 Task: Find connections with filter location Dombóvár with filter topic #personaldevelopment with filter profile language Potuguese with filter current company Royal Enfield with filter school Oriental Institute of Science & Technology with filter industry Trusts and Estates with filter service category Event Planning with filter keywords title Operations Director
Action: Mouse pressed left at (582, 83)
Screenshot: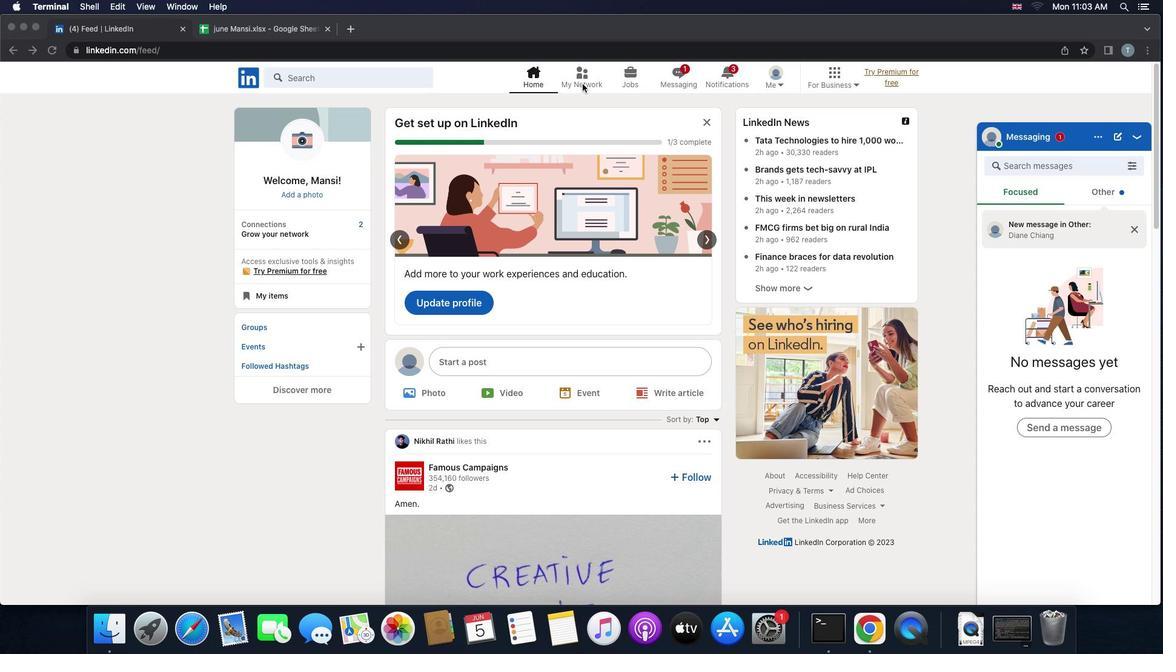 
Action: Mouse pressed left at (582, 83)
Screenshot: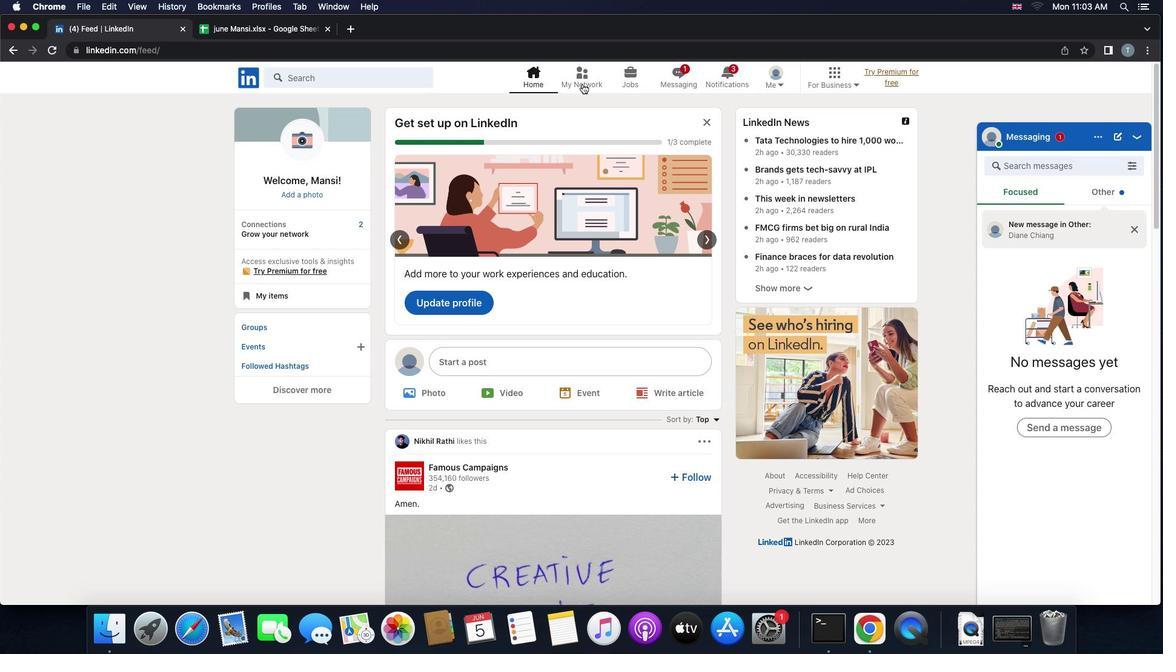 
Action: Mouse moved to (379, 140)
Screenshot: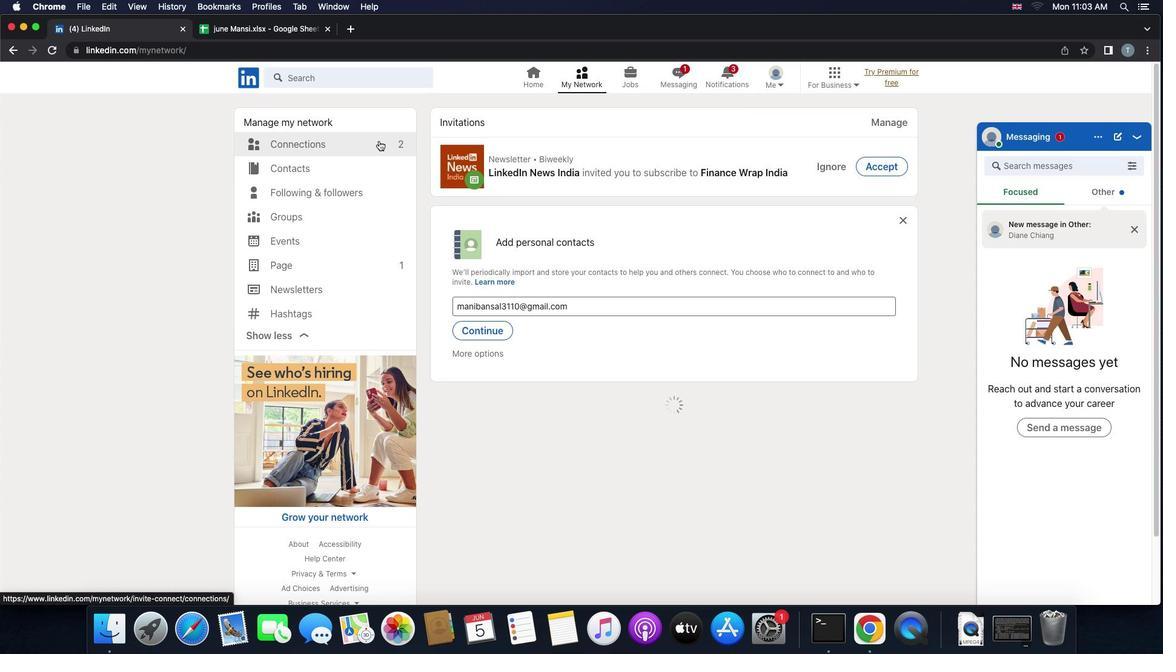 
Action: Mouse pressed left at (379, 140)
Screenshot: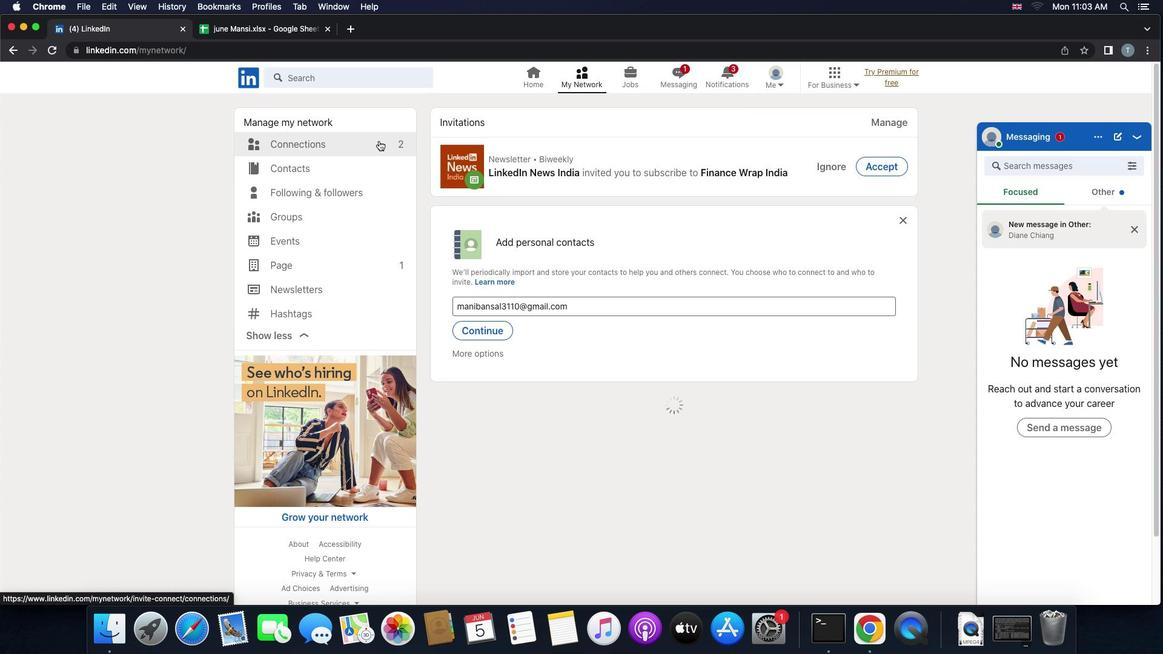 
Action: Mouse moved to (678, 140)
Screenshot: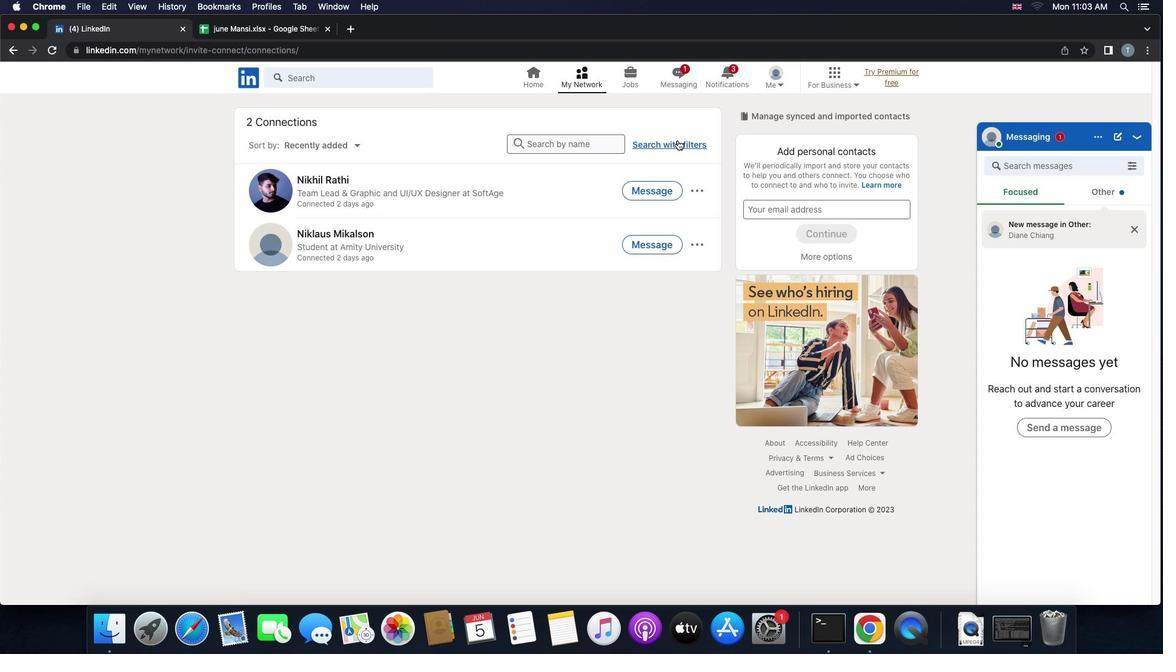 
Action: Mouse pressed left at (678, 140)
Screenshot: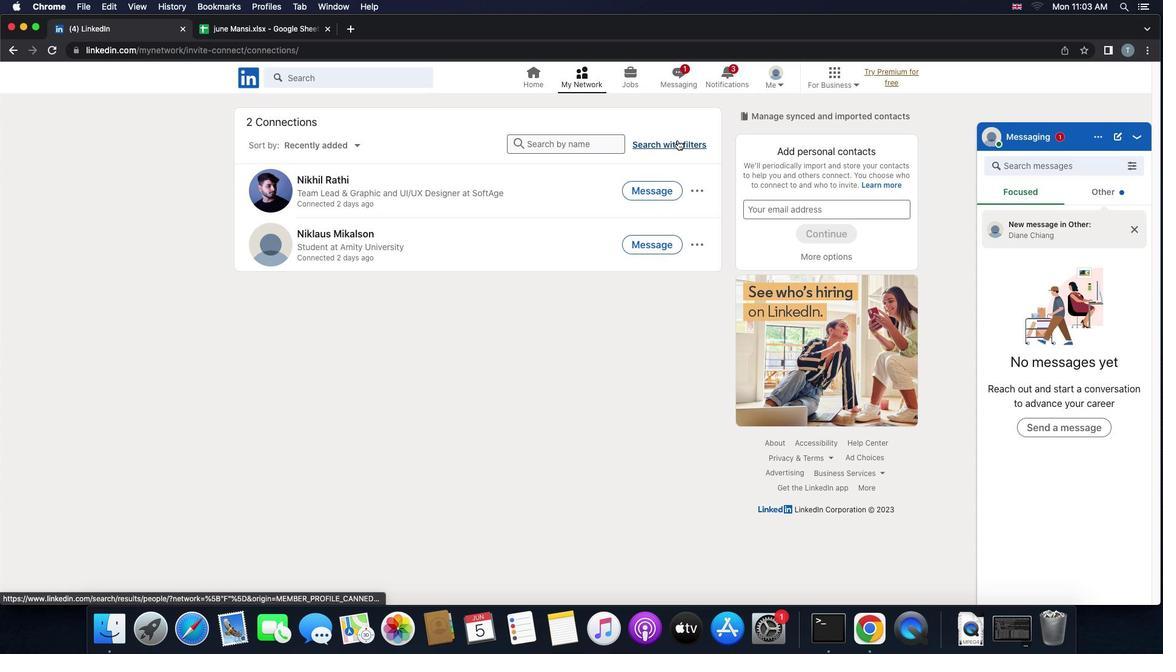 
Action: Mouse moved to (641, 116)
Screenshot: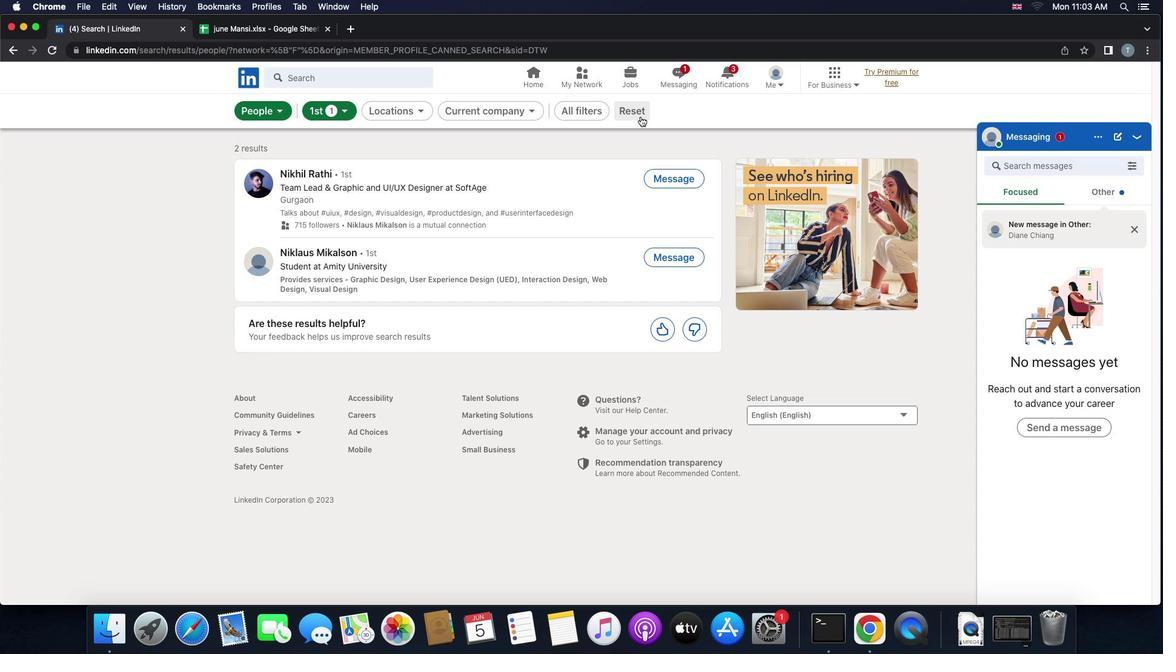 
Action: Mouse pressed left at (641, 116)
Screenshot: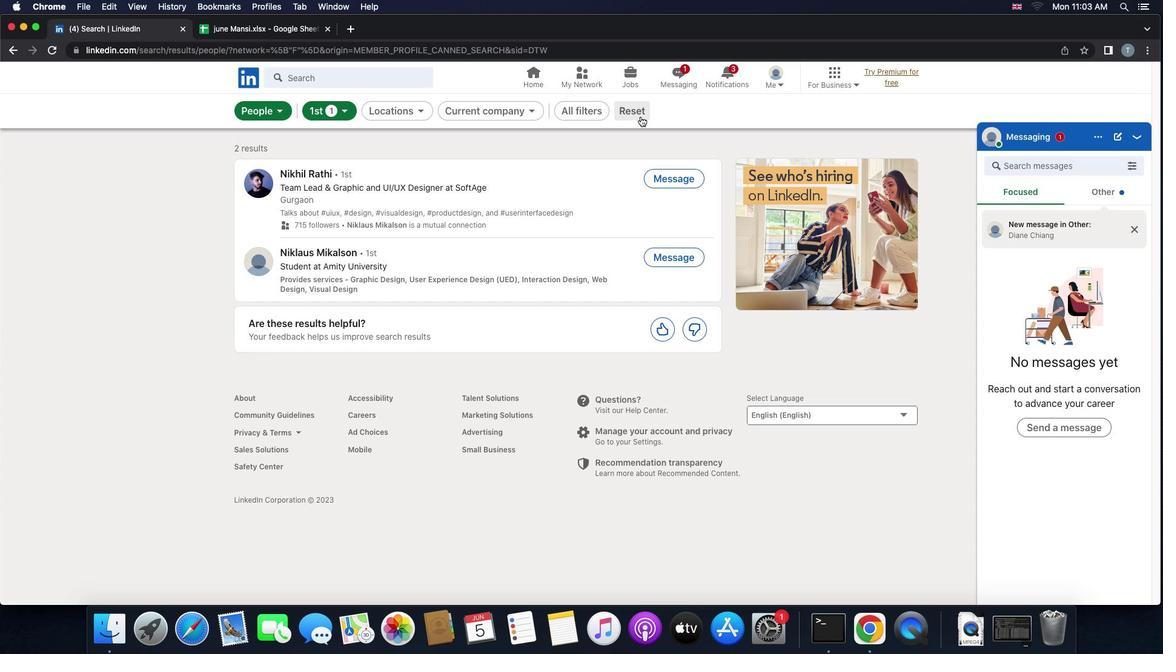 
Action: Mouse moved to (603, 120)
Screenshot: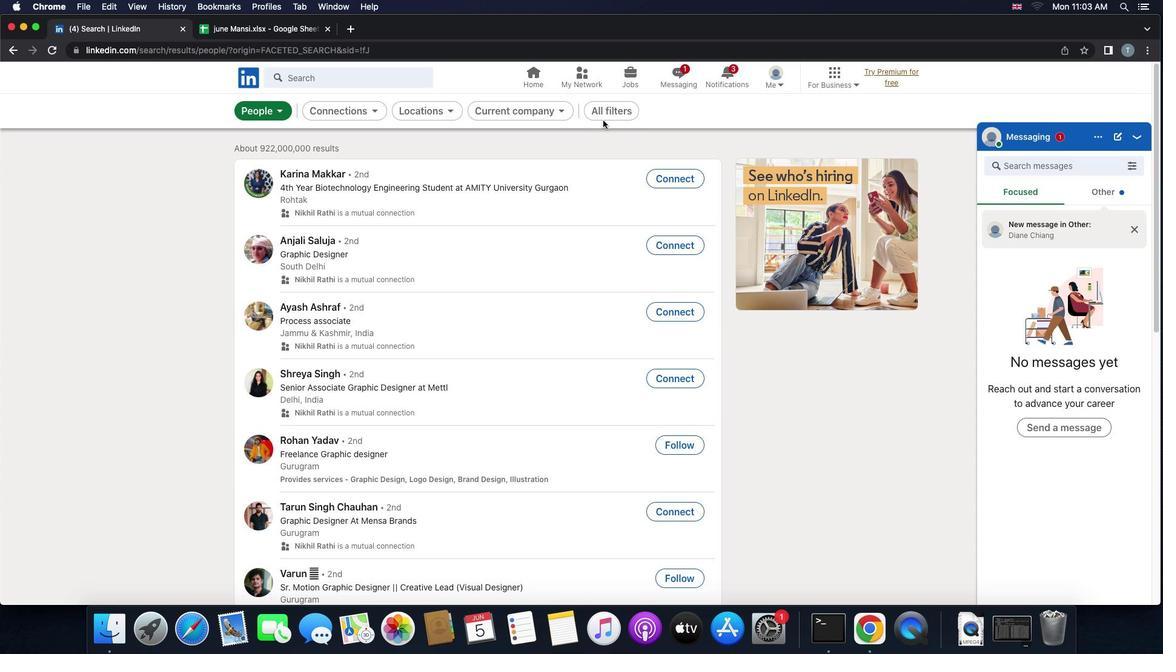 
Action: Mouse pressed left at (603, 120)
Screenshot: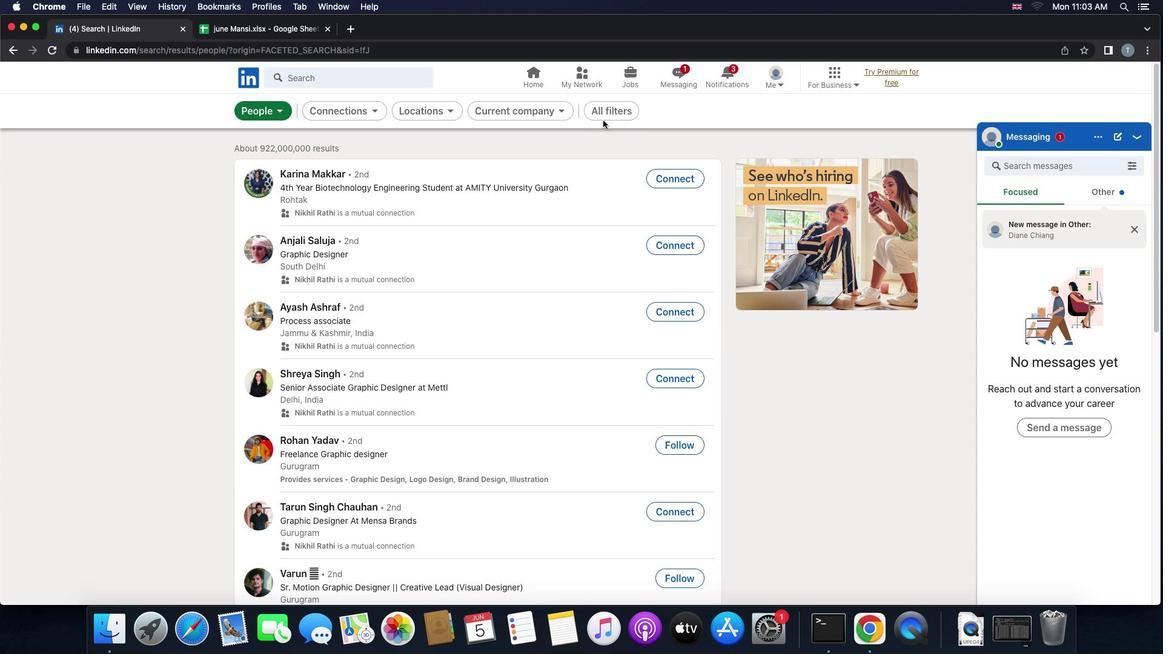 
Action: Mouse moved to (607, 116)
Screenshot: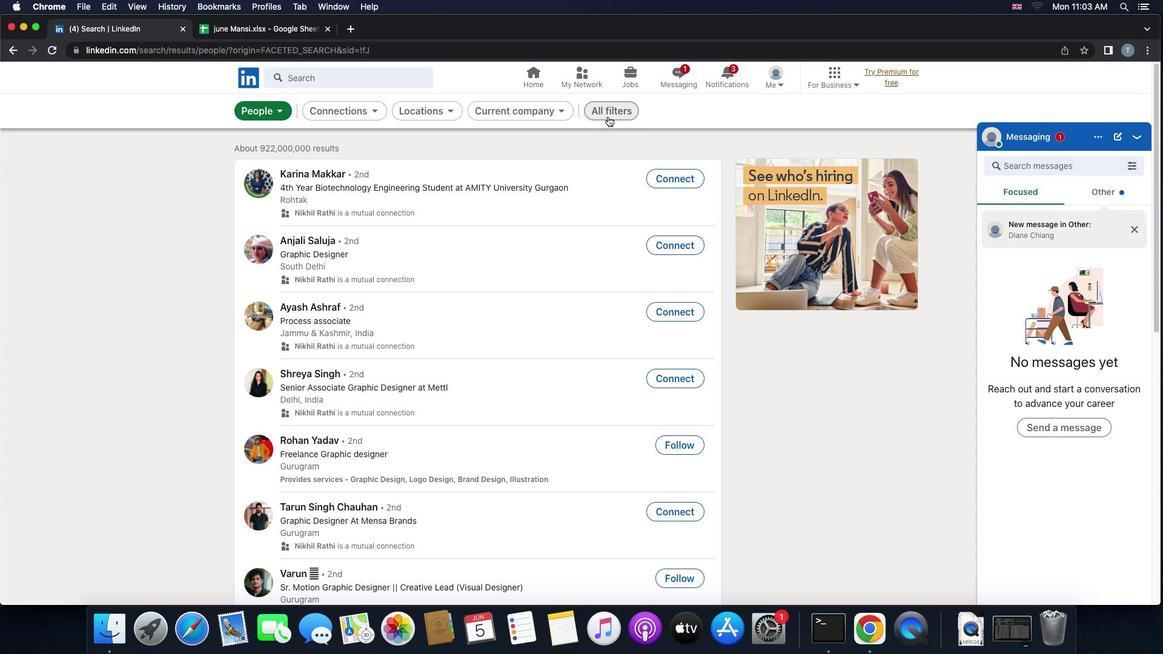
Action: Mouse pressed left at (607, 116)
Screenshot: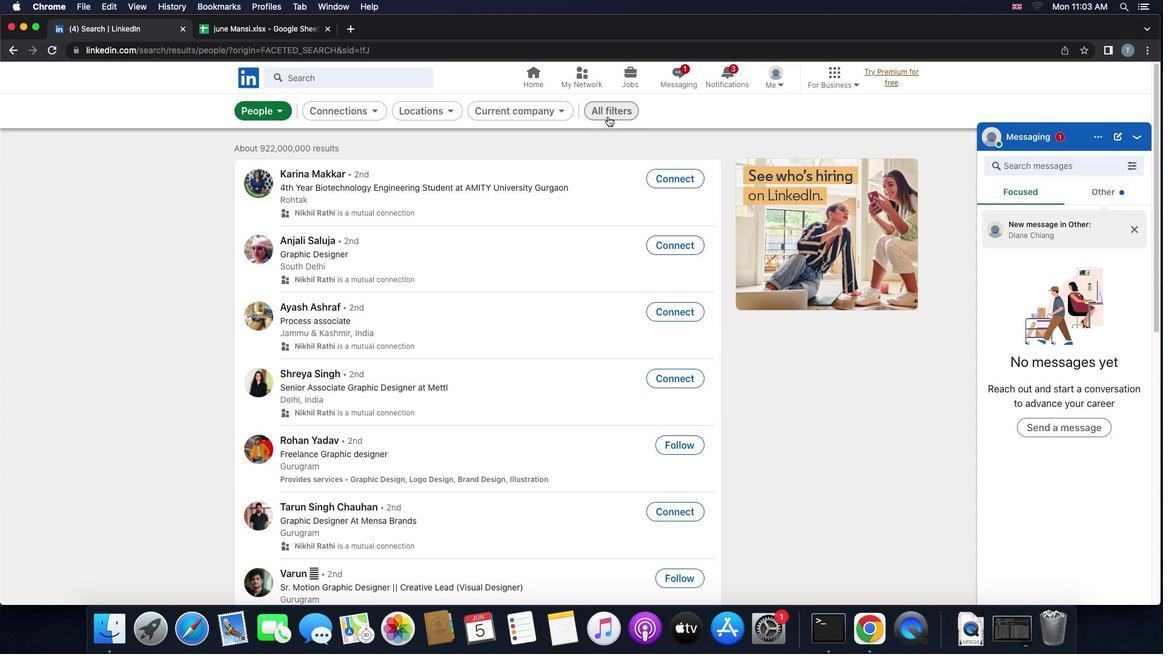 
Action: Mouse moved to (987, 326)
Screenshot: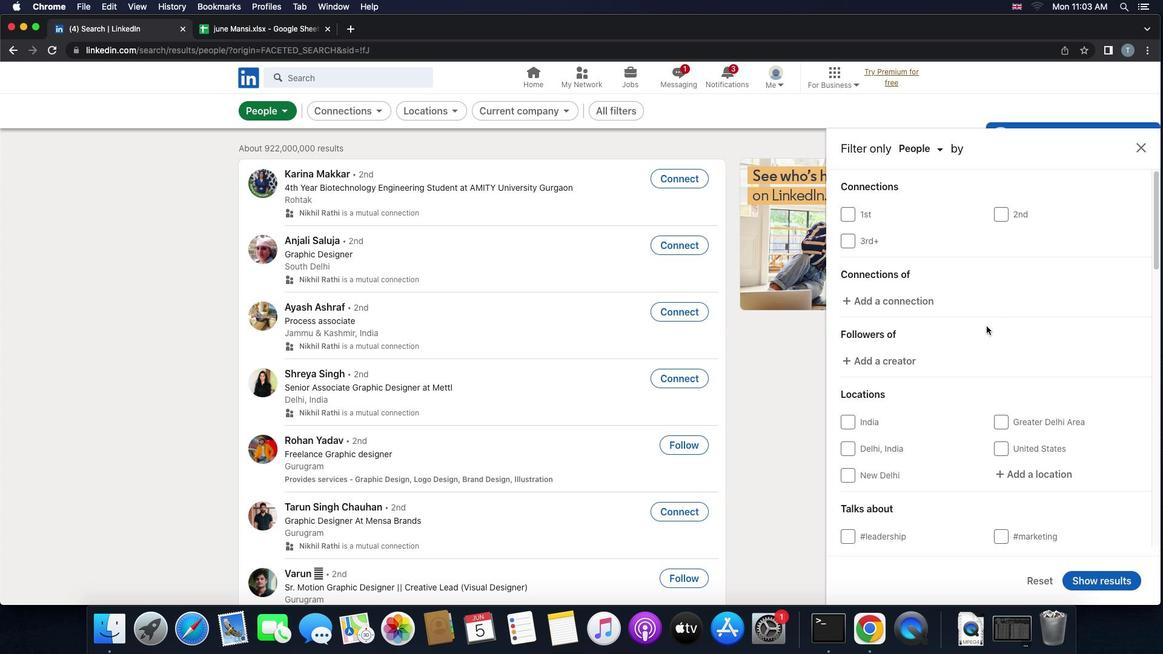 
Action: Mouse scrolled (987, 326) with delta (0, 0)
Screenshot: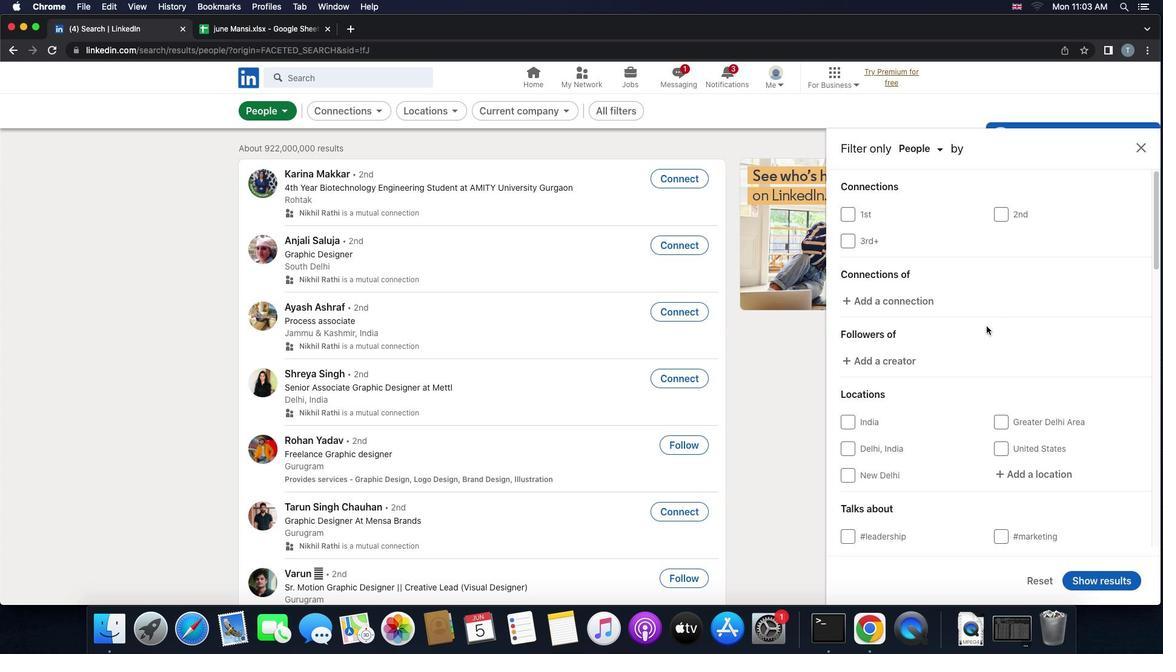 
Action: Mouse scrolled (987, 326) with delta (0, 0)
Screenshot: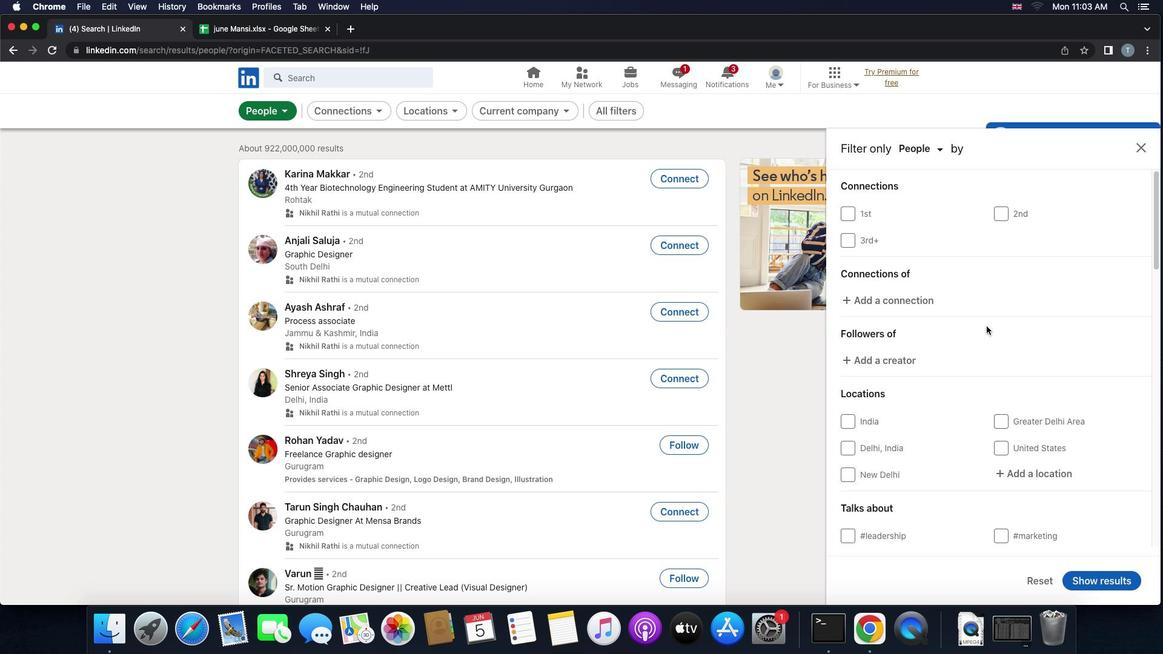 
Action: Mouse scrolled (987, 326) with delta (0, -1)
Screenshot: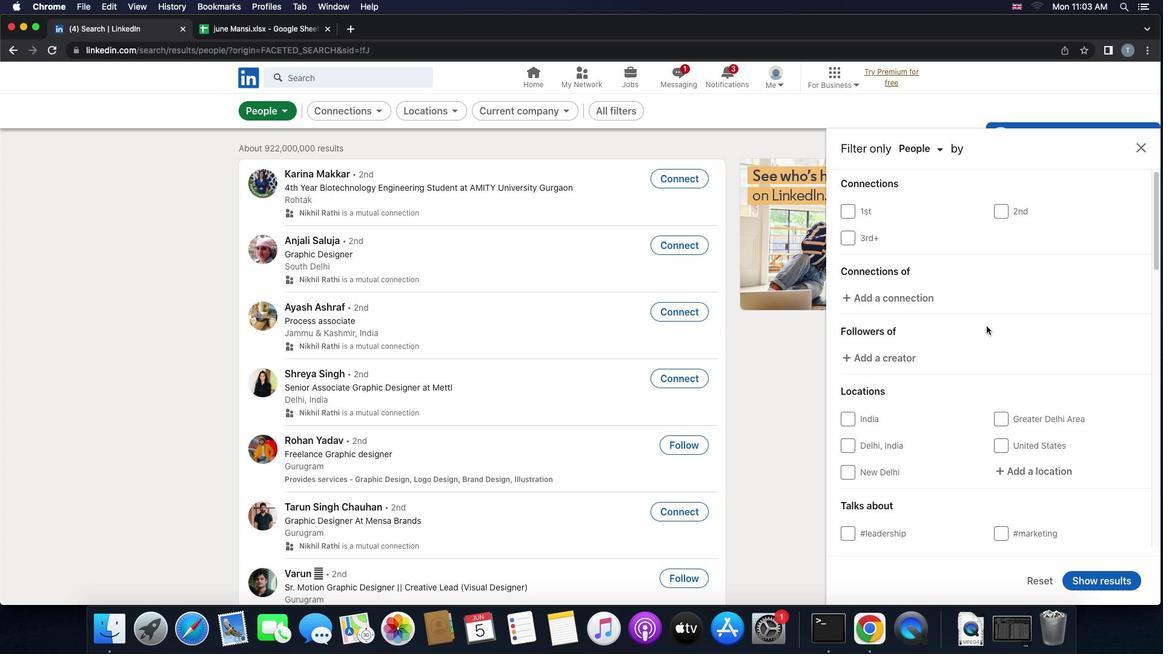 
Action: Mouse scrolled (987, 326) with delta (0, -2)
Screenshot: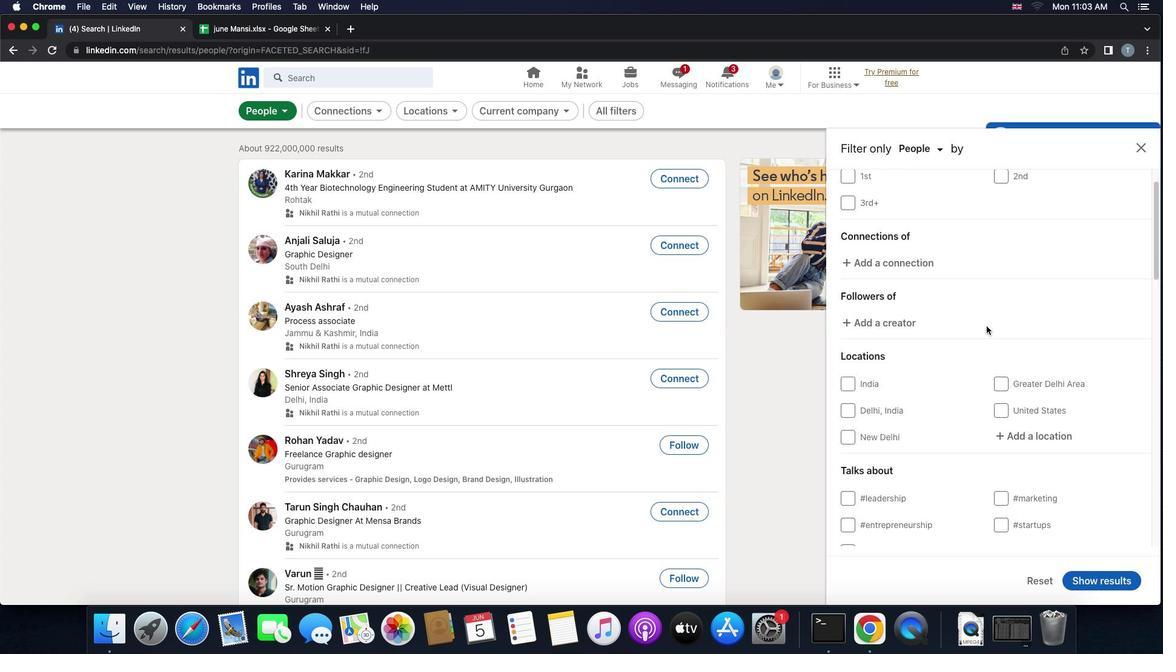 
Action: Mouse moved to (1047, 284)
Screenshot: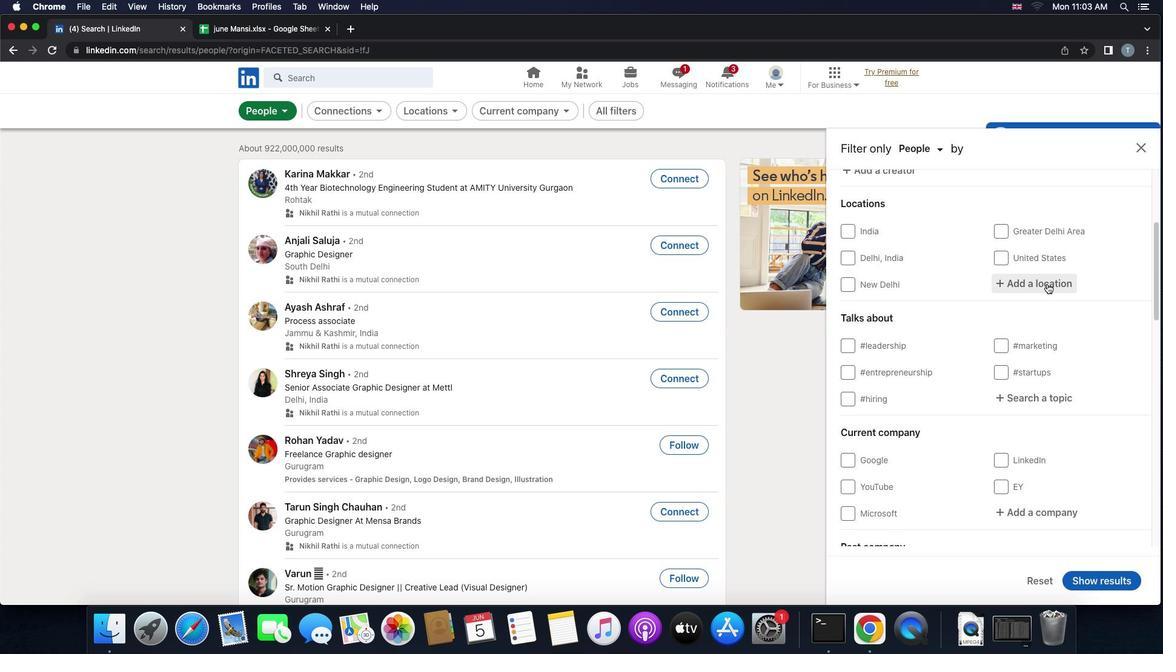 
Action: Mouse pressed left at (1047, 284)
Screenshot: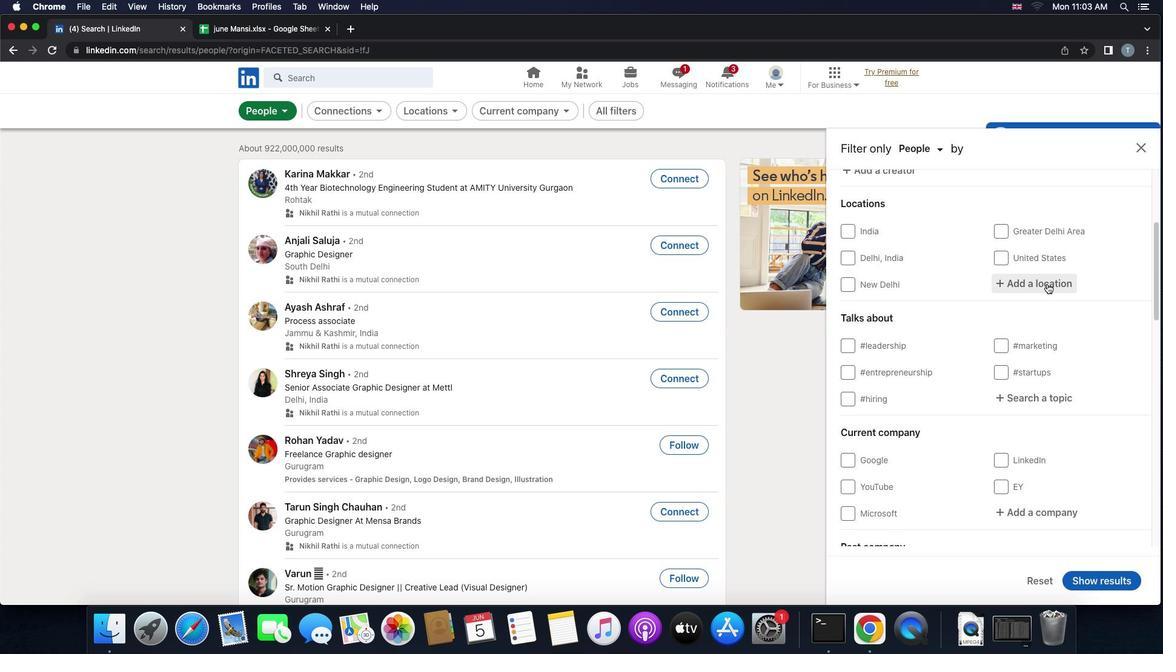
Action: Key pressed 'd''o''m''b''o''v''a''r'
Screenshot: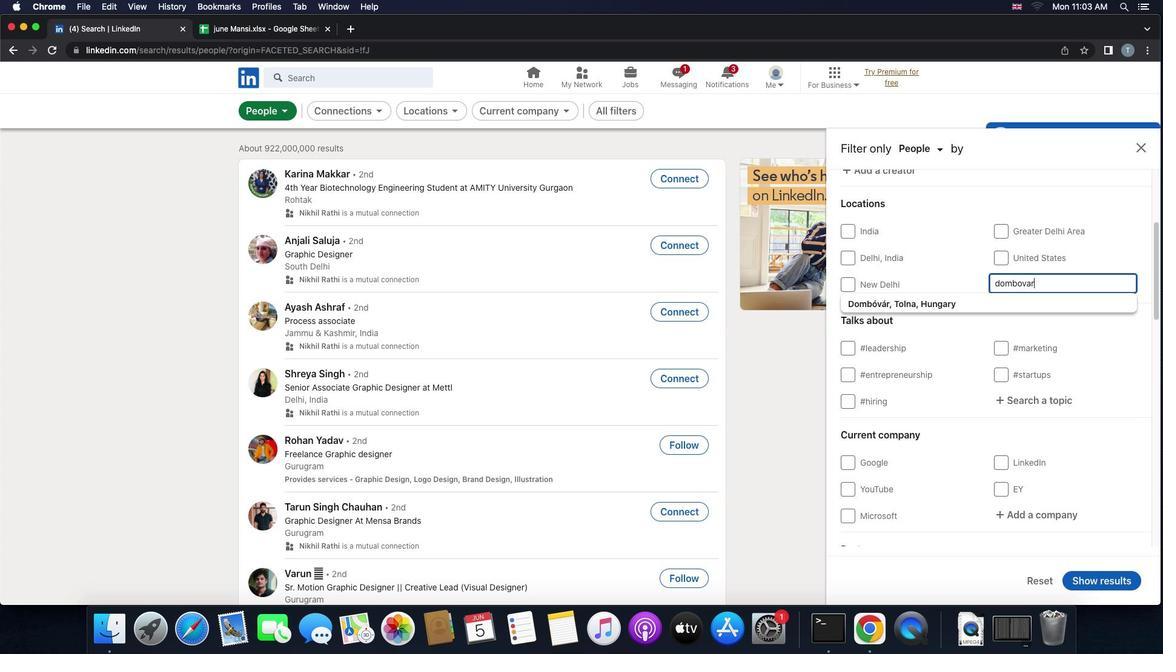 
Action: Mouse moved to (1007, 304)
Screenshot: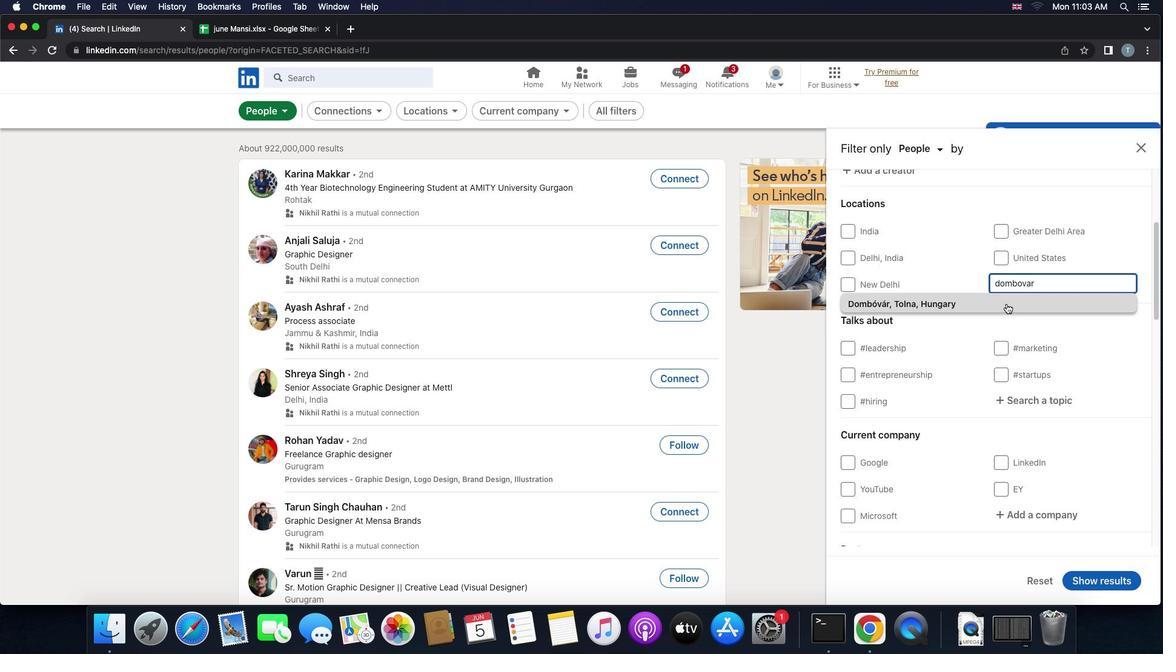 
Action: Mouse pressed left at (1007, 304)
Screenshot: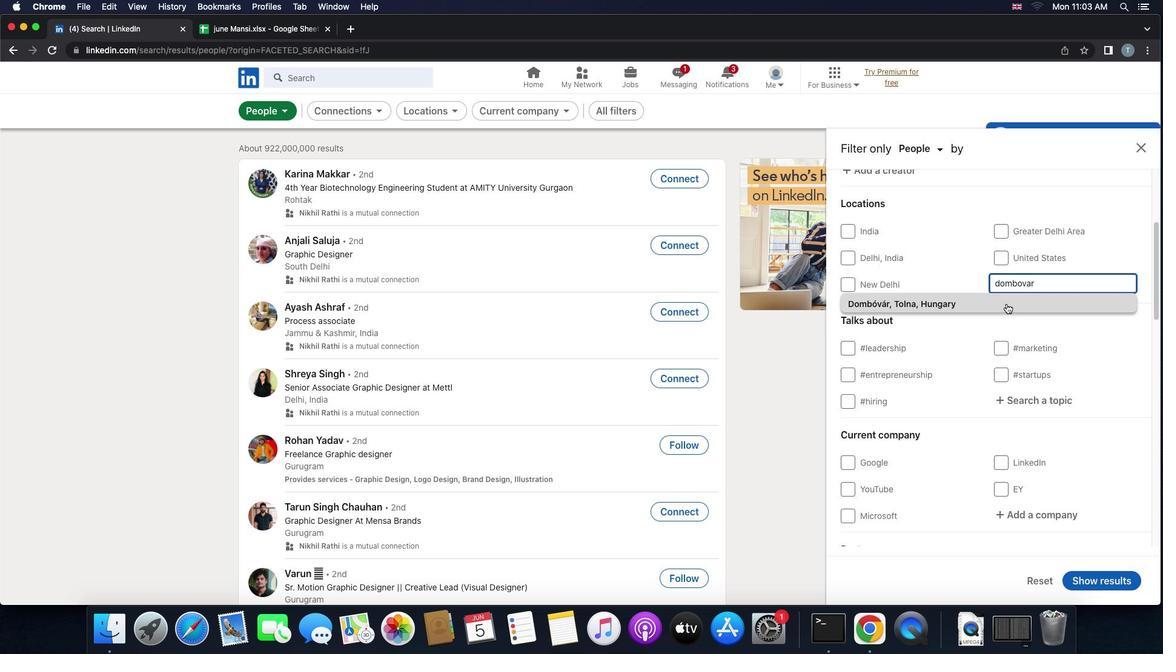 
Action: Mouse moved to (1007, 304)
Screenshot: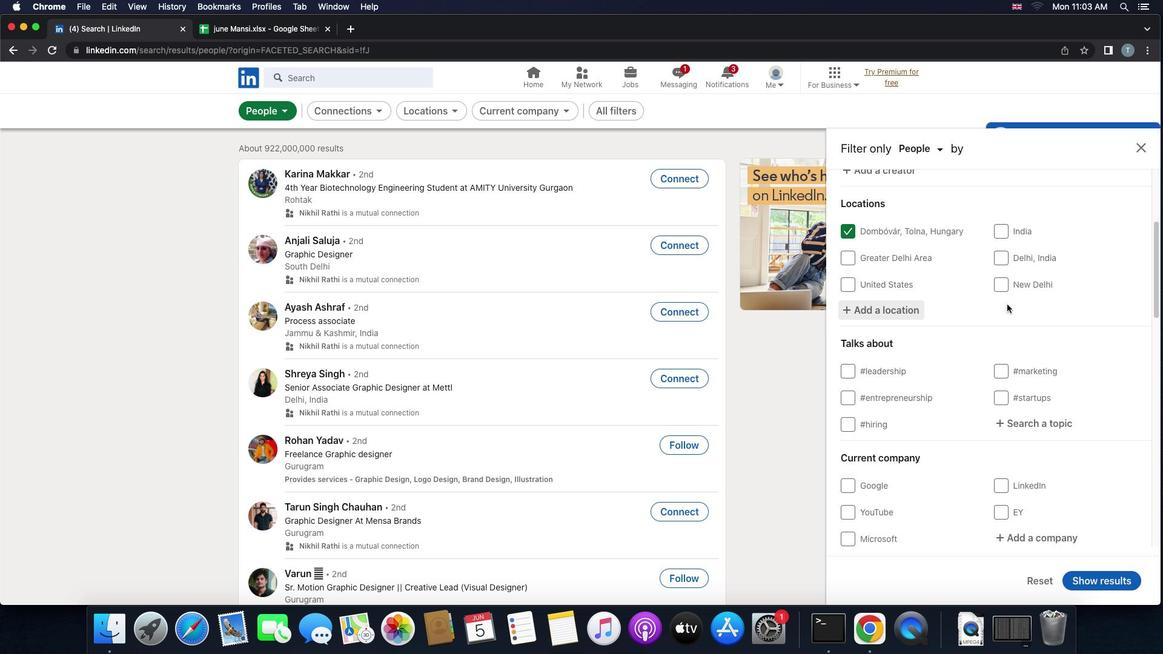 
Action: Mouse scrolled (1007, 304) with delta (0, 0)
Screenshot: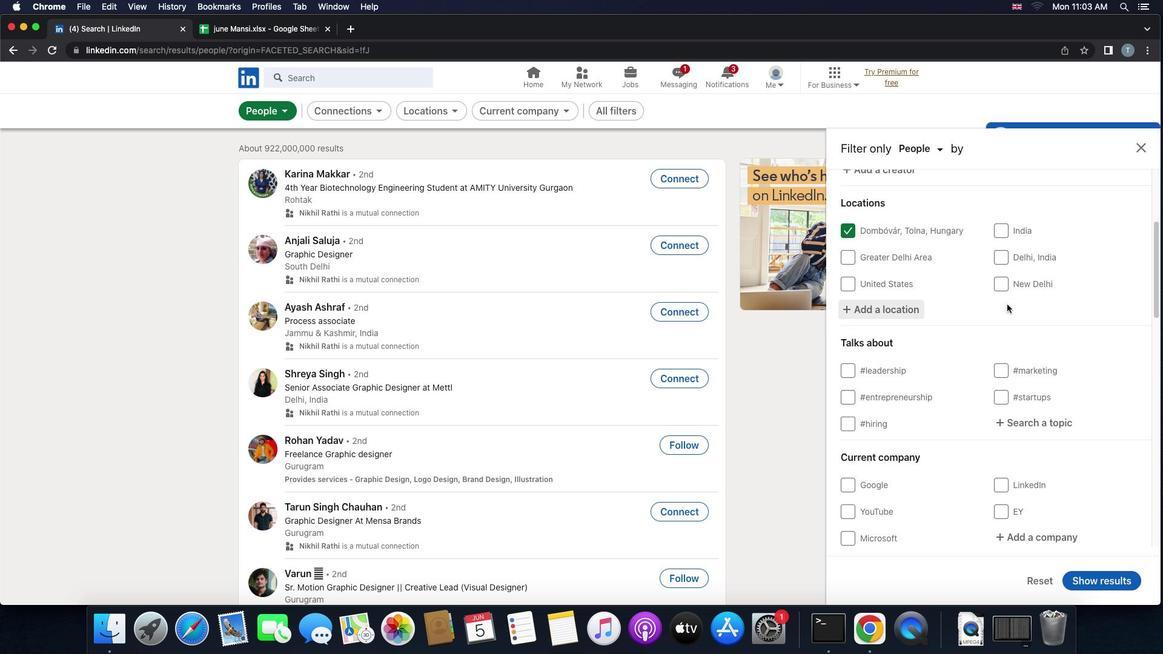 
Action: Mouse scrolled (1007, 304) with delta (0, 0)
Screenshot: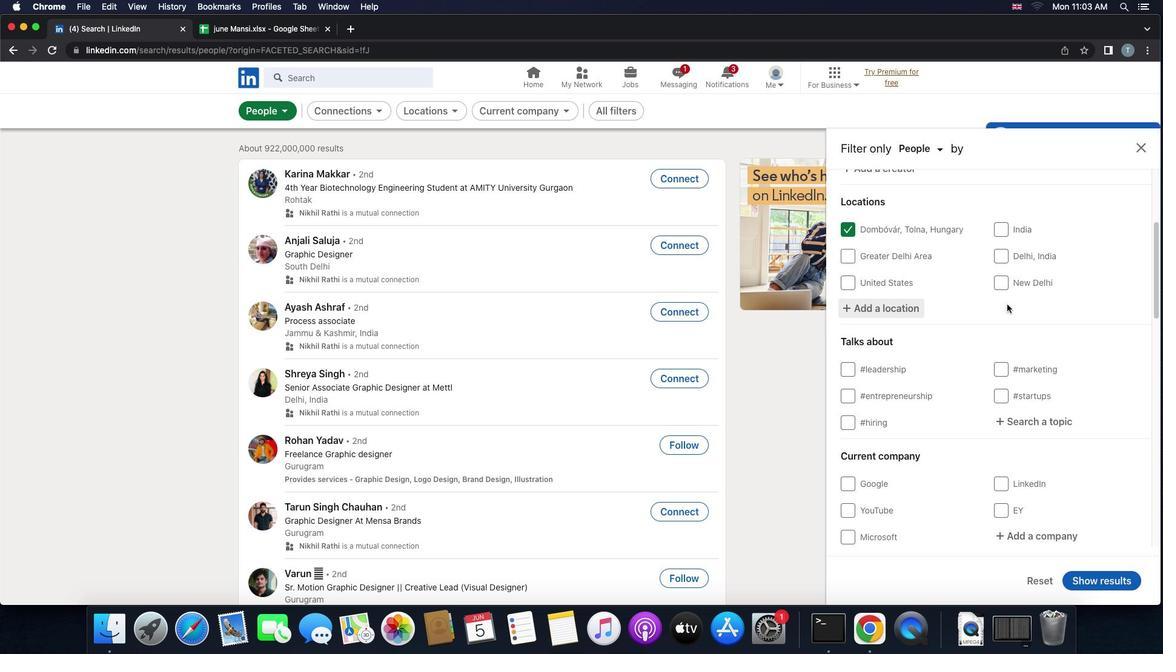 
Action: Mouse scrolled (1007, 304) with delta (0, 0)
Screenshot: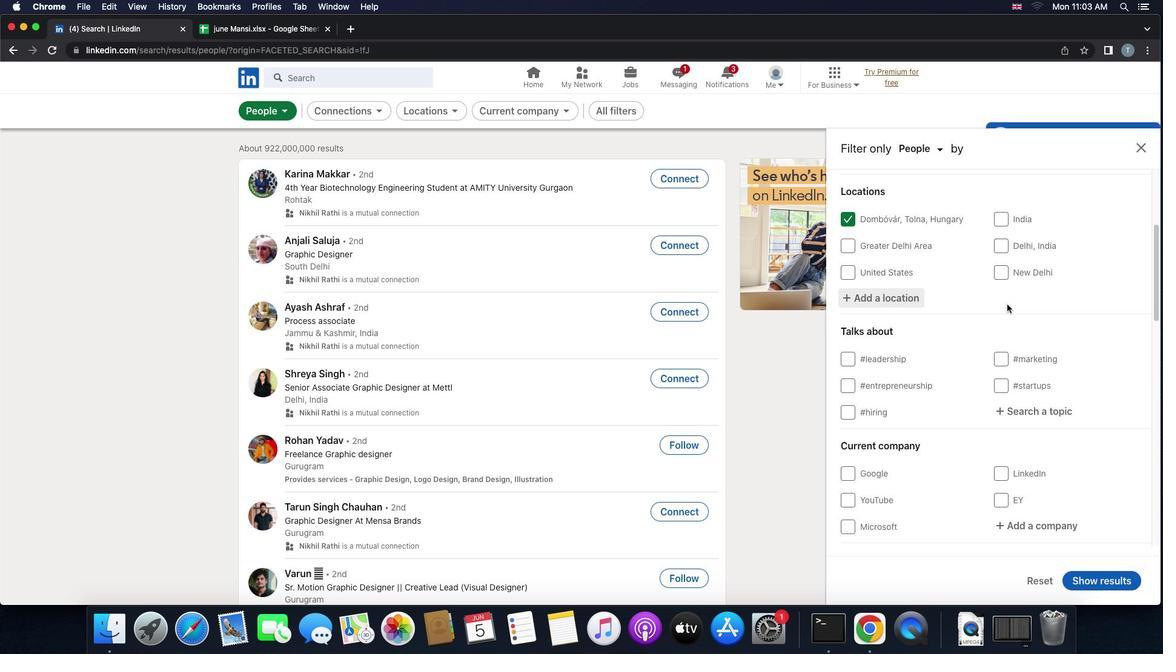 
Action: Mouse moved to (1013, 326)
Screenshot: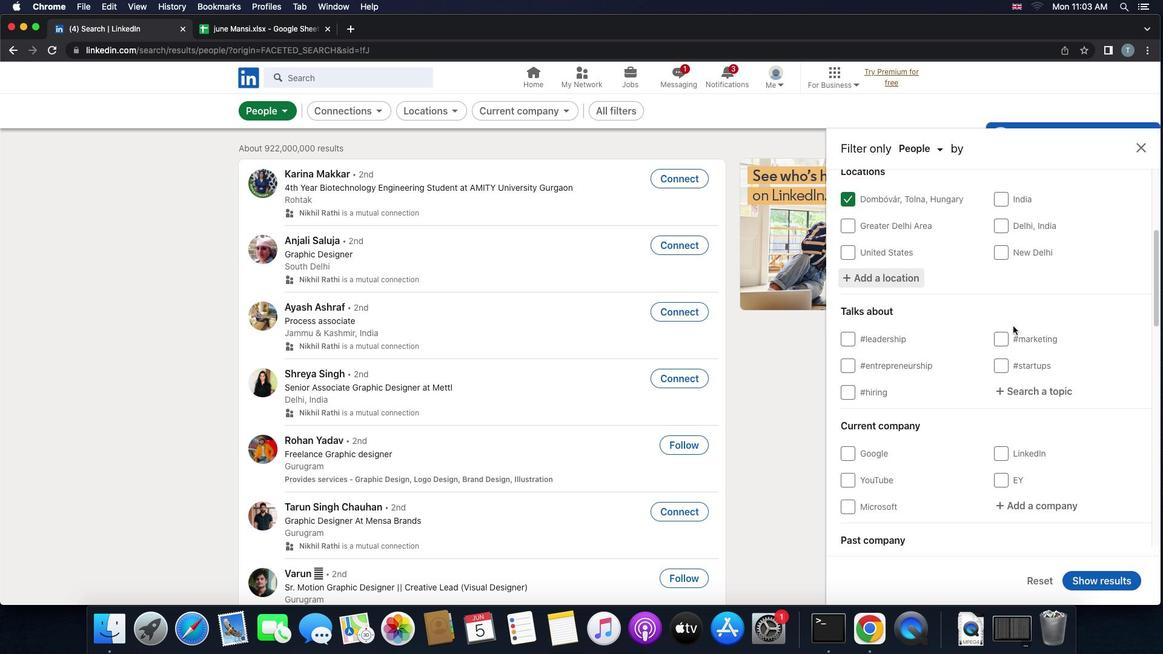 
Action: Mouse scrolled (1013, 326) with delta (0, 0)
Screenshot: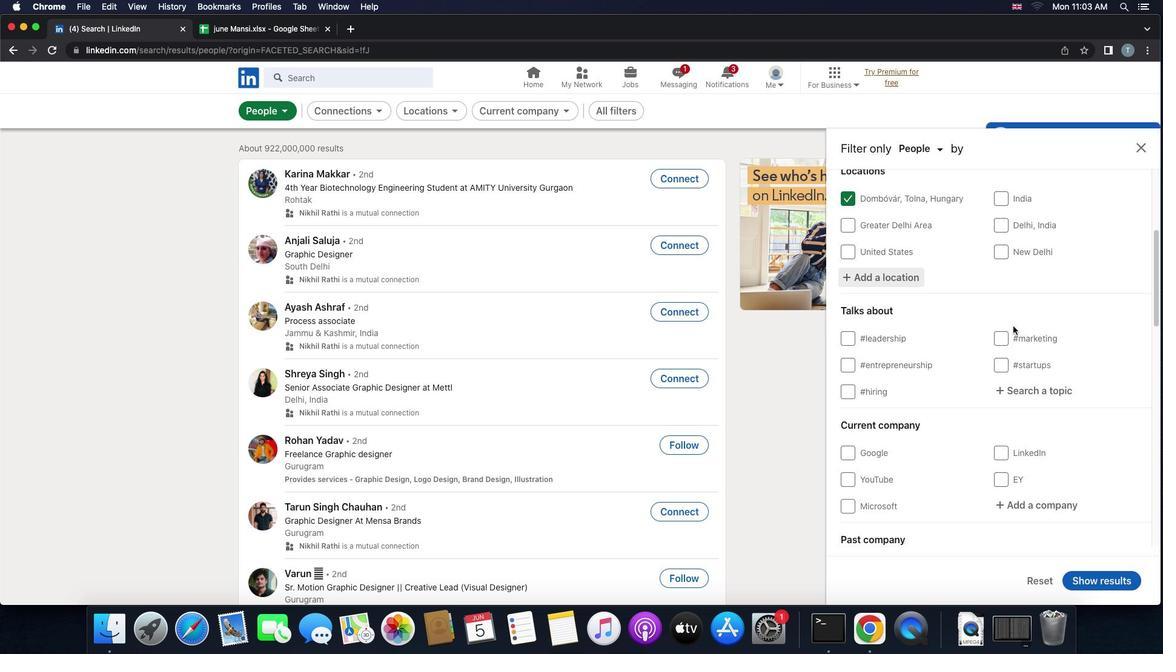 
Action: Mouse scrolled (1013, 326) with delta (0, 0)
Screenshot: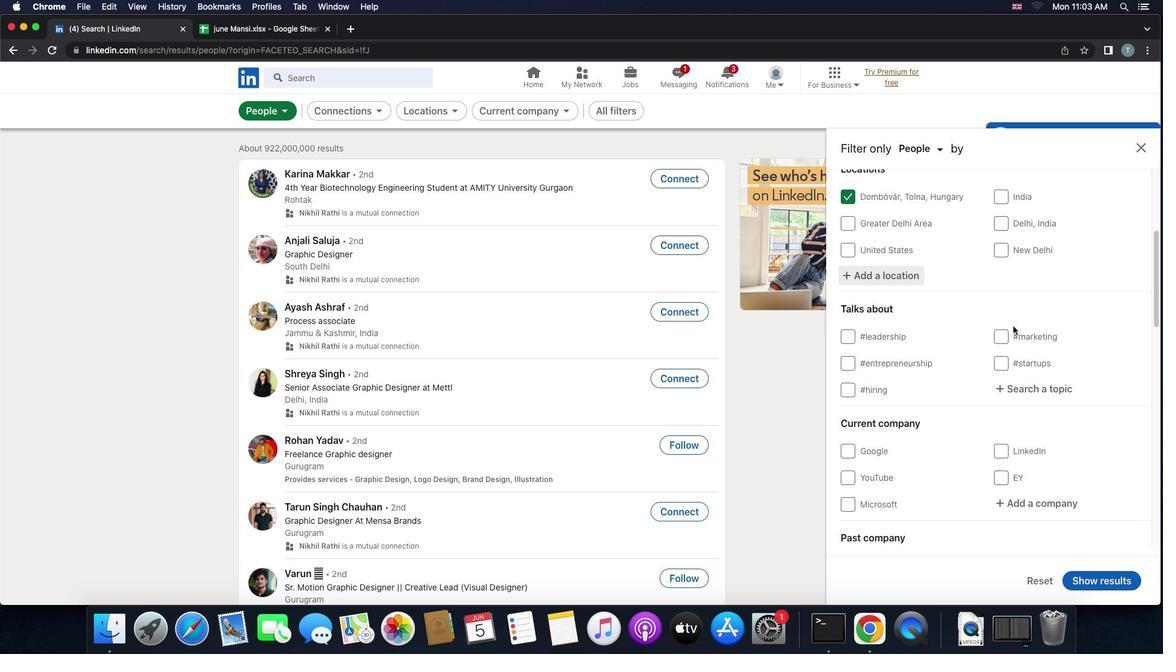 
Action: Mouse moved to (1024, 381)
Screenshot: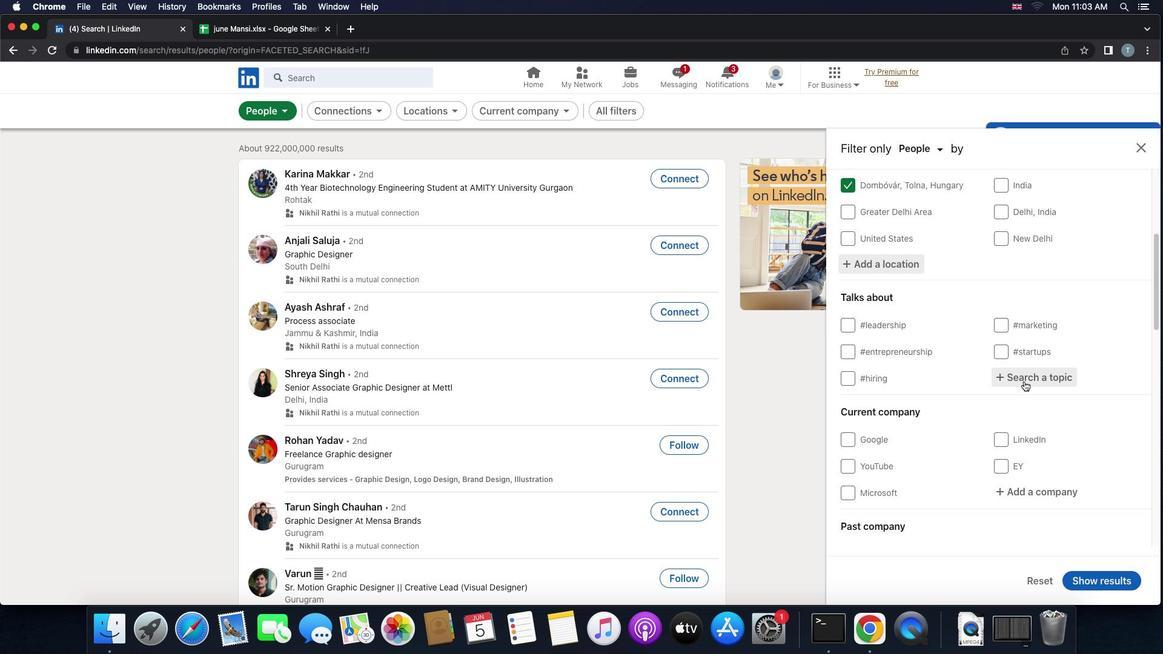 
Action: Mouse pressed left at (1024, 381)
Screenshot: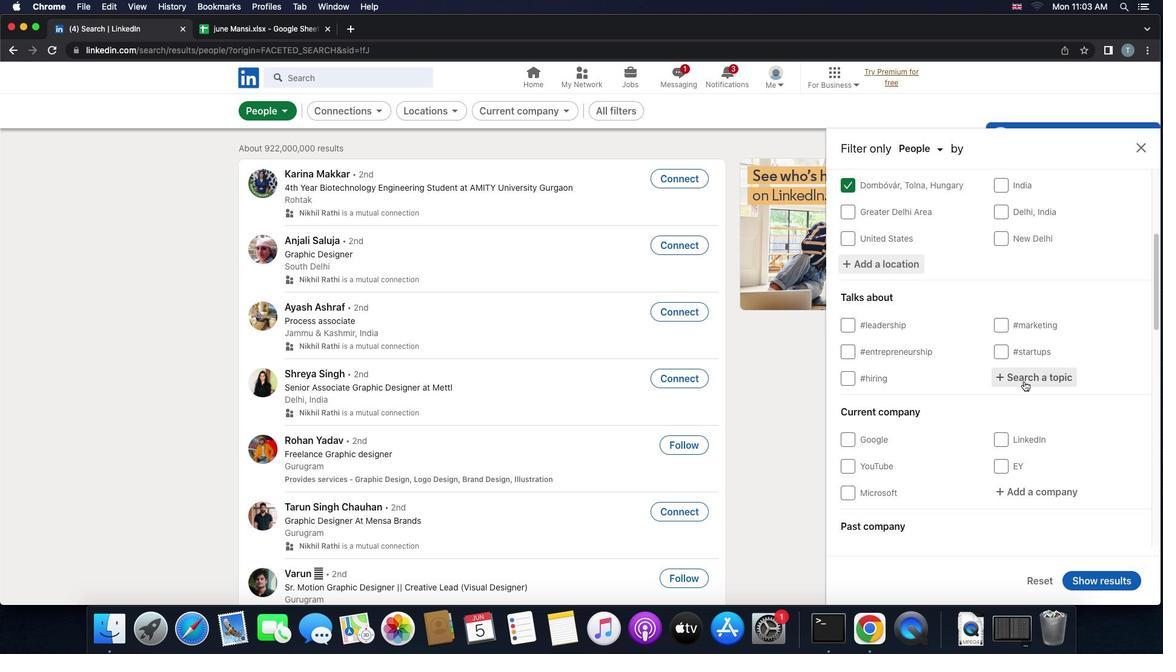 
Action: Key pressed 'p''e''r''s''o''n''a''l''d''e''v''e''l''o''p''m''e''n''t'
Screenshot: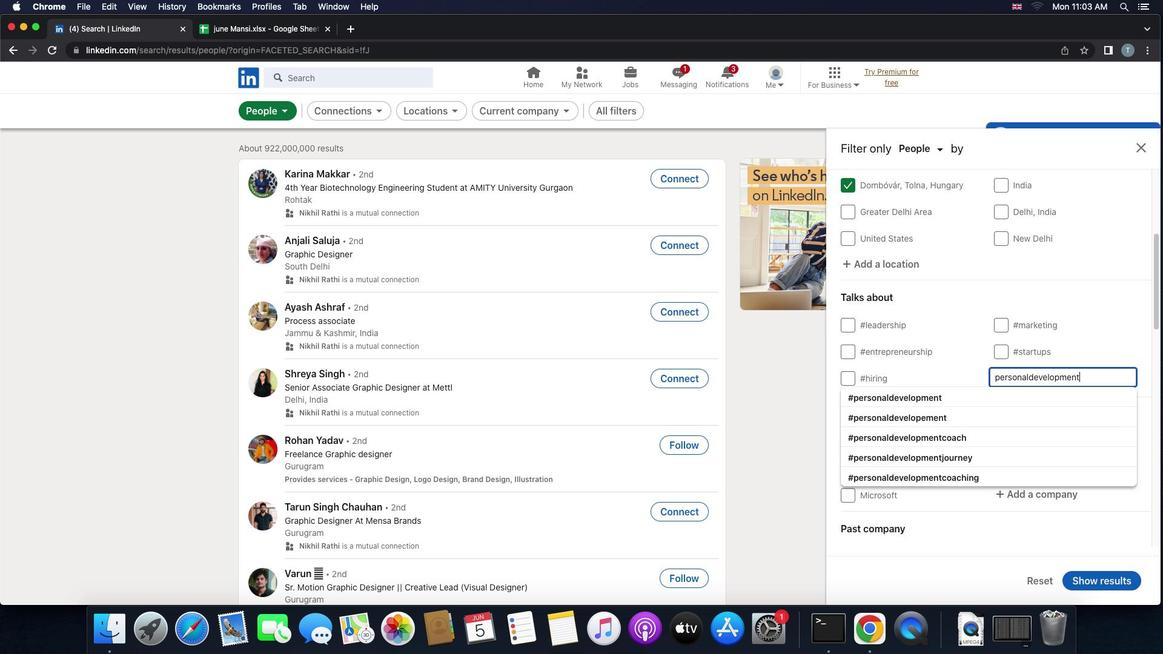 
Action: Mouse moved to (1011, 397)
Screenshot: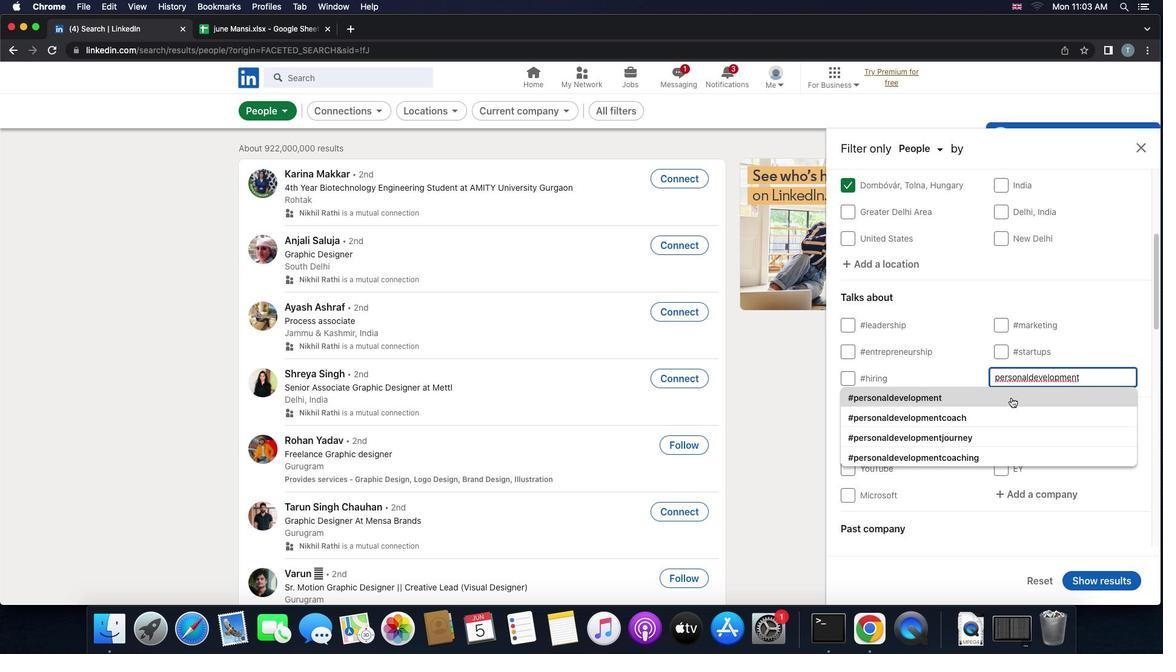 
Action: Mouse pressed left at (1011, 397)
Screenshot: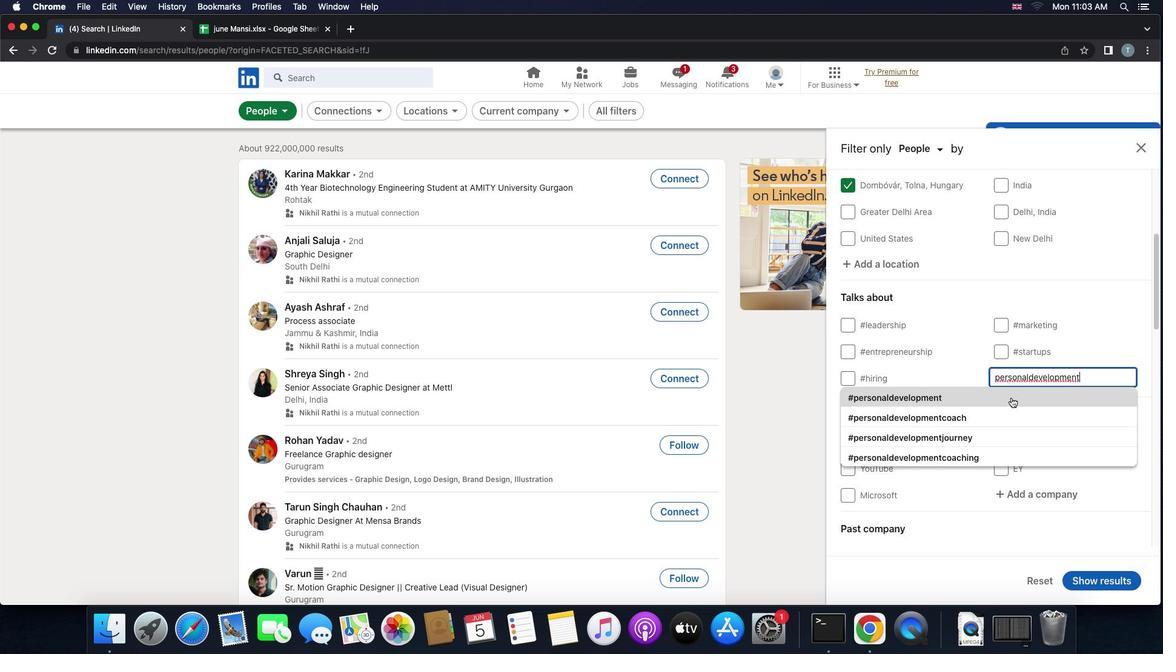 
Action: Mouse scrolled (1011, 397) with delta (0, 0)
Screenshot: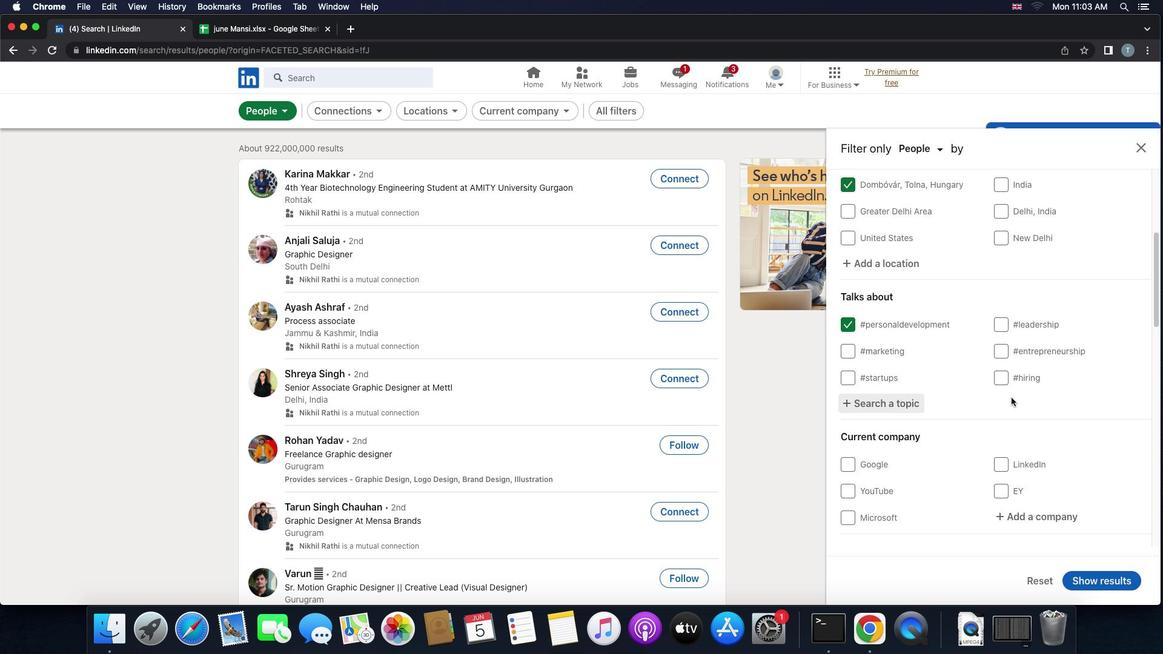 
Action: Mouse scrolled (1011, 397) with delta (0, 0)
Screenshot: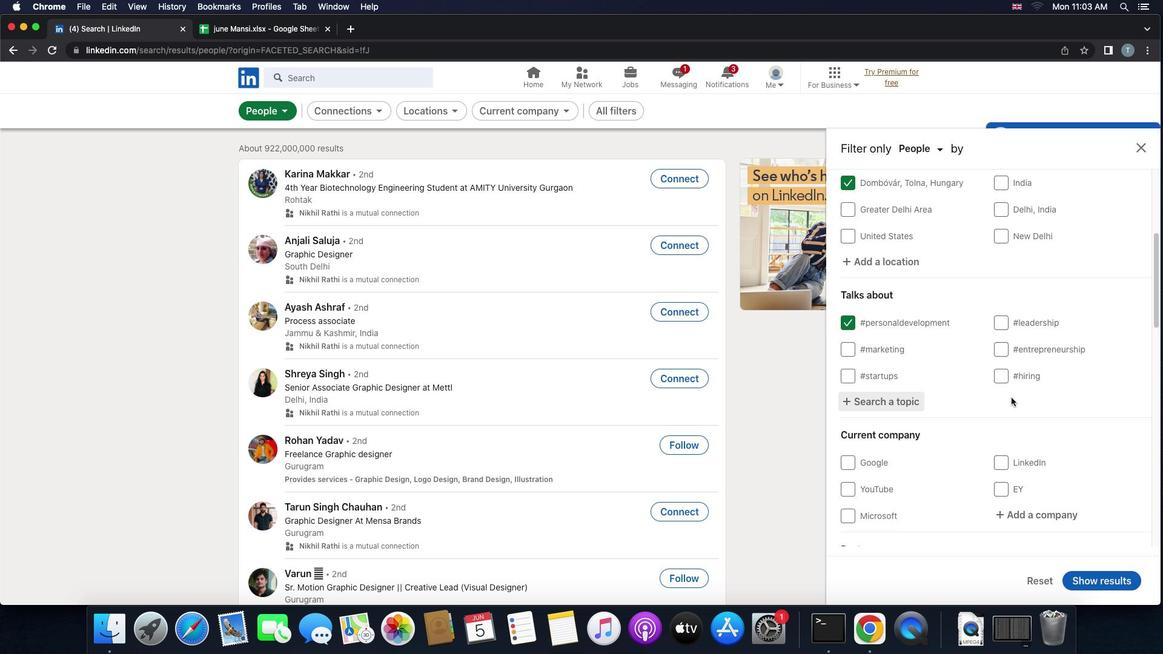 
Action: Mouse scrolled (1011, 397) with delta (0, 0)
Screenshot: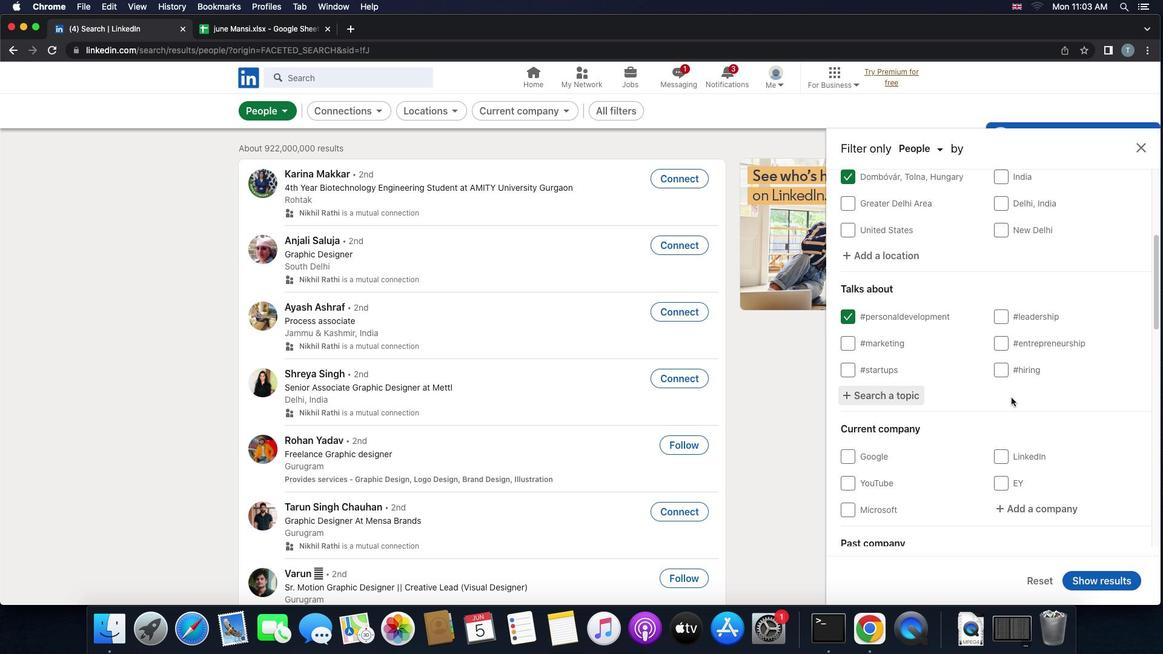 
Action: Mouse scrolled (1011, 397) with delta (0, 0)
Screenshot: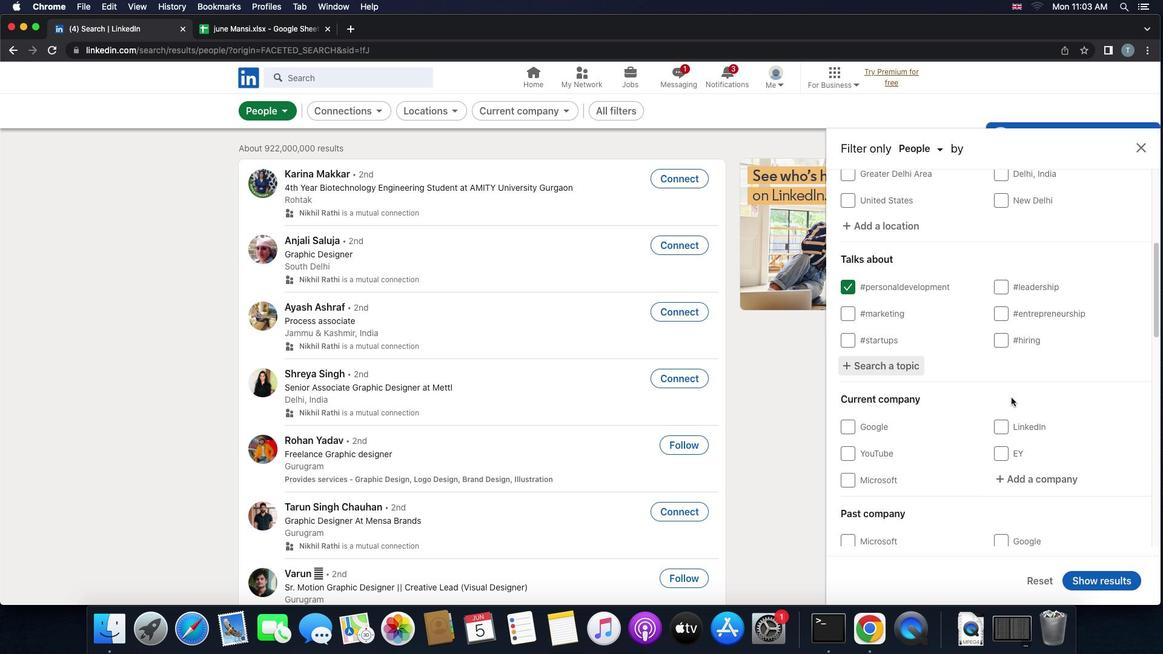 
Action: Mouse scrolled (1011, 397) with delta (0, 0)
Screenshot: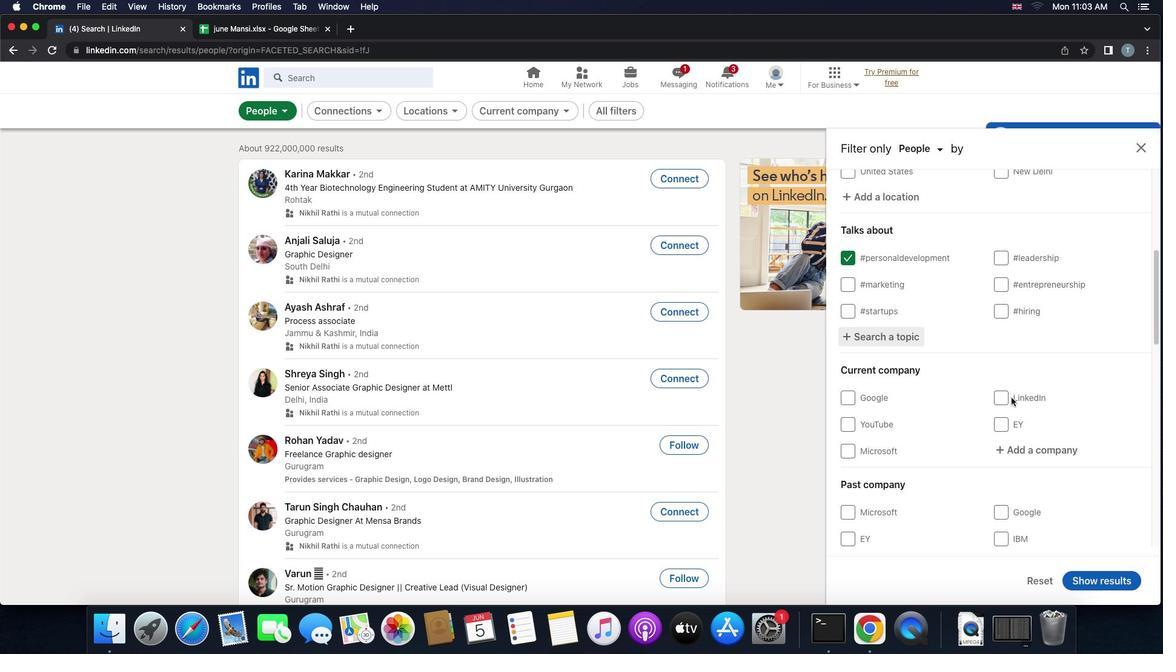 
Action: Mouse scrolled (1011, 397) with delta (0, 0)
Screenshot: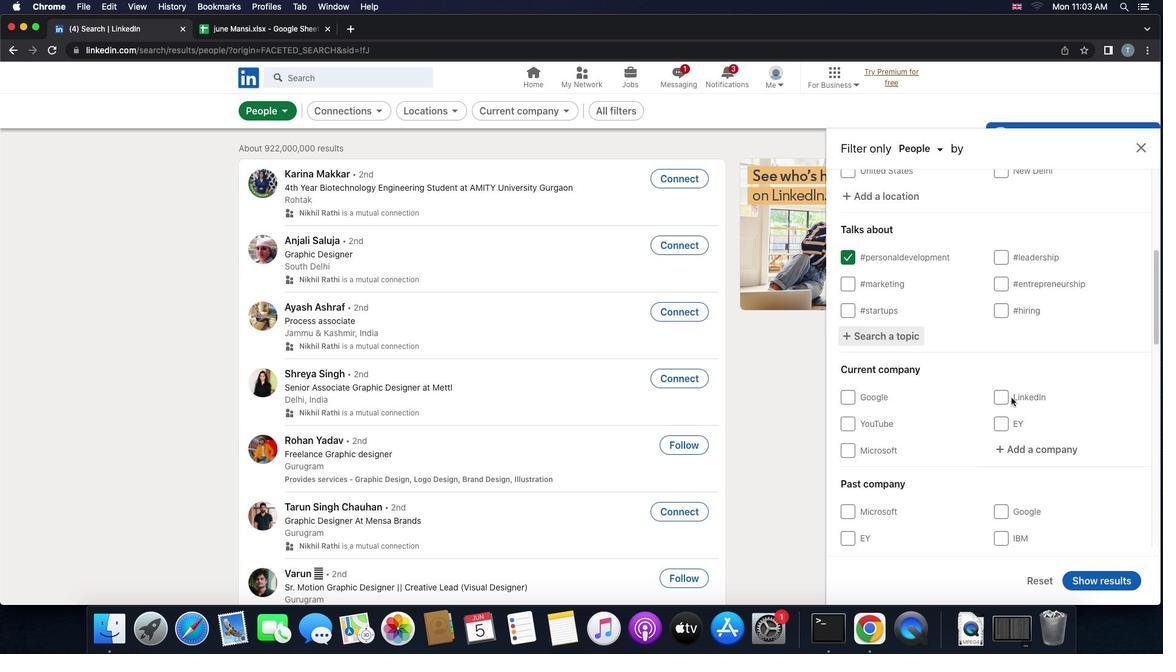 
Action: Mouse scrolled (1011, 397) with delta (0, 0)
Screenshot: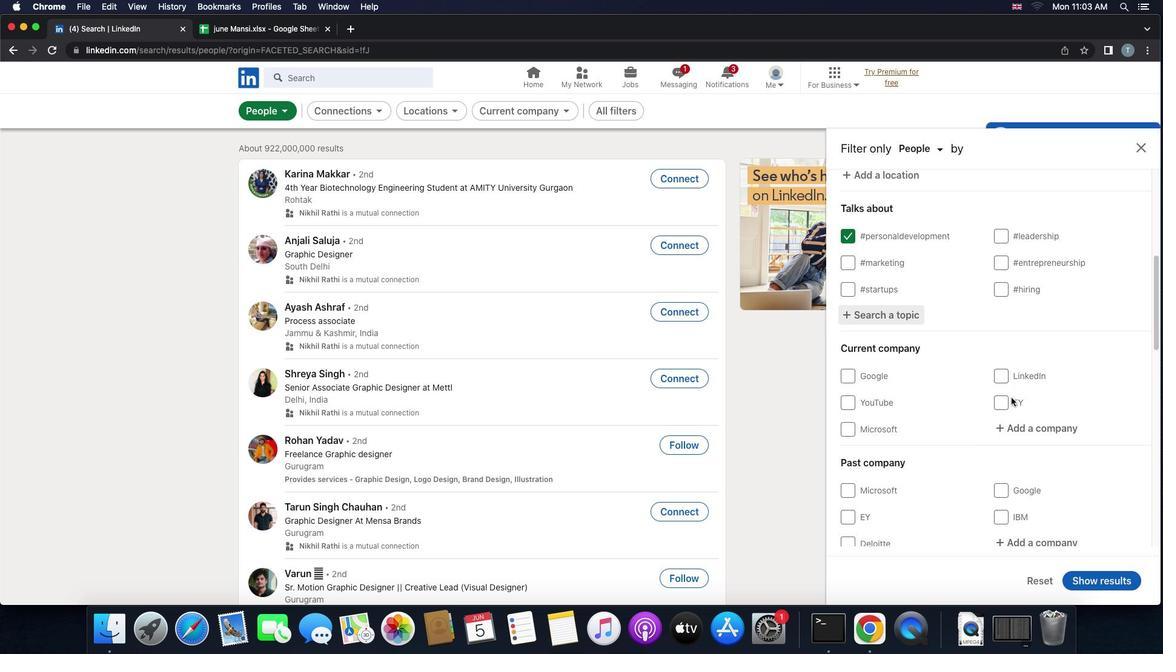 
Action: Mouse moved to (1011, 400)
Screenshot: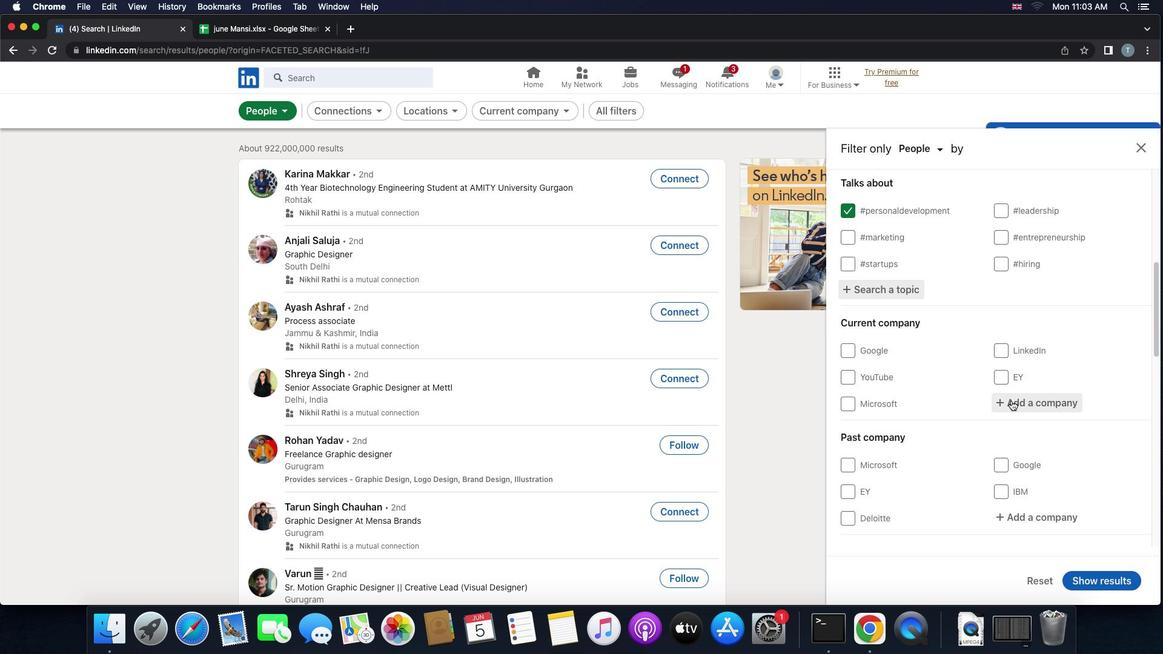 
Action: Mouse pressed left at (1011, 400)
Screenshot: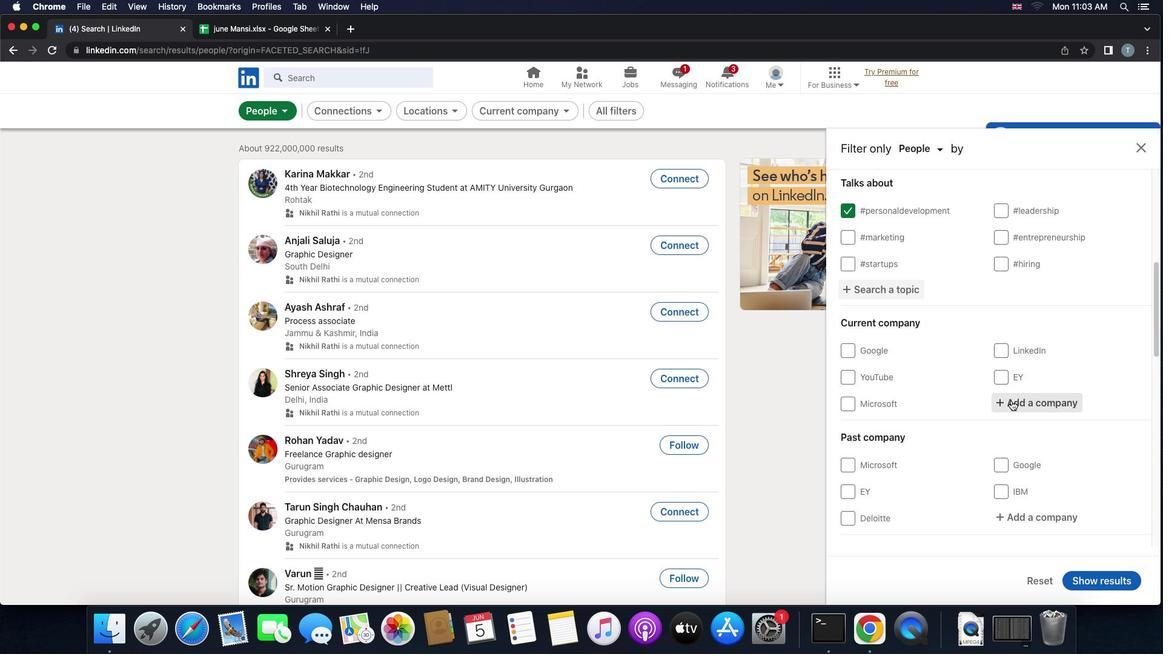 
Action: Key pressed 'r''o''y''a''l'Key.space'e''n''f''i''e''l''d'
Screenshot: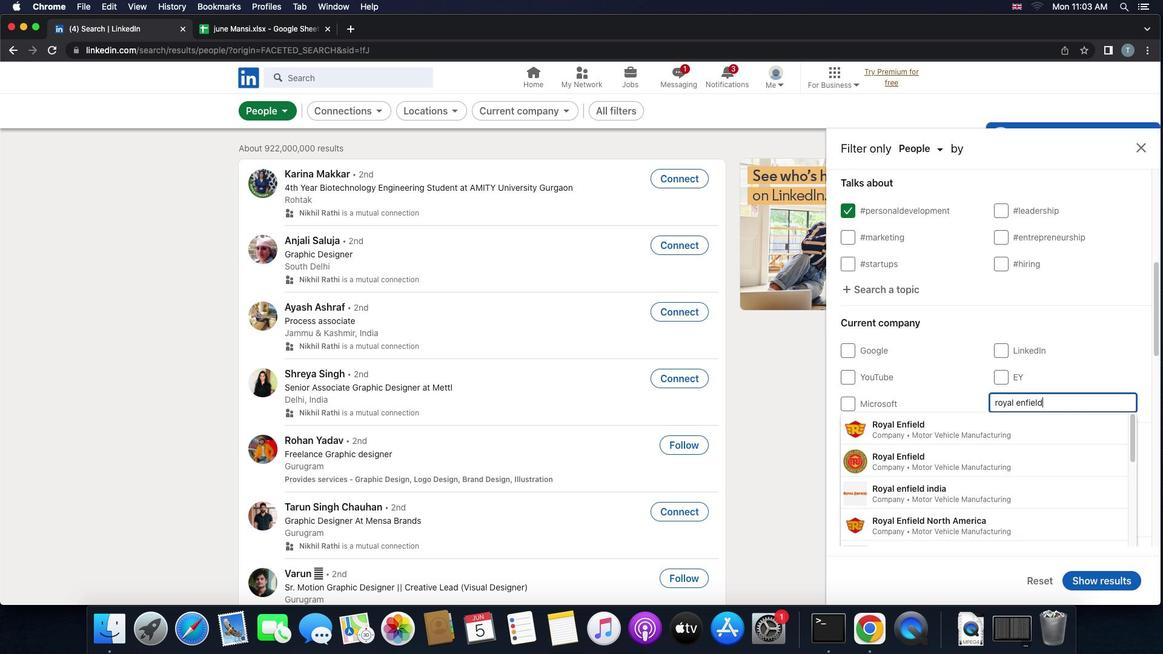 
Action: Mouse moved to (996, 430)
Screenshot: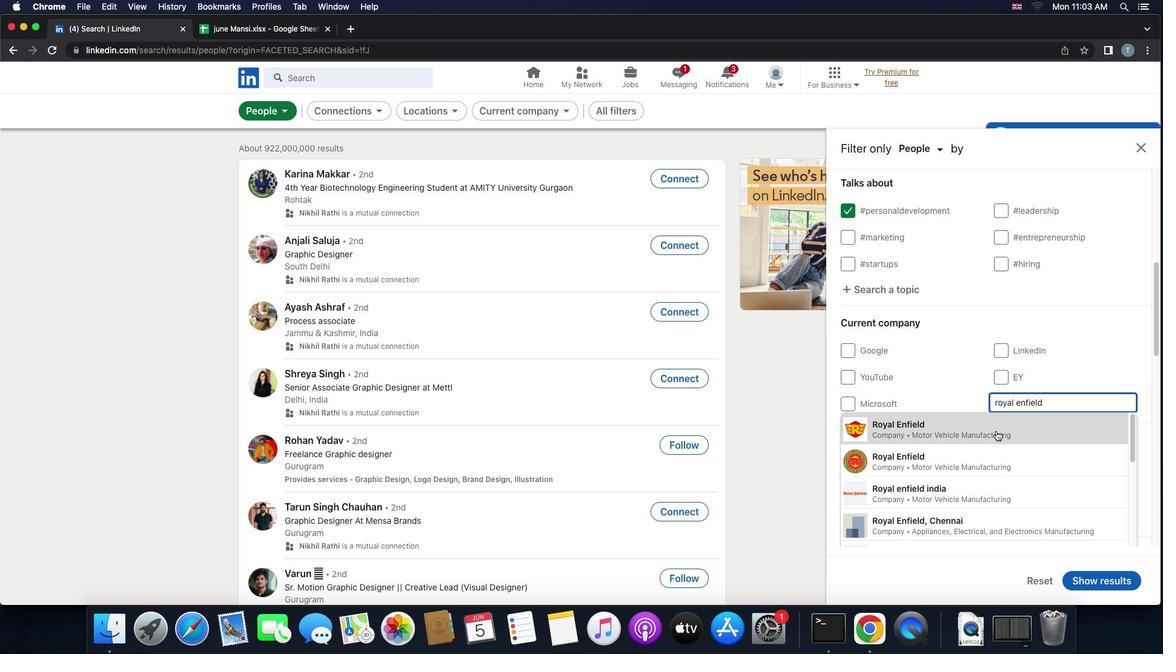 
Action: Mouse pressed left at (996, 430)
Screenshot: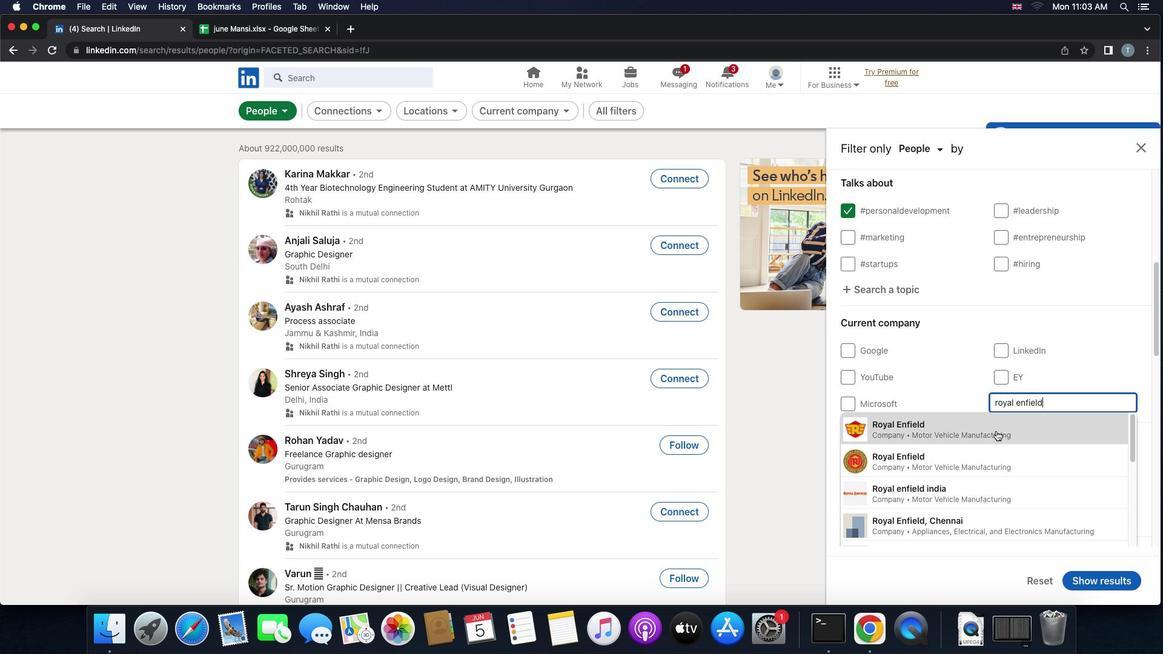 
Action: Mouse scrolled (996, 430) with delta (0, 0)
Screenshot: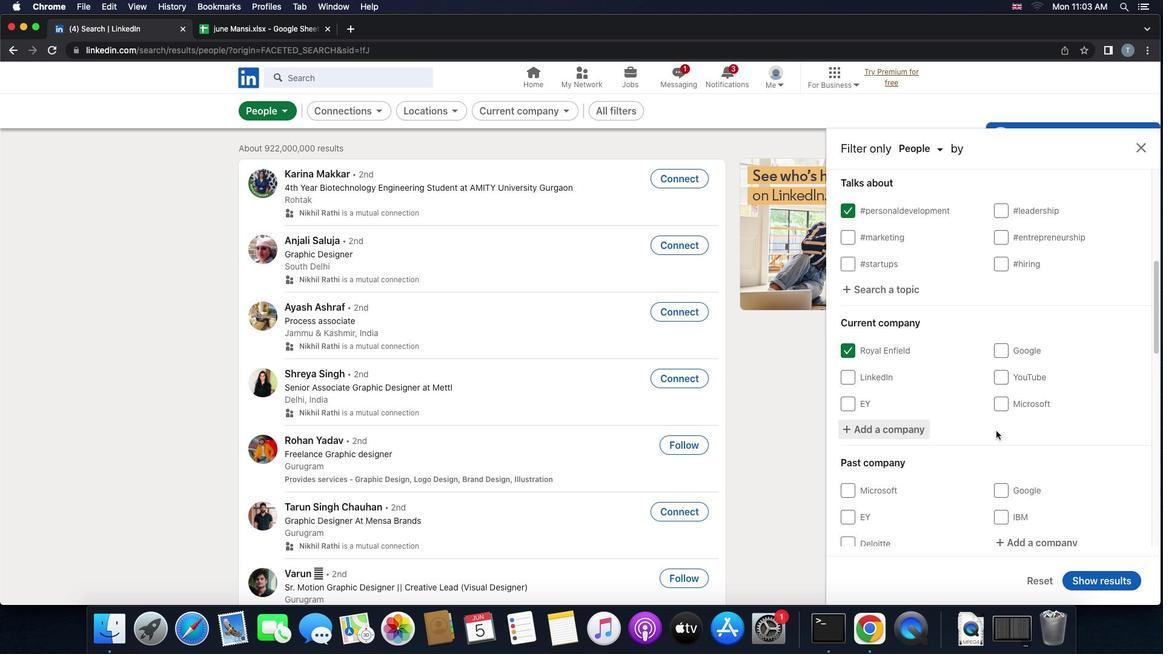 
Action: Mouse scrolled (996, 430) with delta (0, 0)
Screenshot: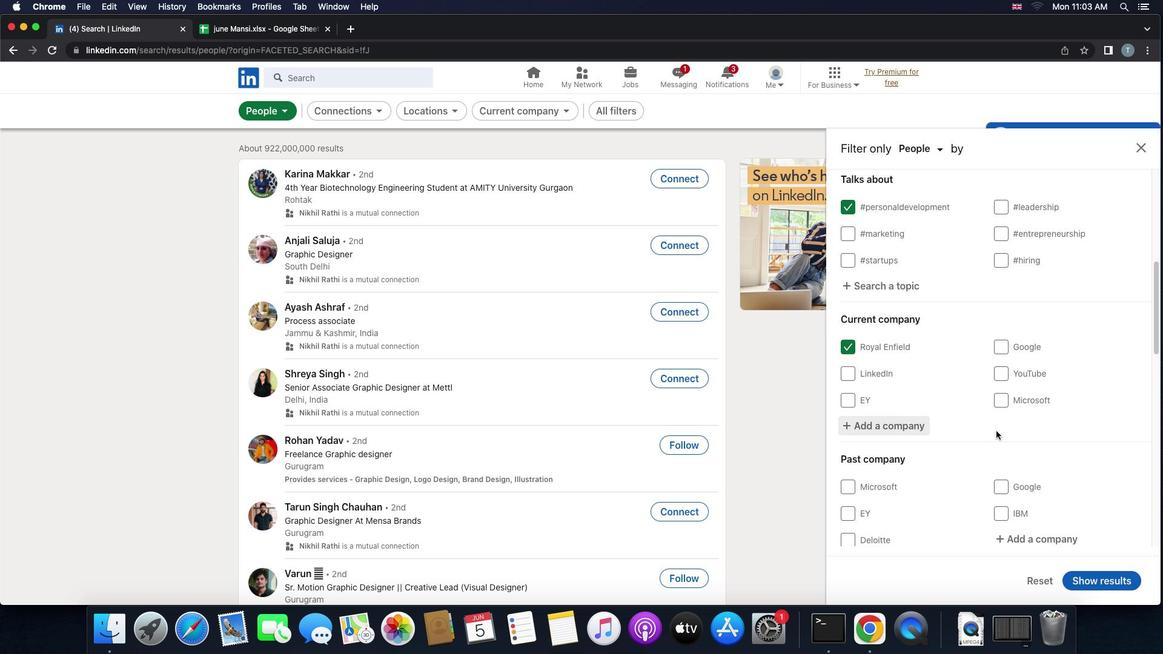 
Action: Mouse scrolled (996, 430) with delta (0, 0)
Screenshot: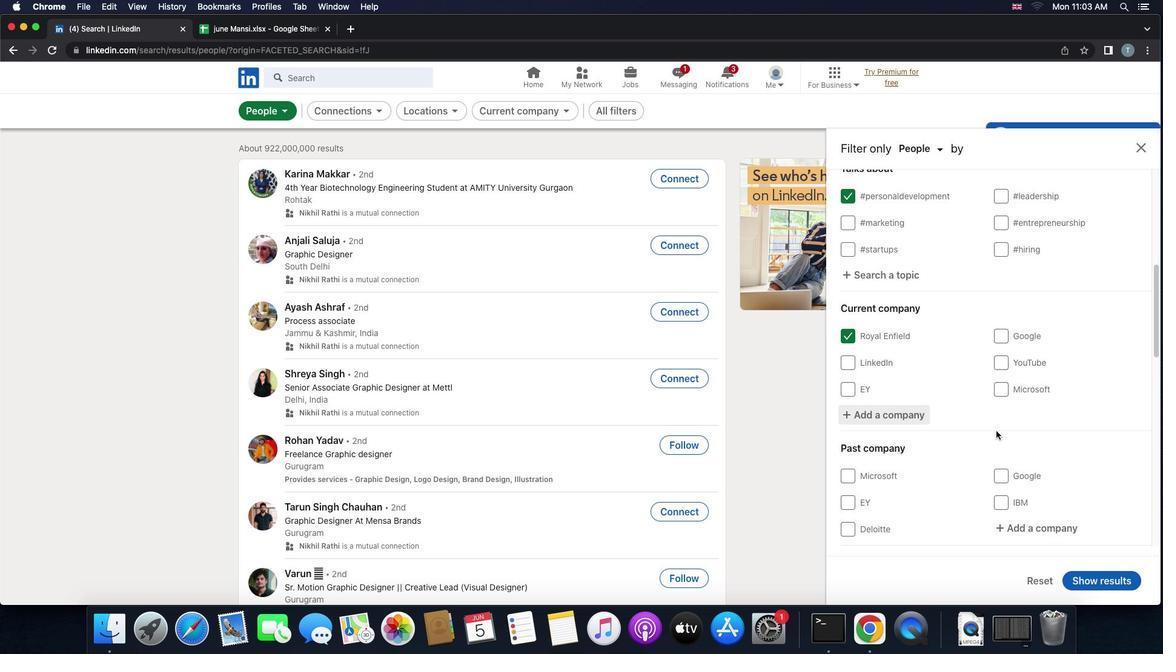 
Action: Mouse scrolled (996, 430) with delta (0, 0)
Screenshot: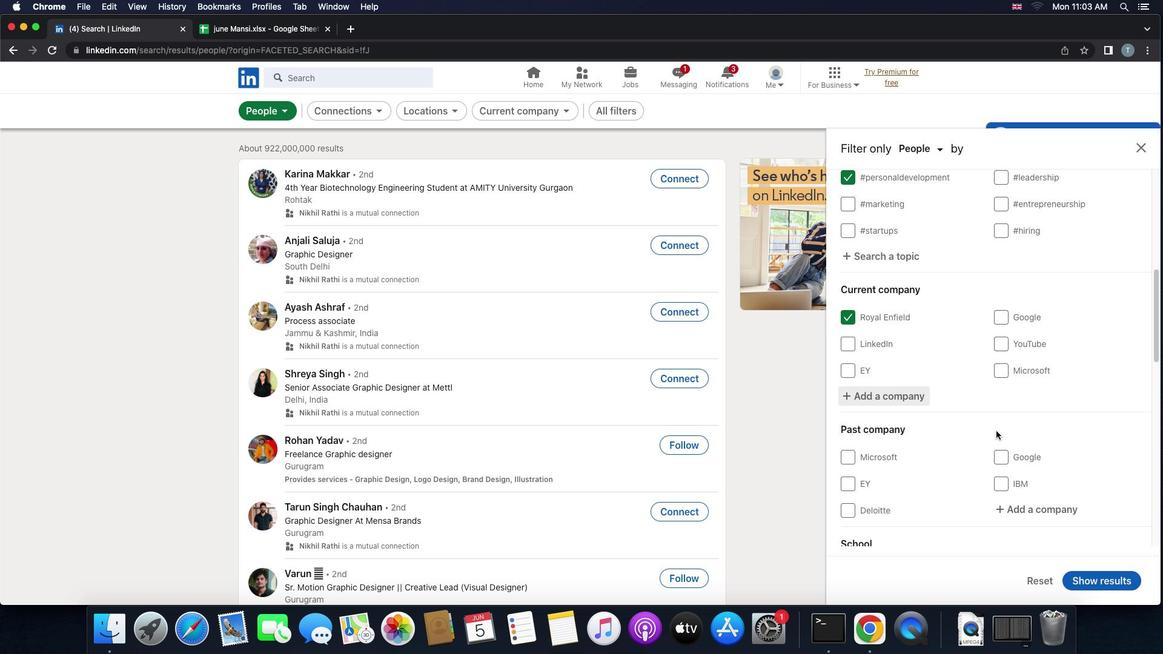 
Action: Mouse scrolled (996, 430) with delta (0, 0)
Screenshot: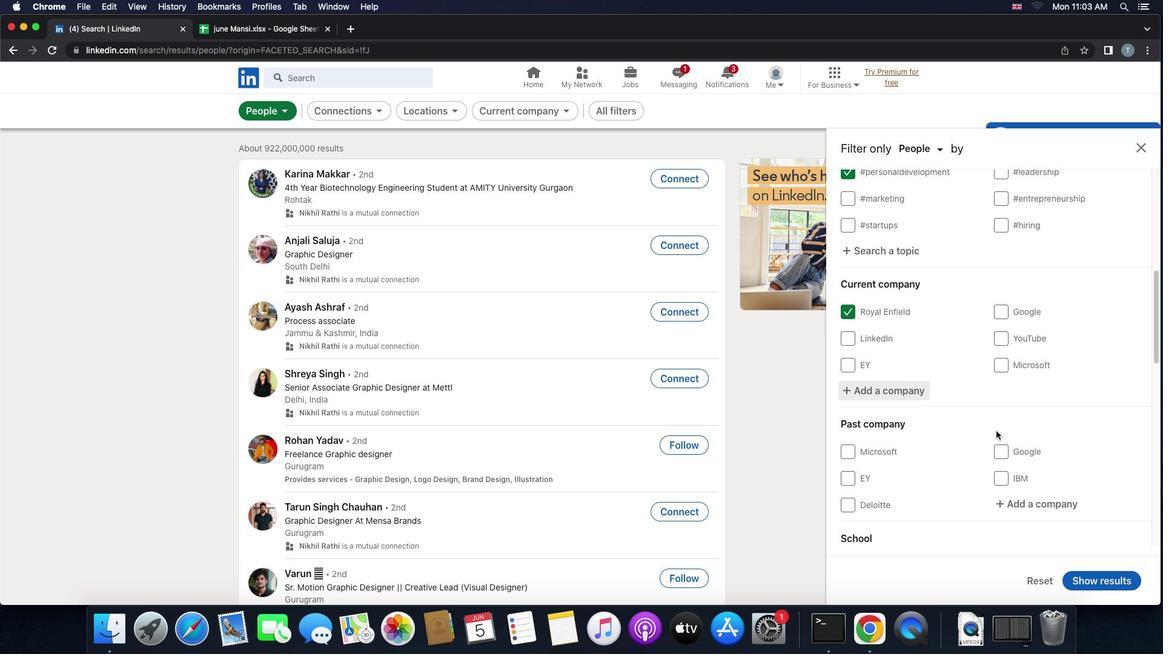 
Action: Mouse scrolled (996, 430) with delta (0, -1)
Screenshot: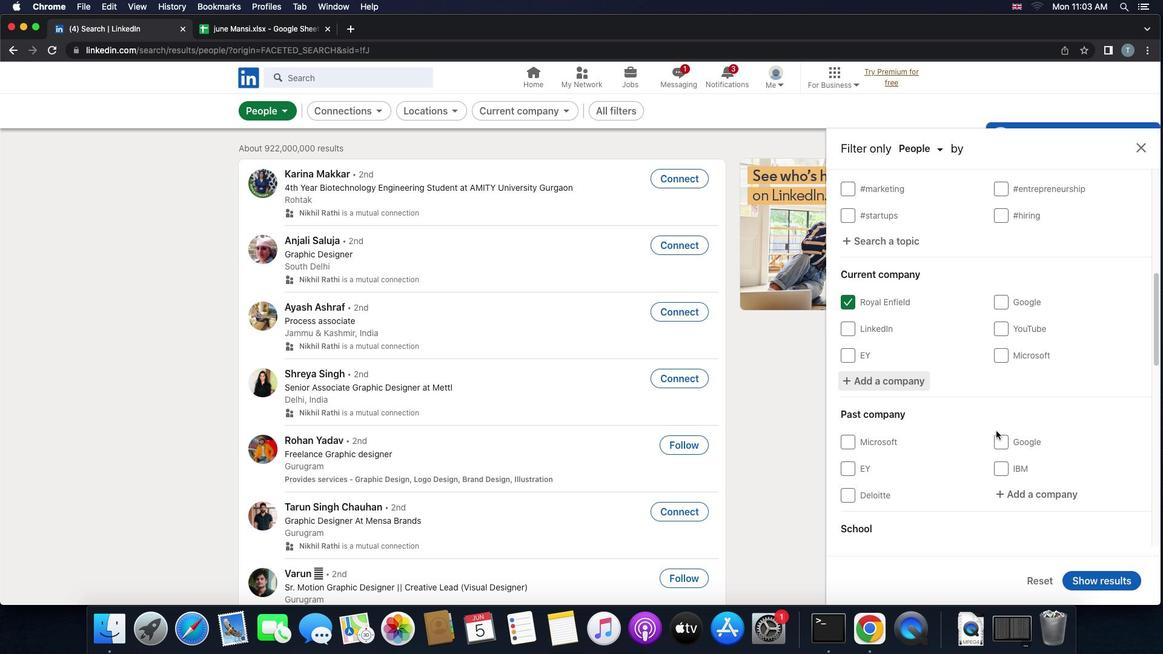 
Action: Mouse scrolled (996, 430) with delta (0, -1)
Screenshot: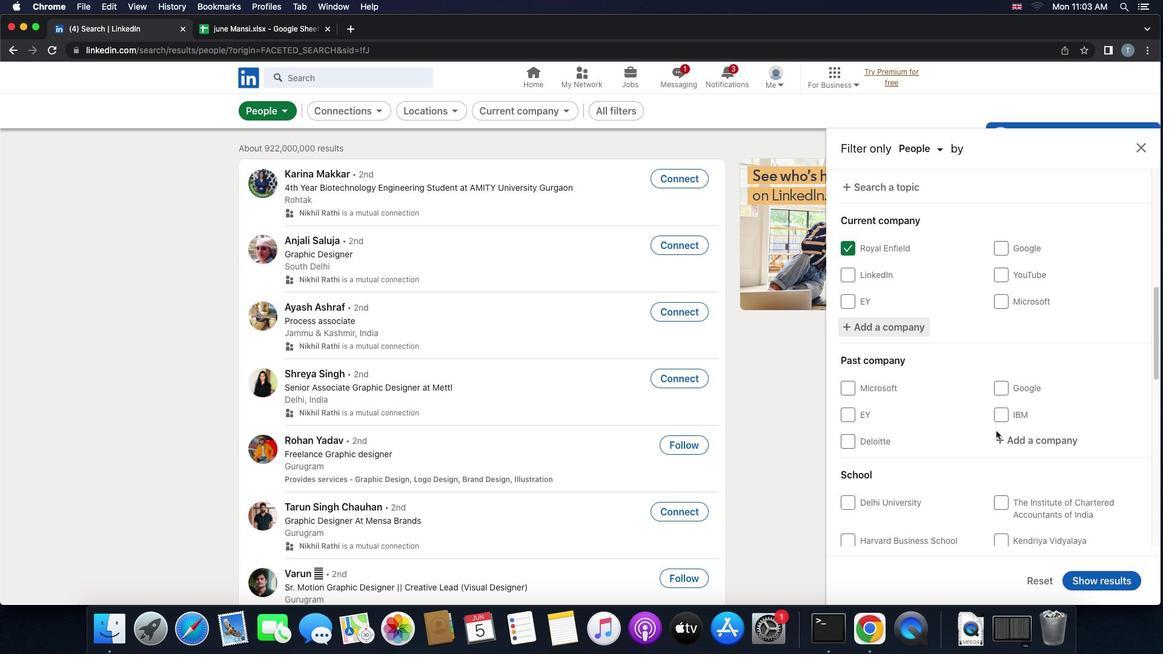 
Action: Mouse scrolled (996, 430) with delta (0, 0)
Screenshot: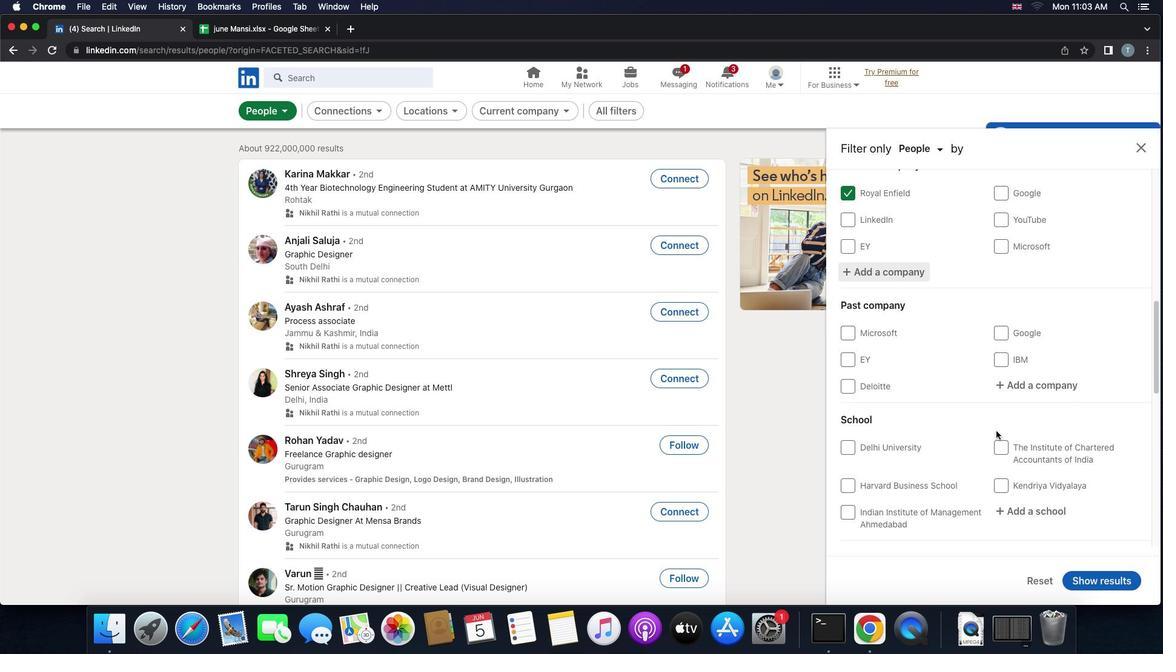 
Action: Mouse scrolled (996, 430) with delta (0, 0)
Screenshot: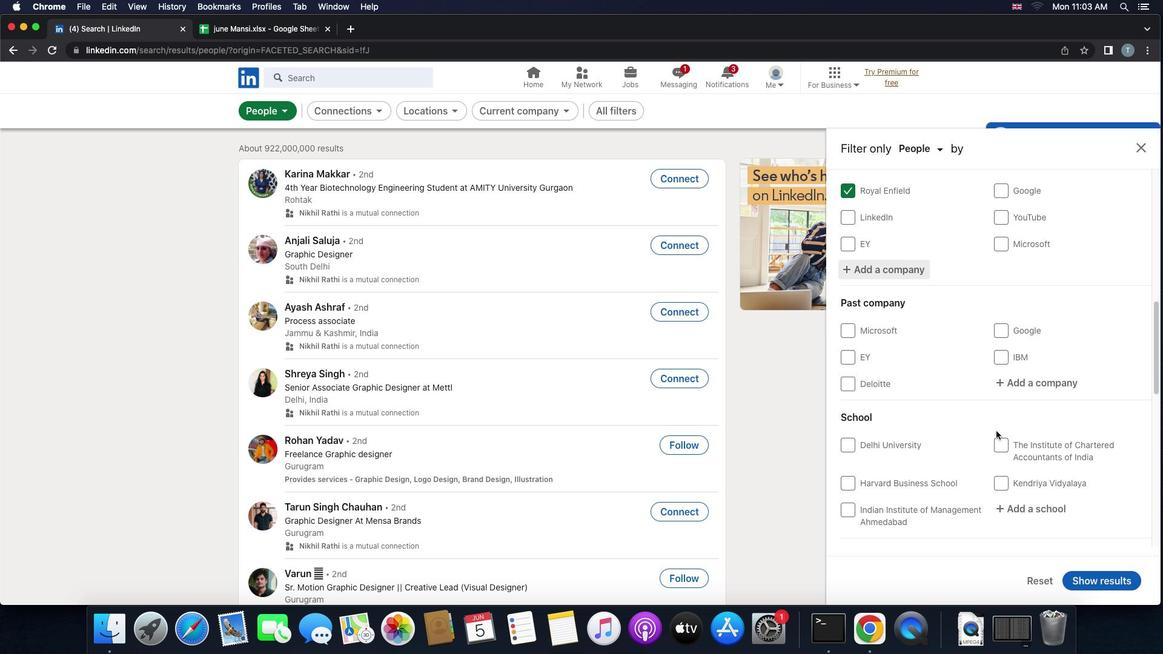 
Action: Mouse scrolled (996, 430) with delta (0, 0)
Screenshot: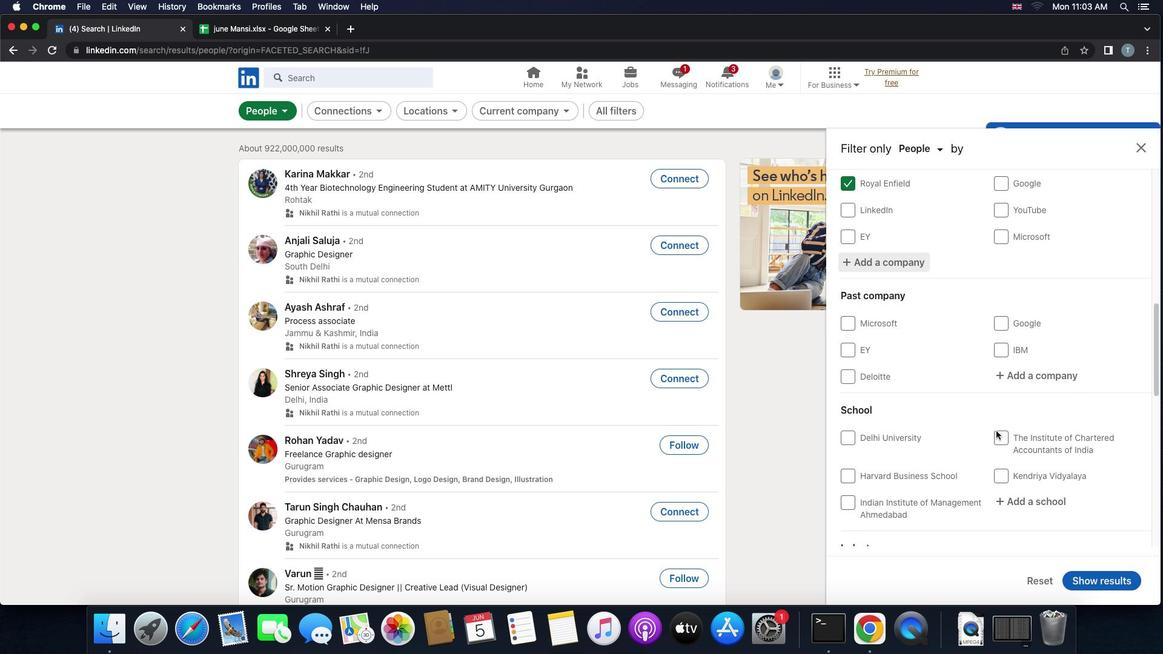 
Action: Mouse scrolled (996, 430) with delta (0, 0)
Screenshot: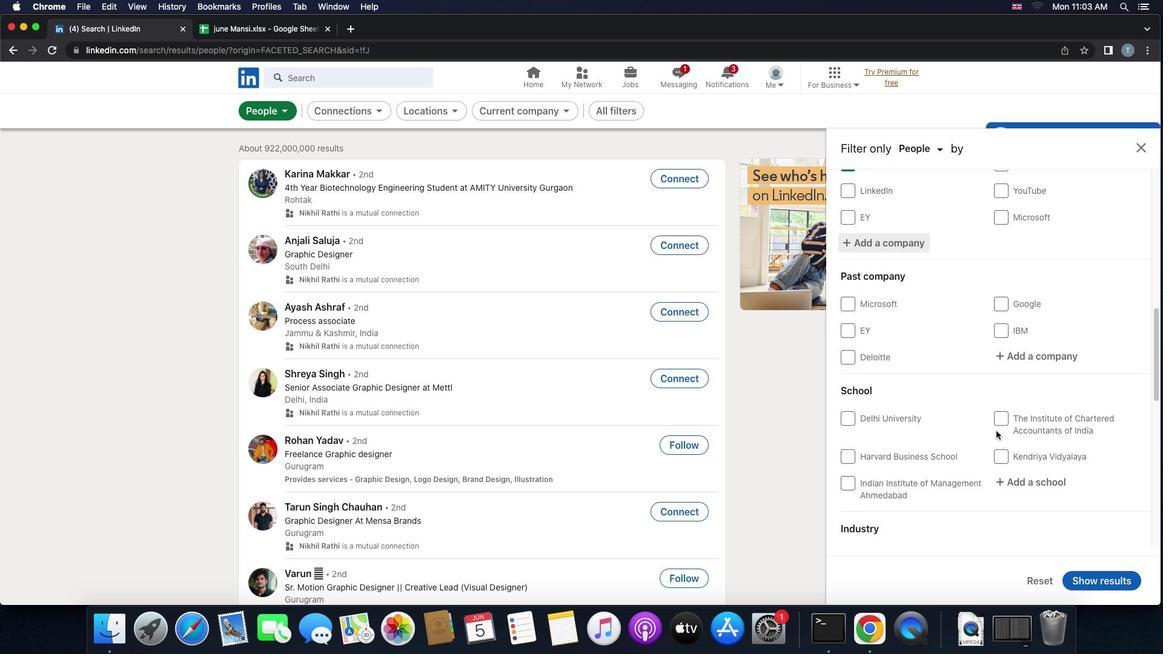 
Action: Mouse scrolled (996, 430) with delta (0, 0)
Screenshot: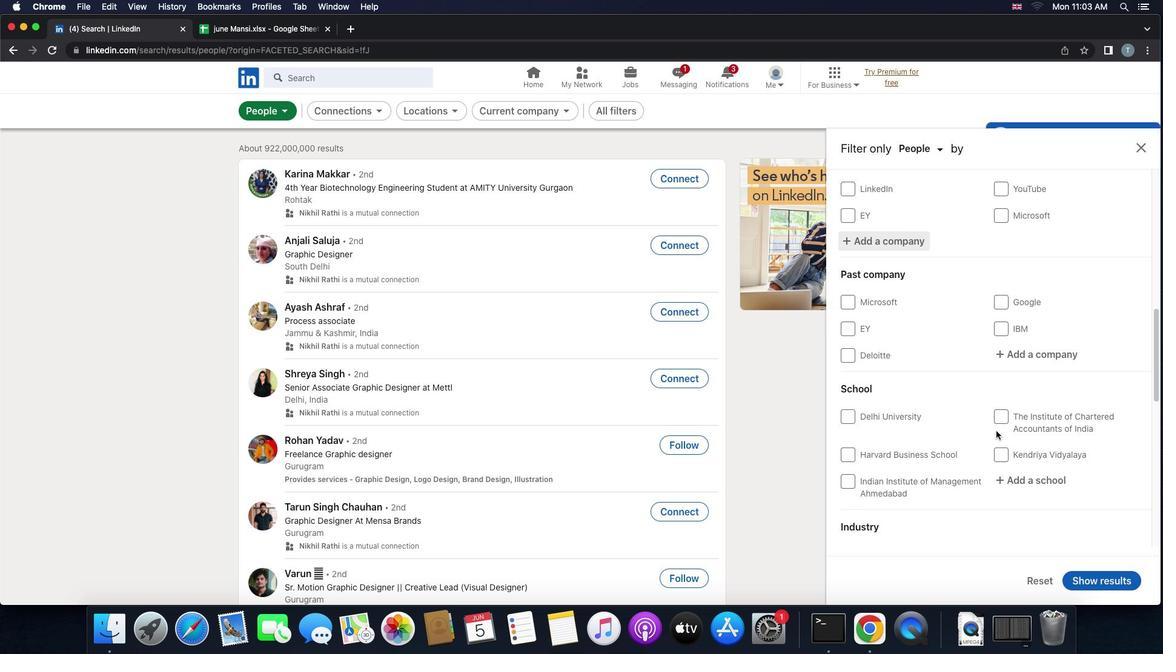 
Action: Mouse scrolled (996, 430) with delta (0, 0)
Screenshot: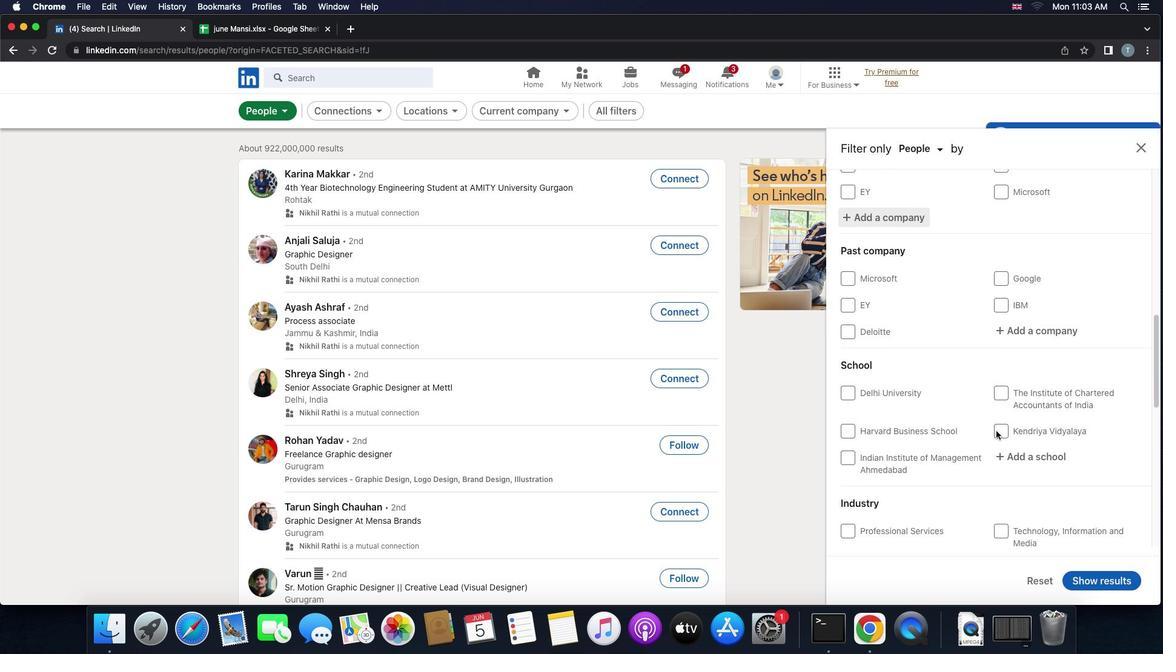 
Action: Mouse moved to (1018, 426)
Screenshot: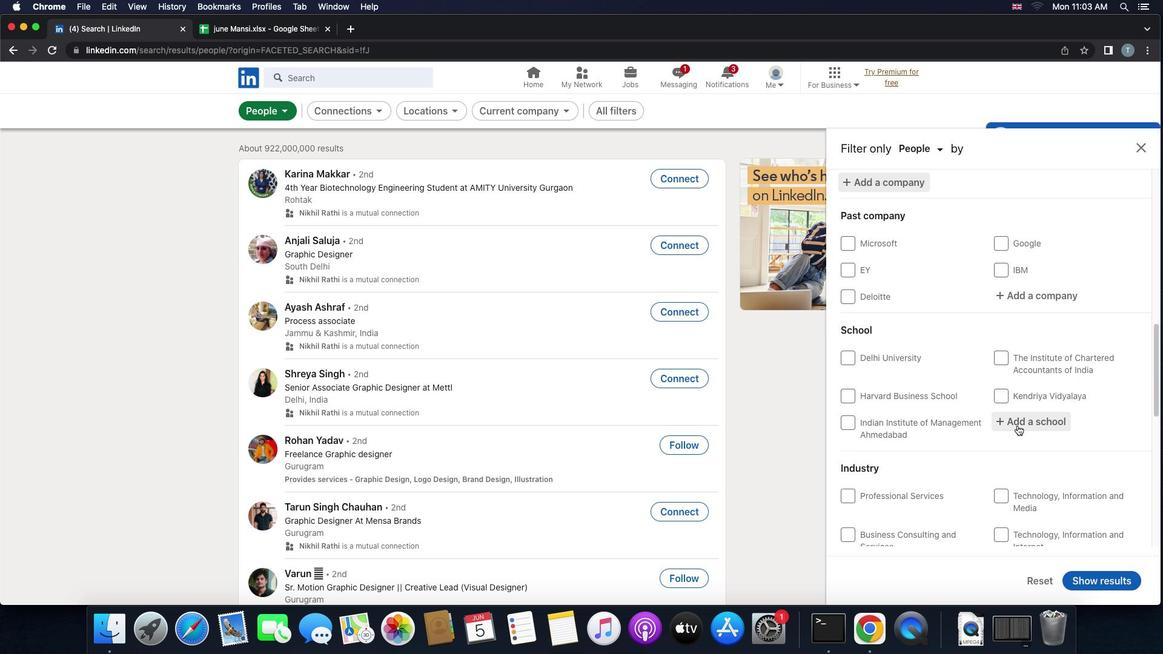 
Action: Mouse pressed left at (1018, 426)
Screenshot: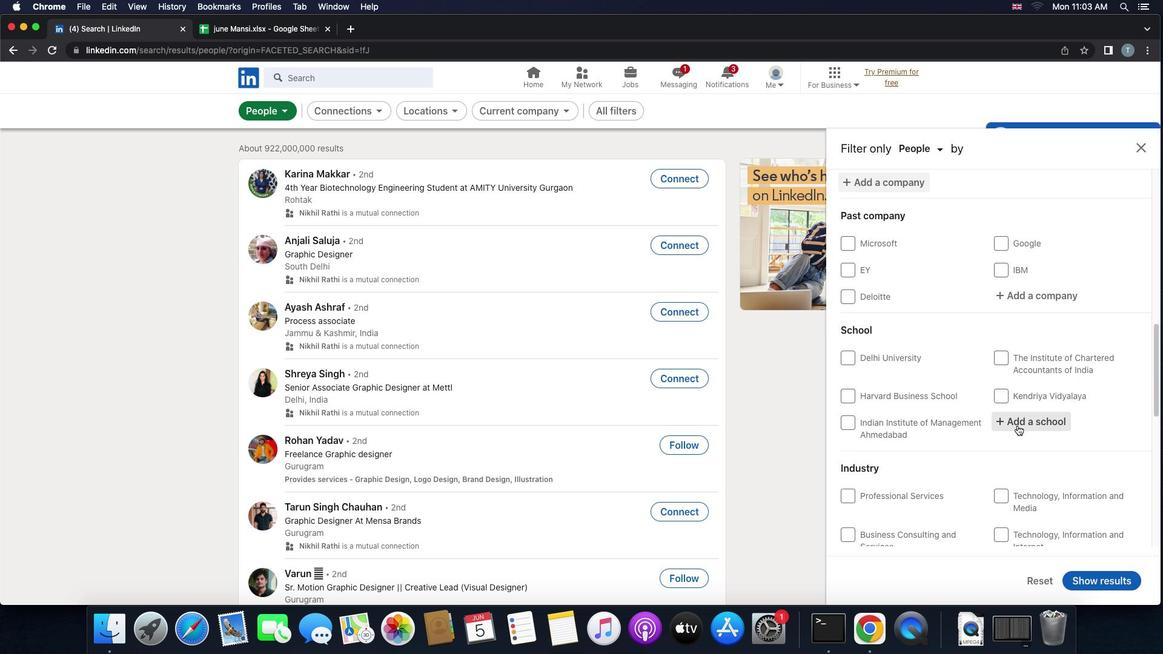 
Action: Key pressed 'o''r''i''e''n''t''a''l'
Screenshot: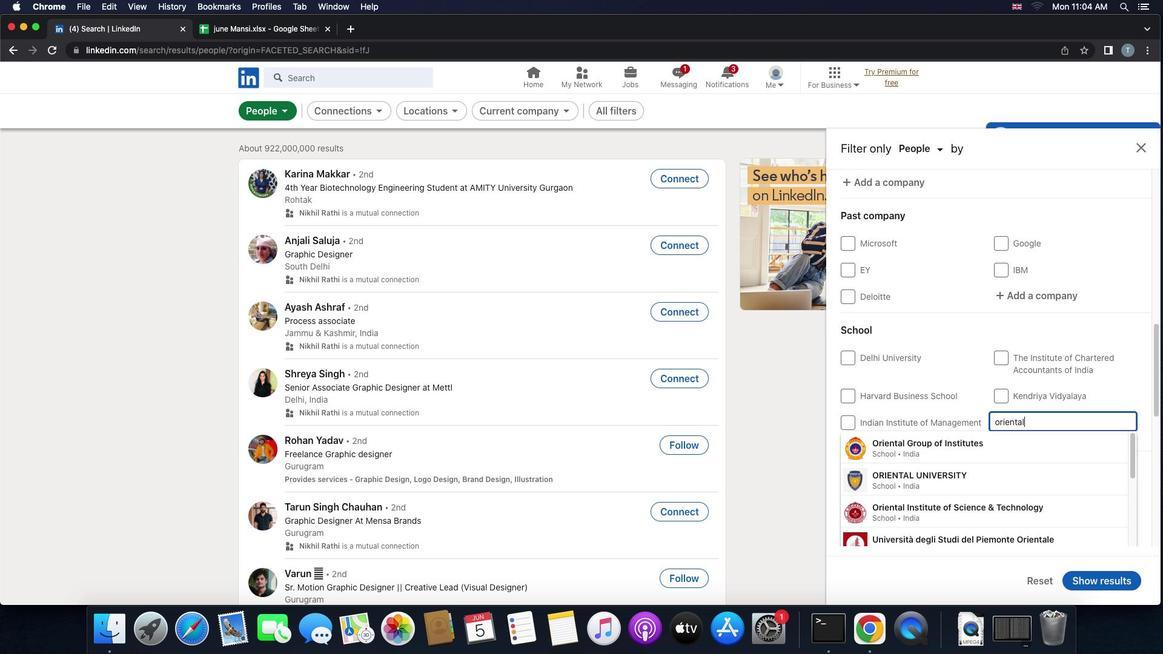 
Action: Mouse moved to (953, 511)
Screenshot: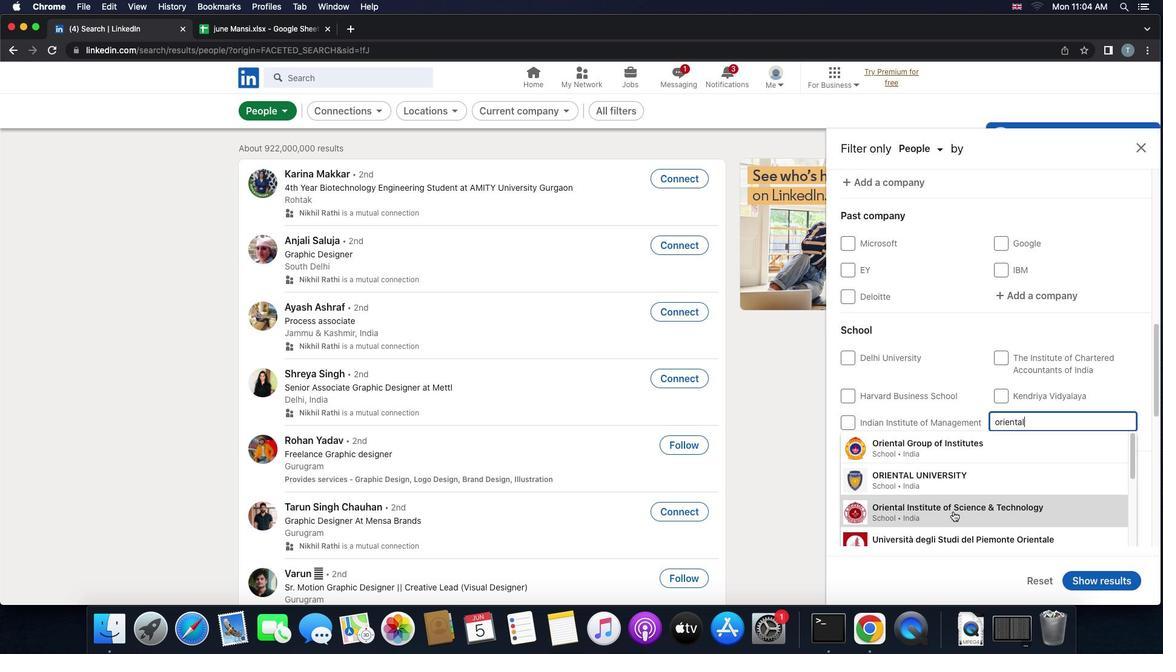 
Action: Mouse pressed left at (953, 511)
Screenshot: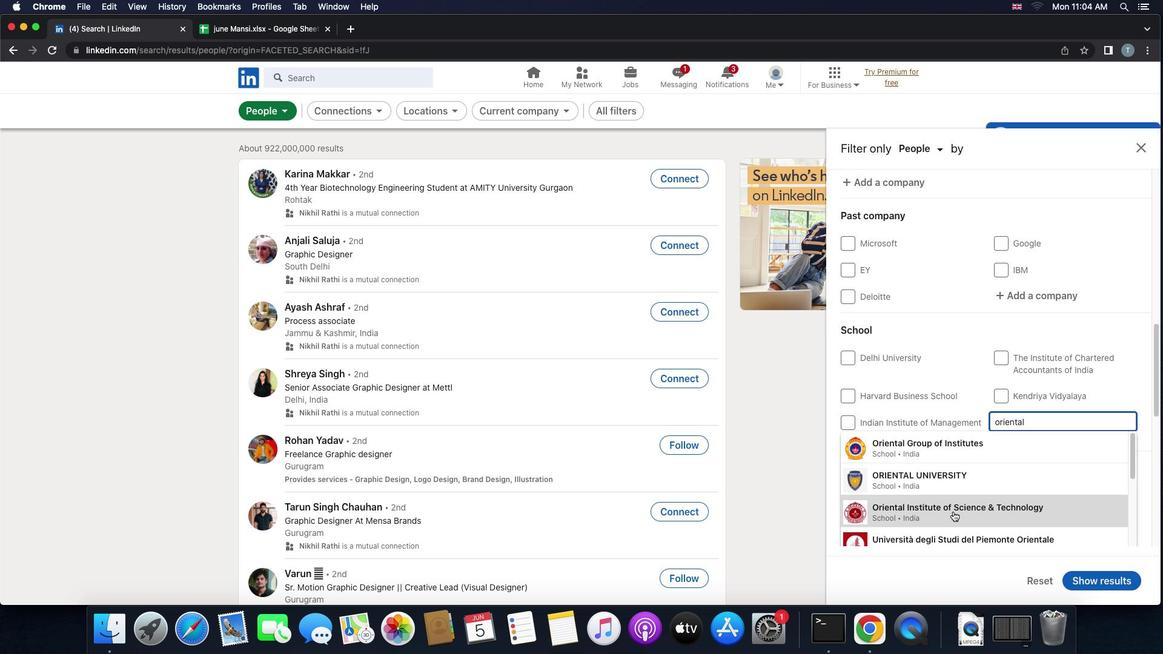
Action: Mouse moved to (940, 490)
Screenshot: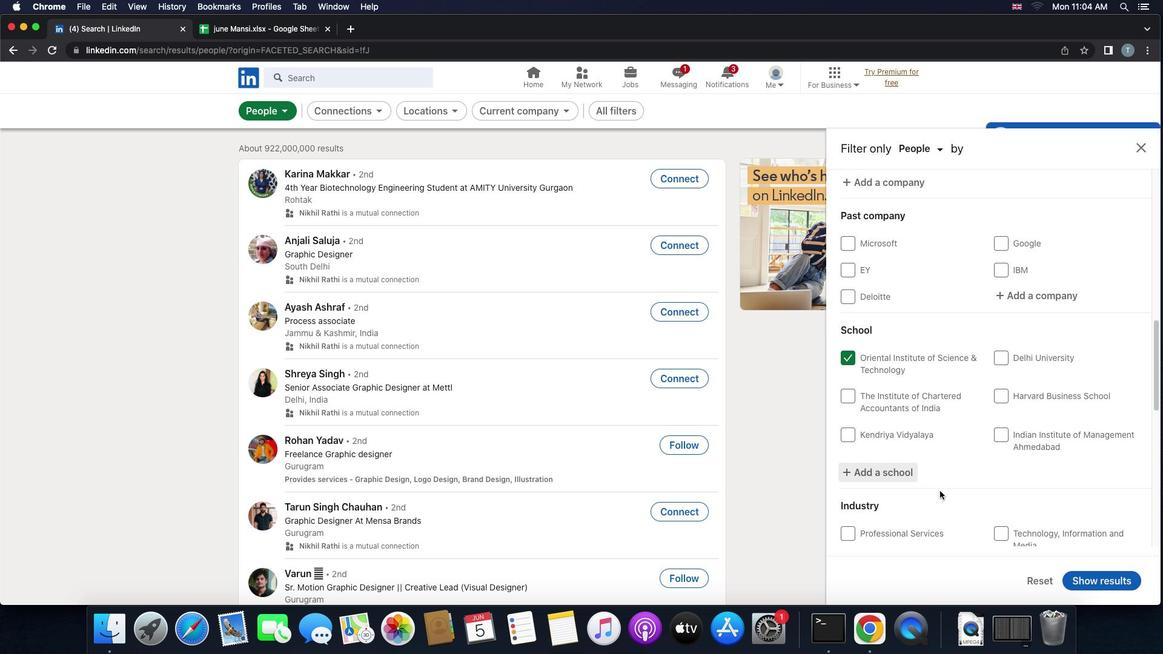 
Action: Mouse scrolled (940, 490) with delta (0, 0)
Screenshot: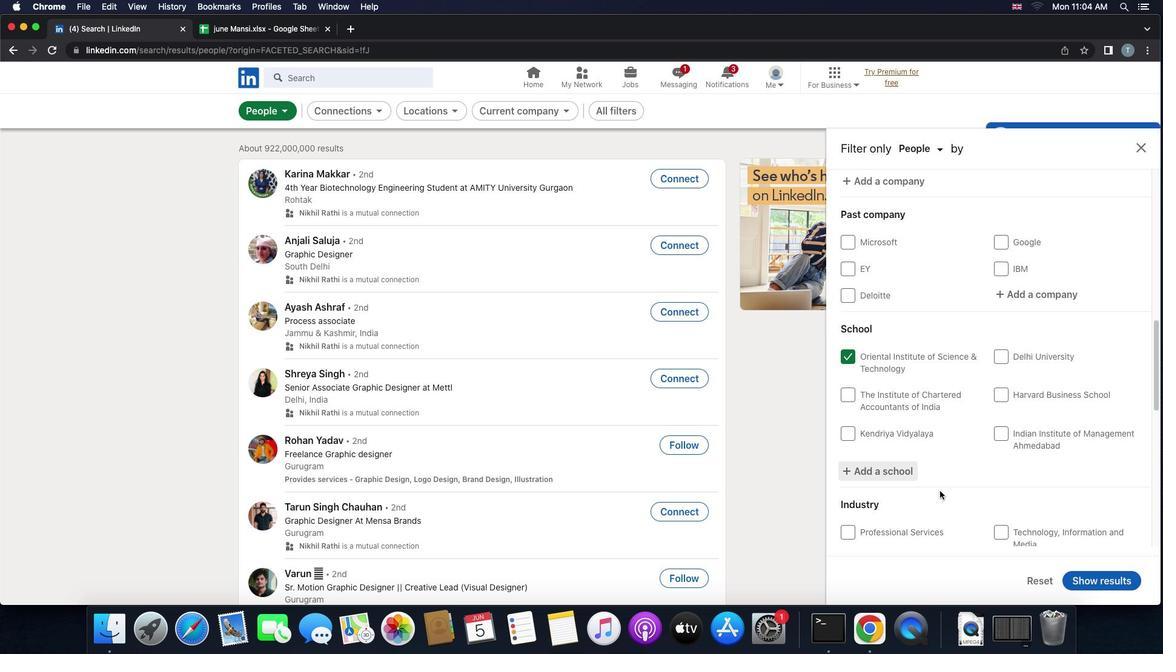 
Action: Mouse scrolled (940, 490) with delta (0, 0)
Screenshot: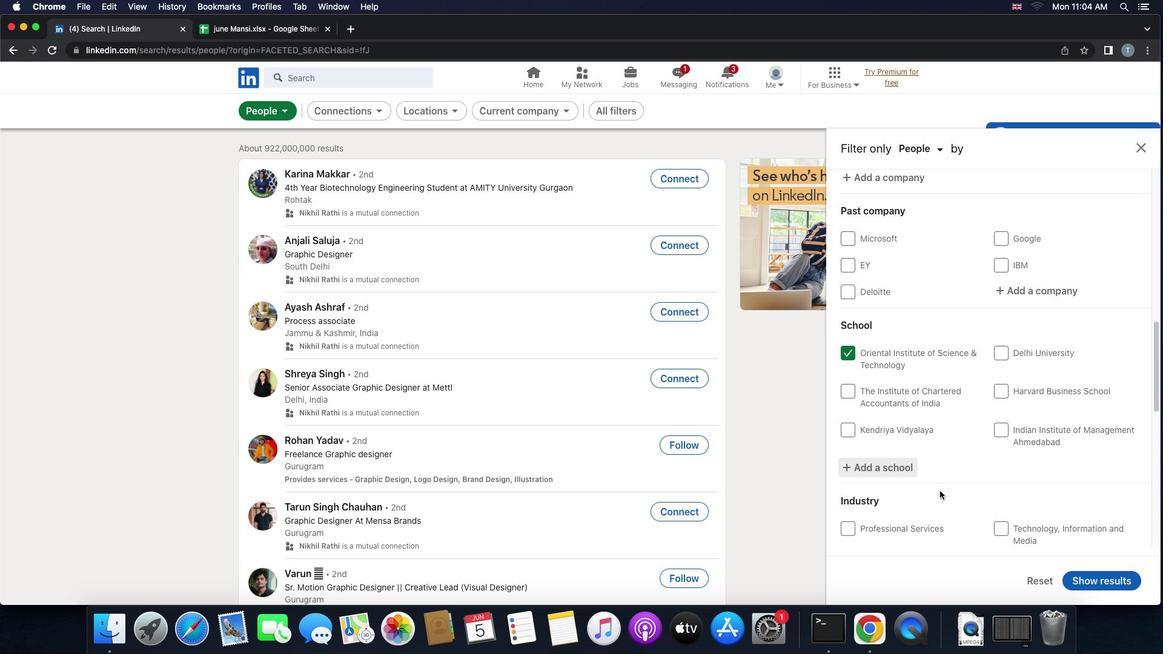 
Action: Mouse scrolled (940, 490) with delta (0, 0)
Screenshot: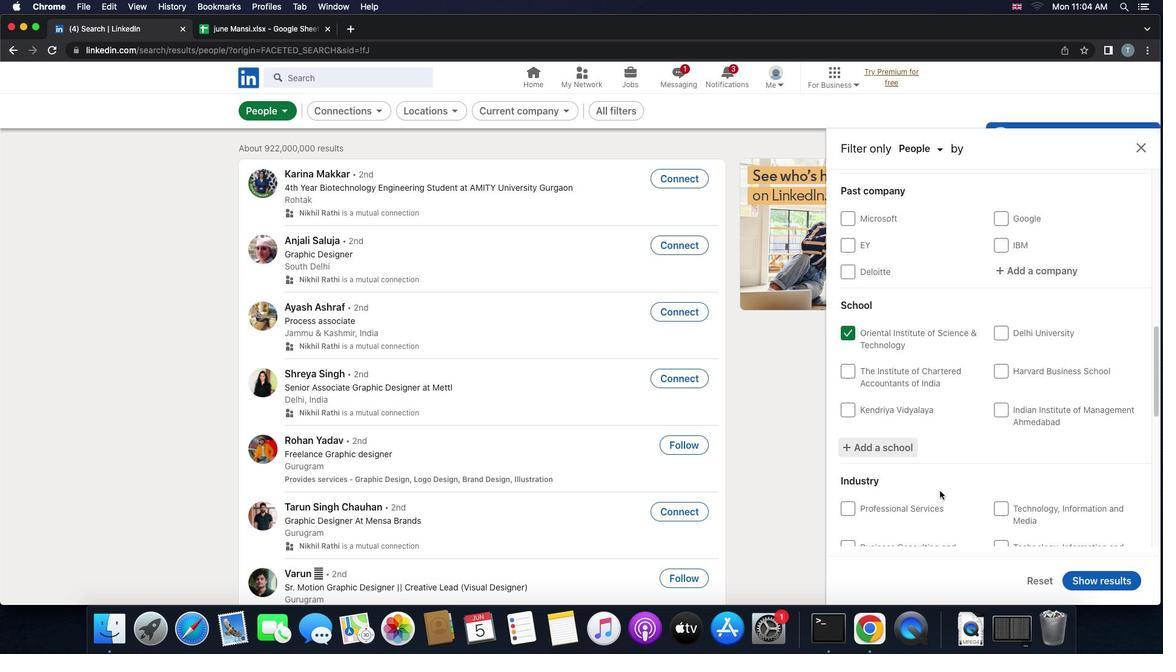 
Action: Mouse scrolled (940, 490) with delta (0, 0)
Screenshot: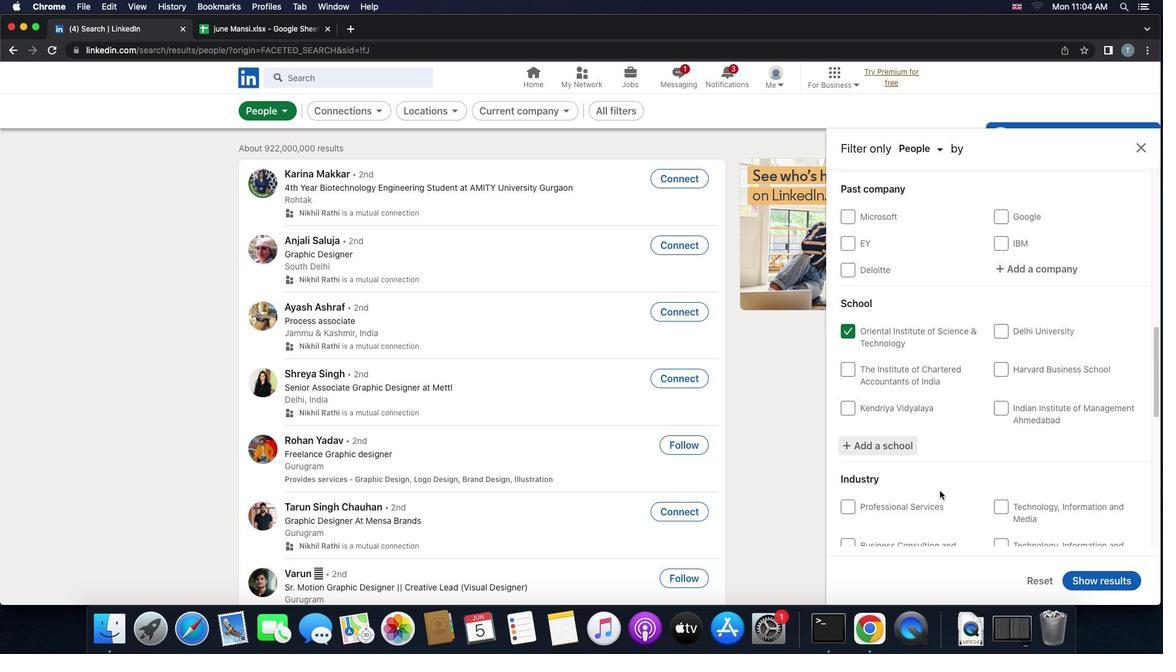 
Action: Mouse scrolled (940, 490) with delta (0, 0)
Screenshot: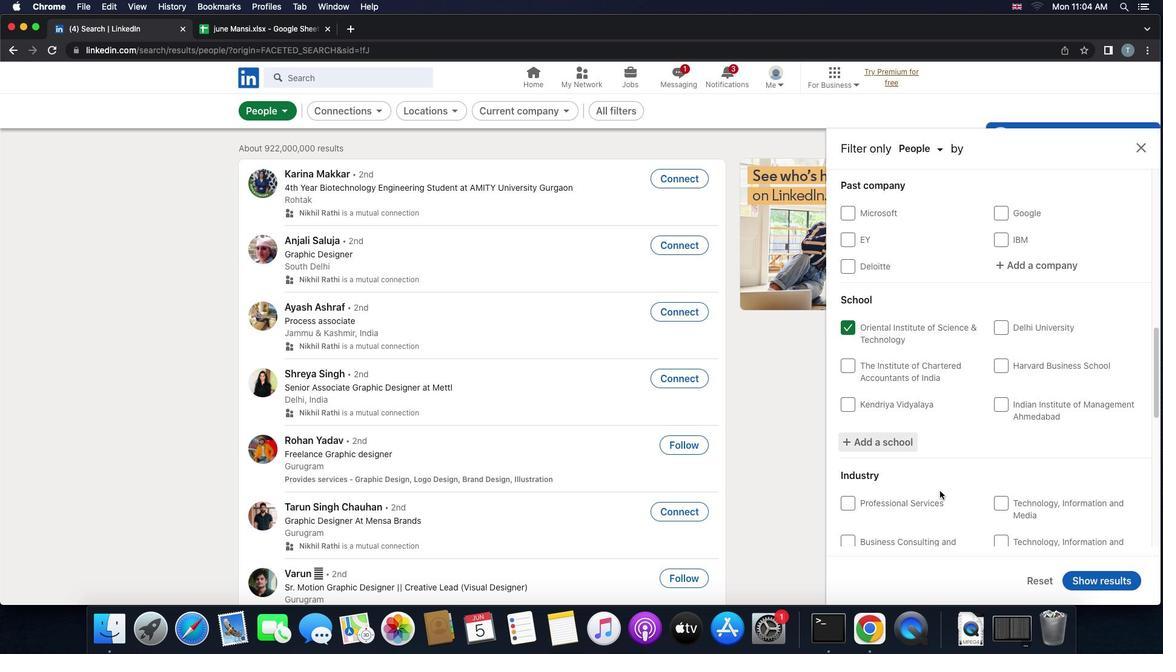 
Action: Mouse scrolled (940, 490) with delta (0, -1)
Screenshot: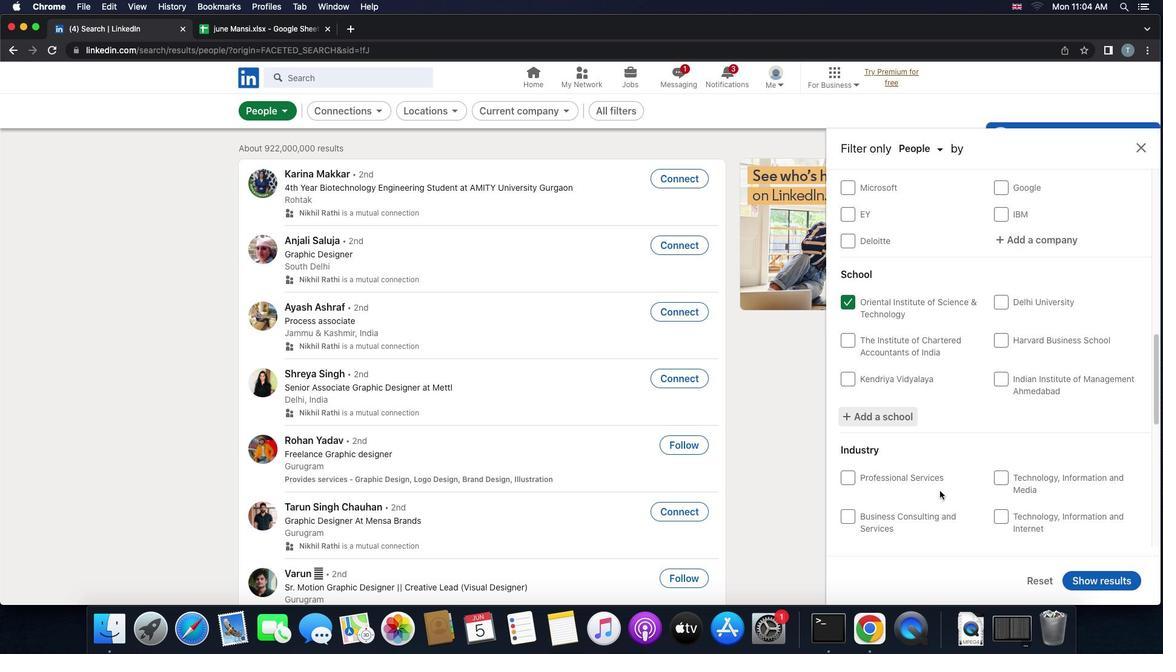
Action: Mouse scrolled (940, 490) with delta (0, 0)
Screenshot: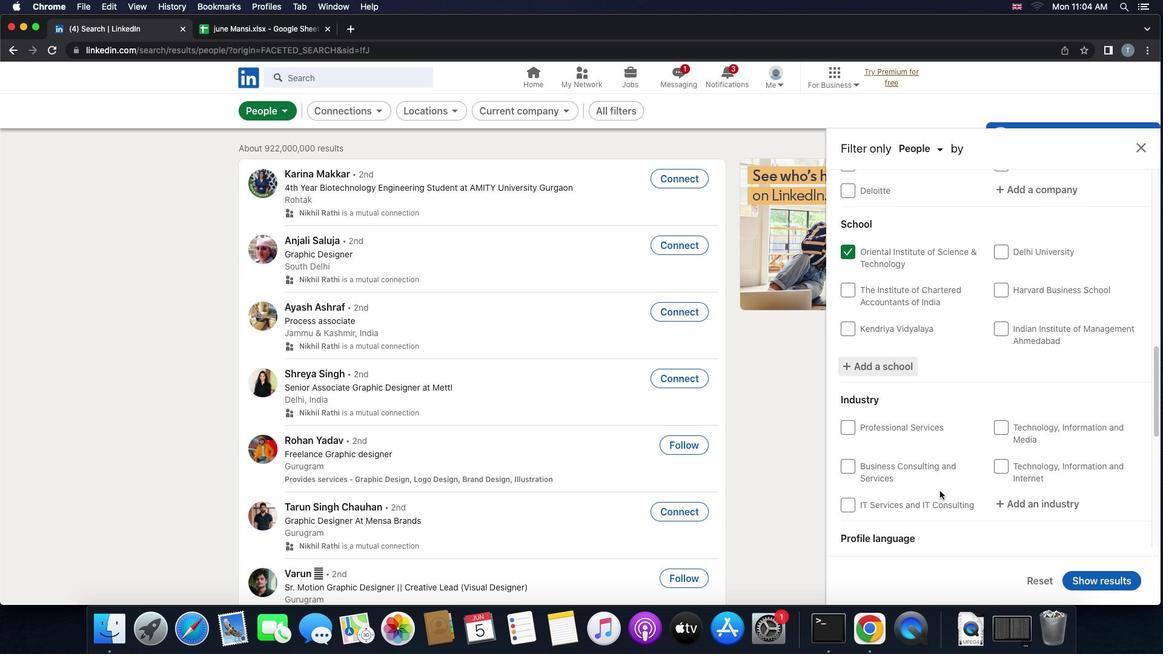 
Action: Mouse scrolled (940, 490) with delta (0, 0)
Screenshot: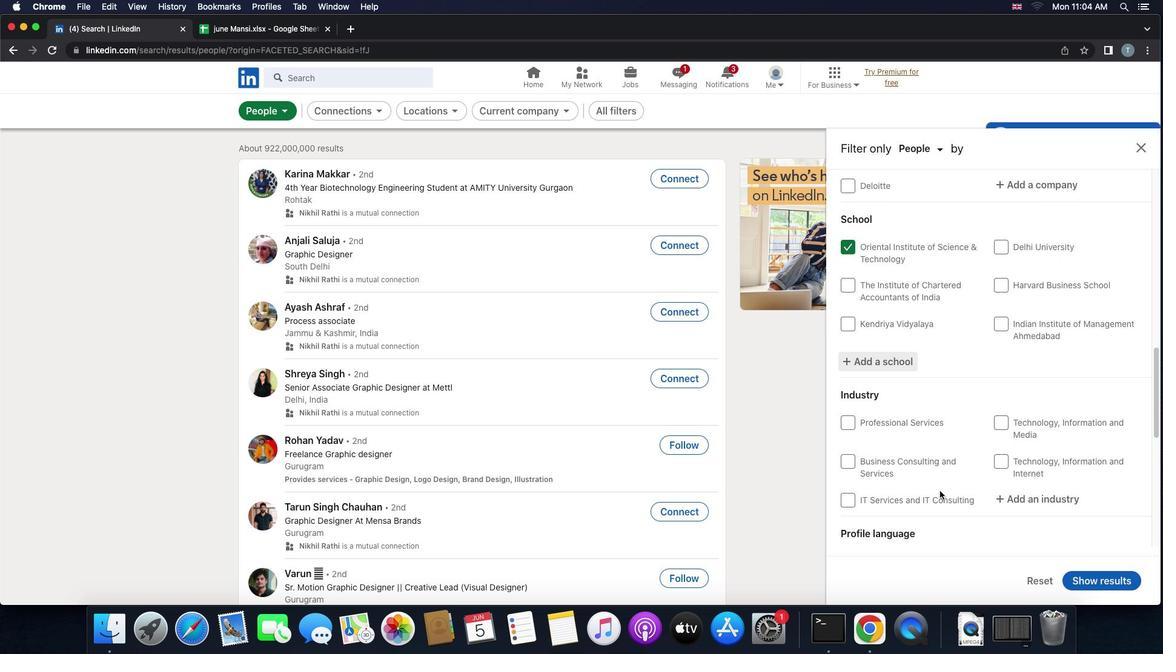 
Action: Mouse moved to (1041, 487)
Screenshot: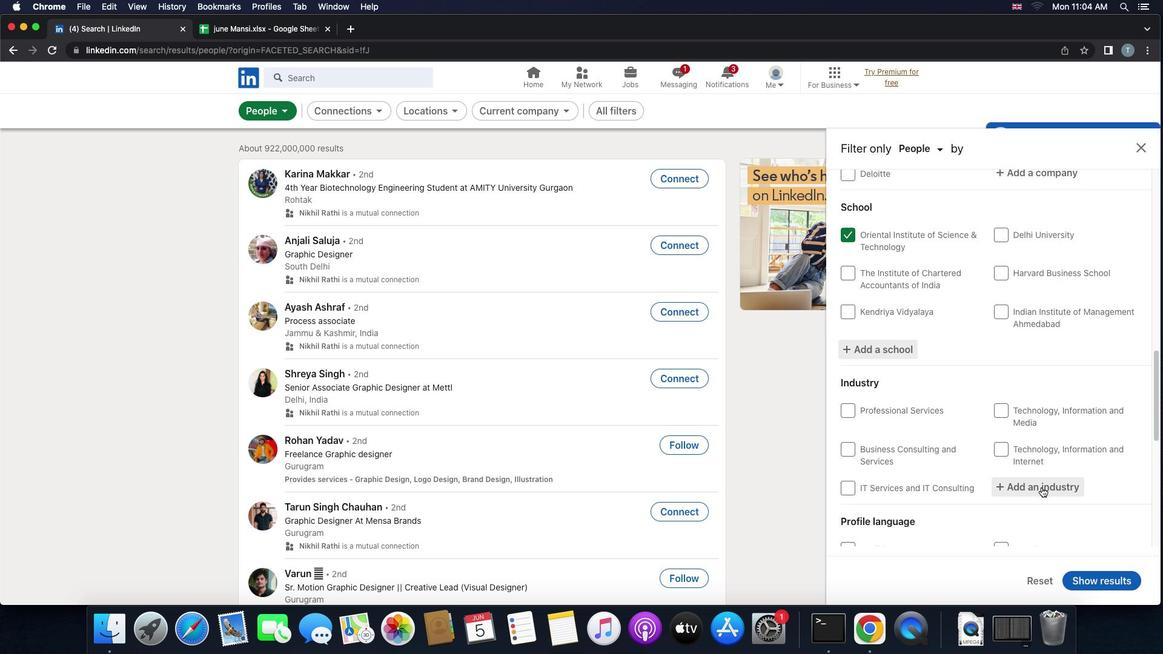 
Action: Mouse pressed left at (1041, 487)
Screenshot: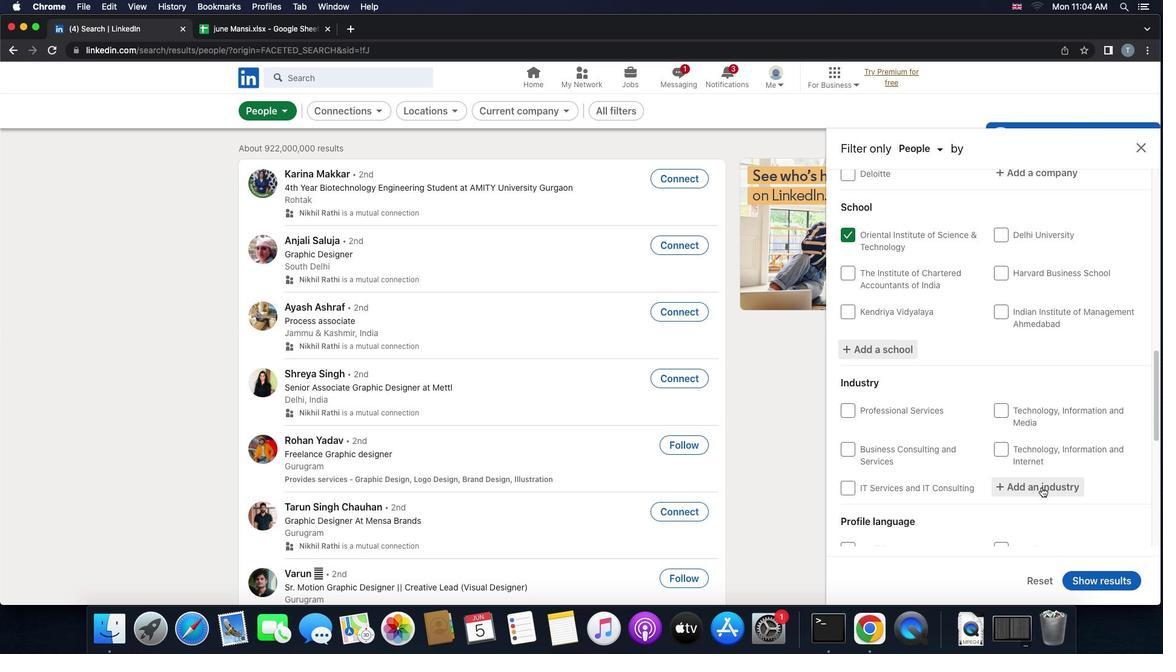
Action: Key pressed 't''r''u''s''t''s'
Screenshot: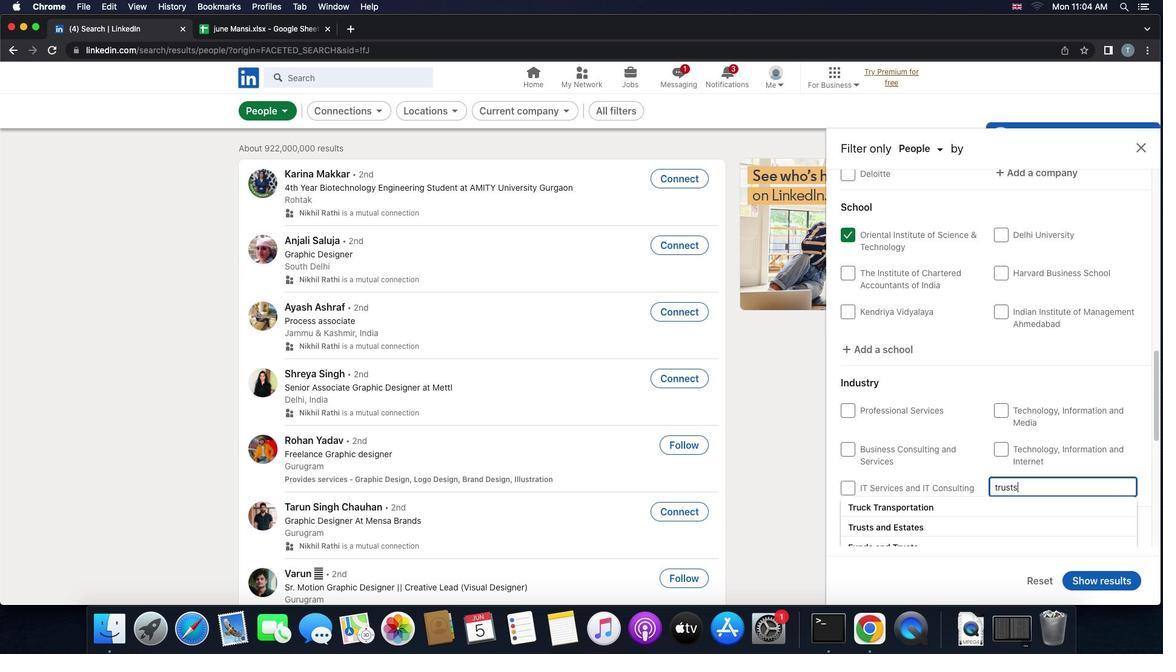 
Action: Mouse moved to (1027, 507)
Screenshot: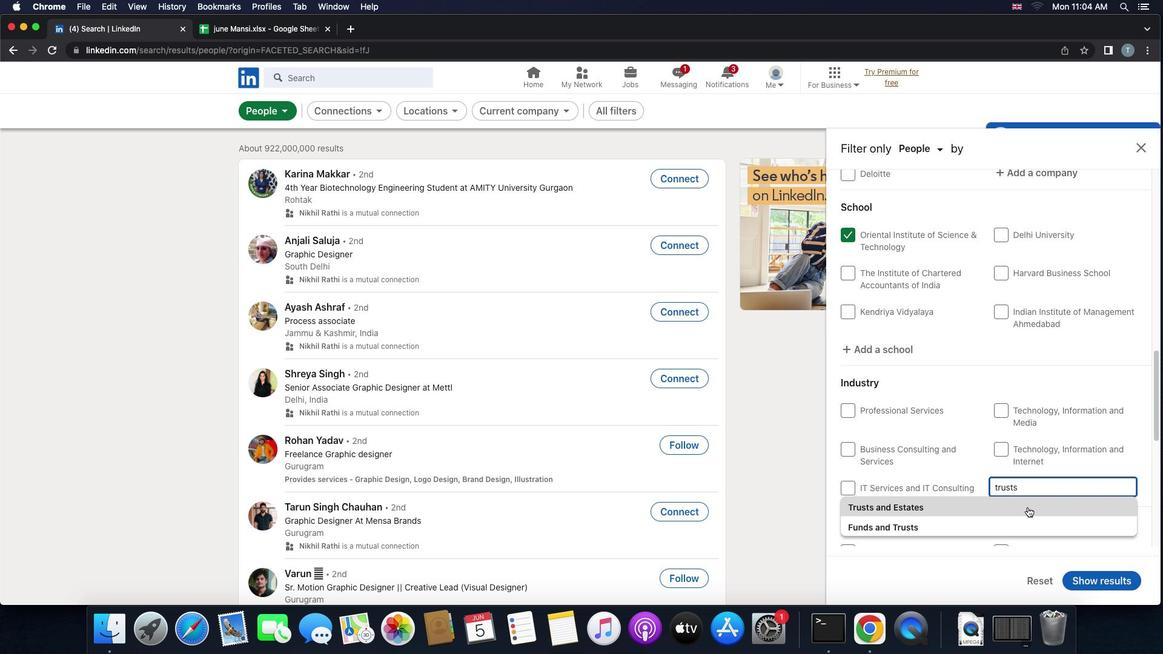 
Action: Mouse pressed left at (1027, 507)
Screenshot: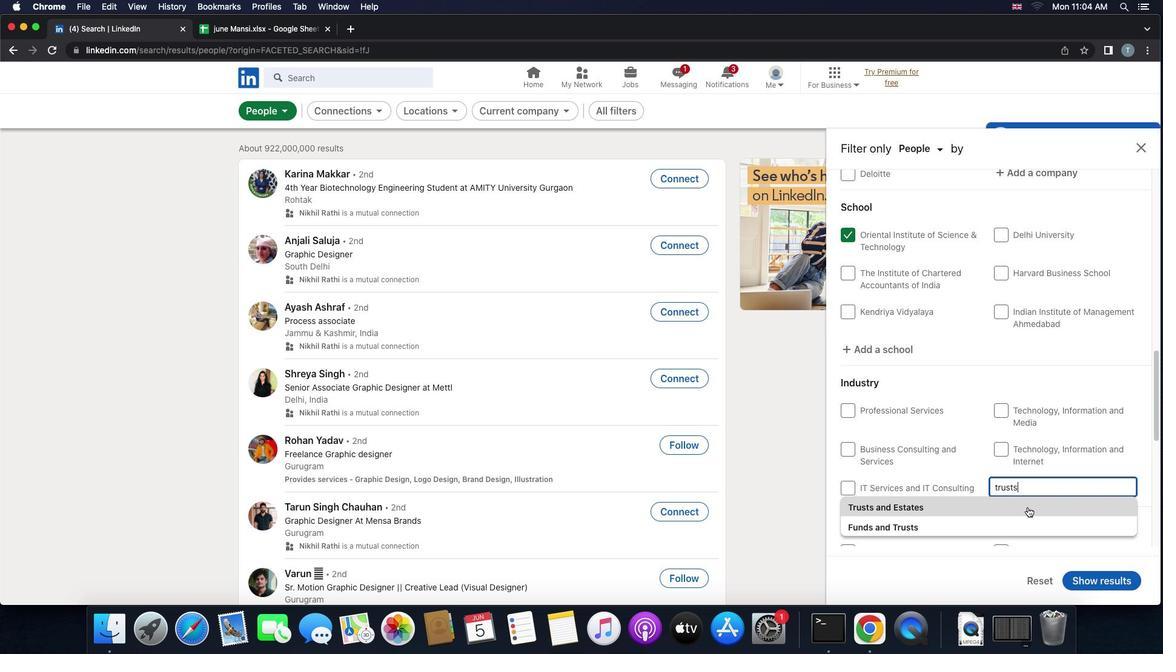 
Action: Mouse moved to (1030, 507)
Screenshot: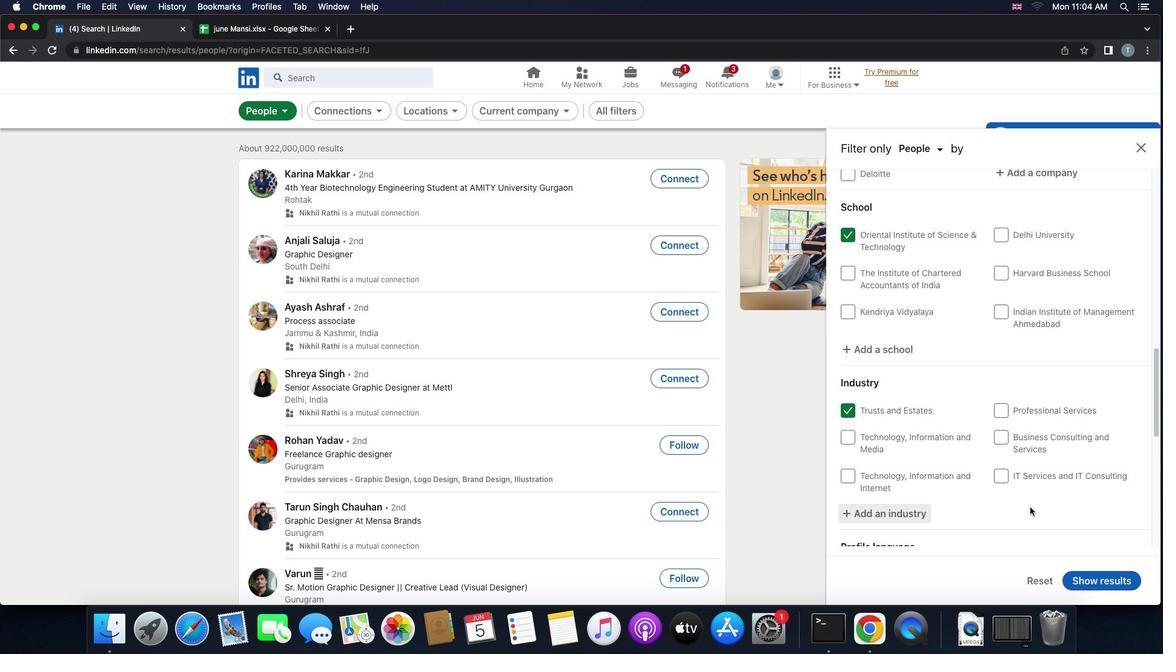 
Action: Mouse scrolled (1030, 507) with delta (0, 0)
Screenshot: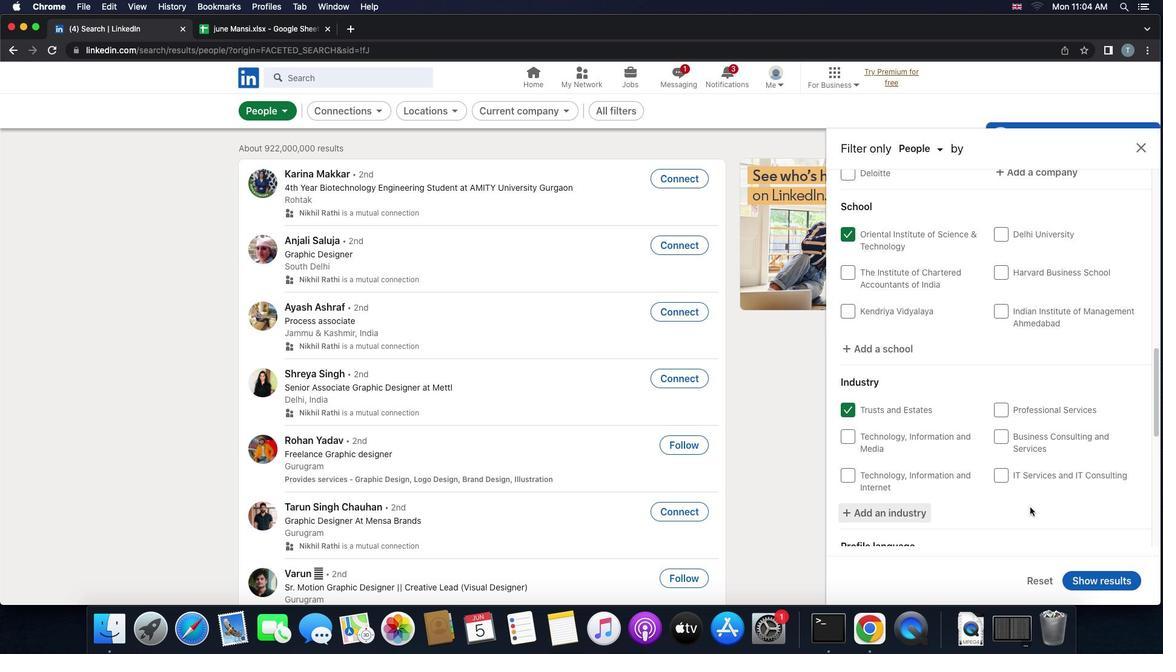 
Action: Mouse scrolled (1030, 507) with delta (0, 0)
Screenshot: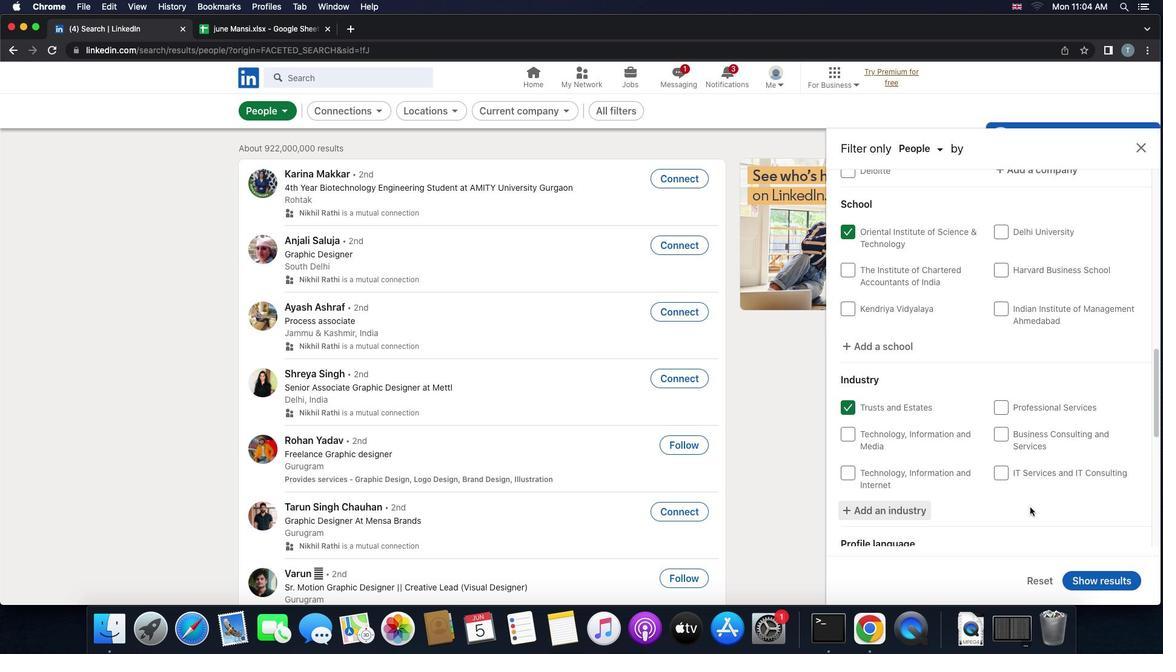 
Action: Mouse scrolled (1030, 507) with delta (0, -1)
Screenshot: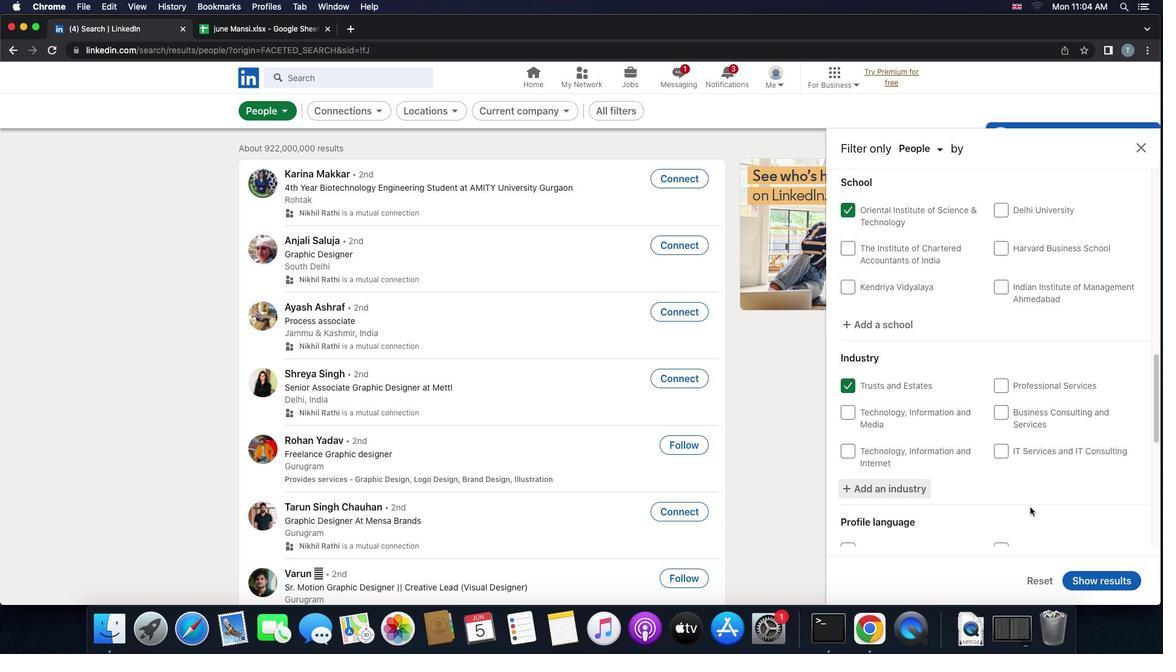 
Action: Mouse scrolled (1030, 507) with delta (0, 0)
Screenshot: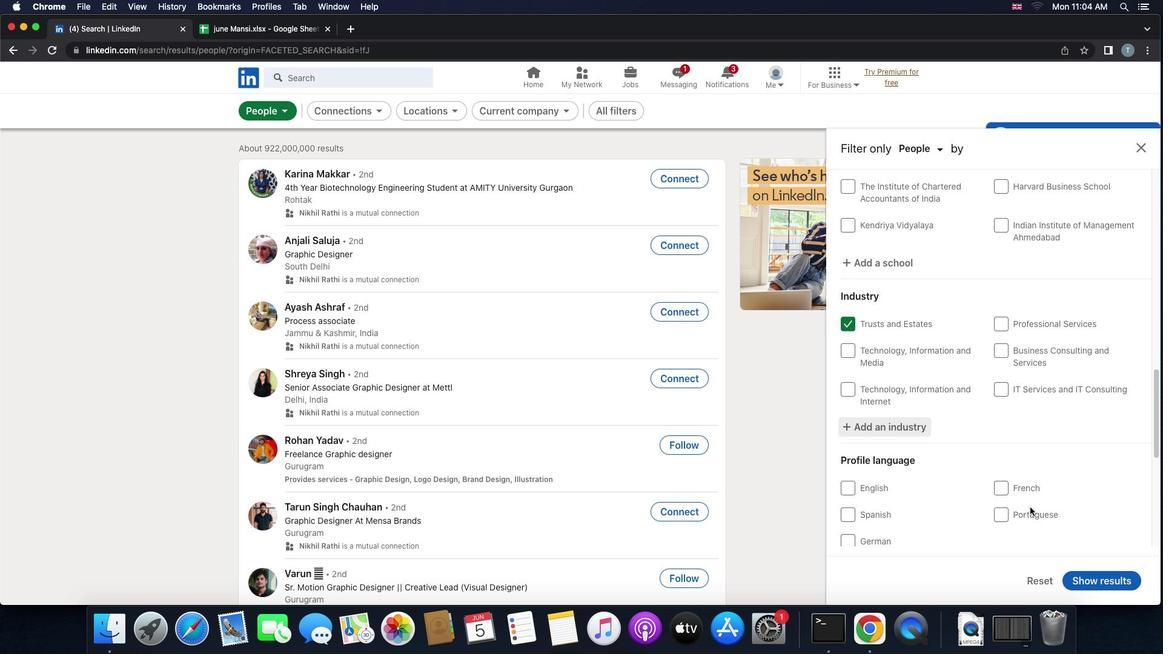 
Action: Mouse scrolled (1030, 507) with delta (0, 0)
Screenshot: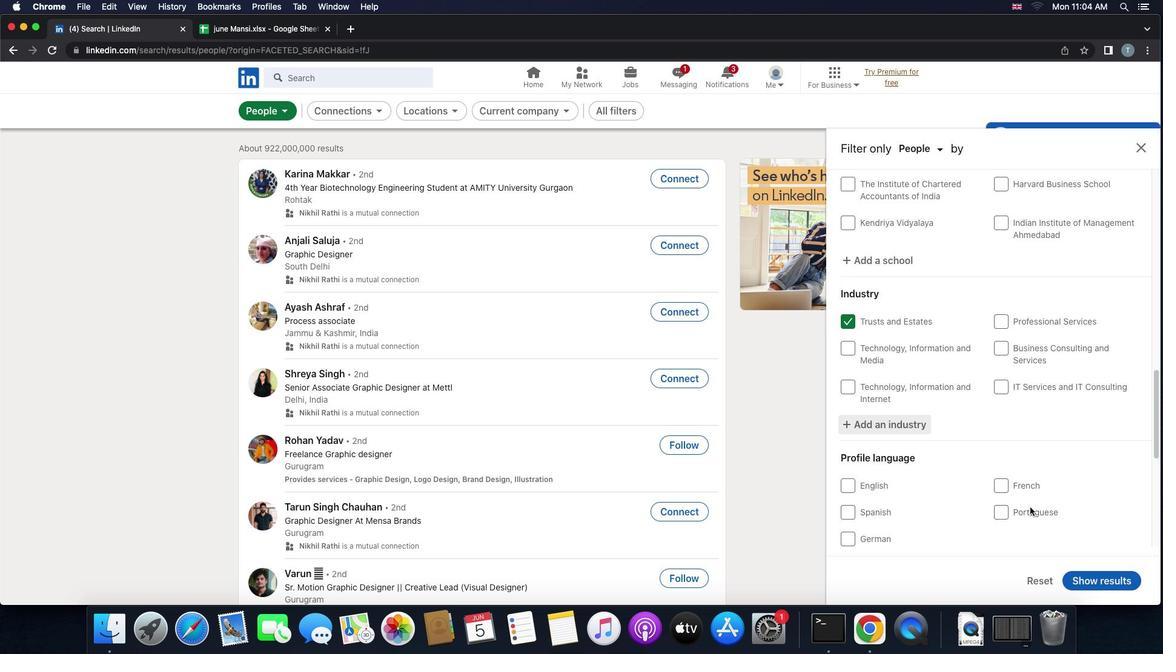 
Action: Mouse scrolled (1030, 507) with delta (0, -1)
Screenshot: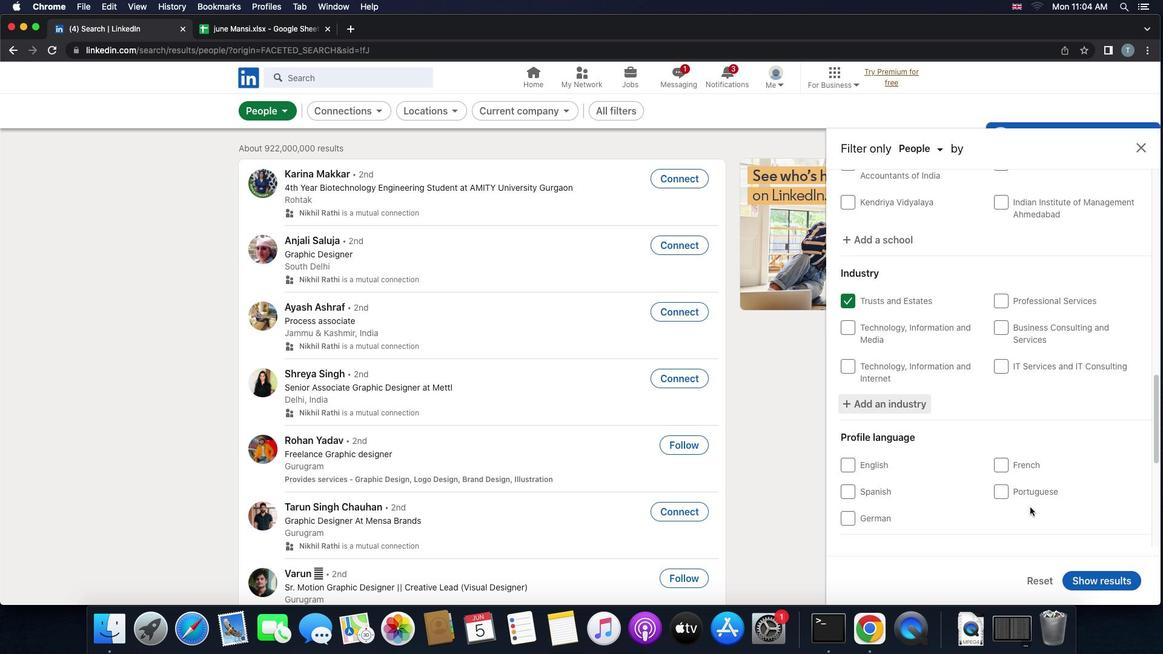 
Action: Mouse moved to (995, 498)
Screenshot: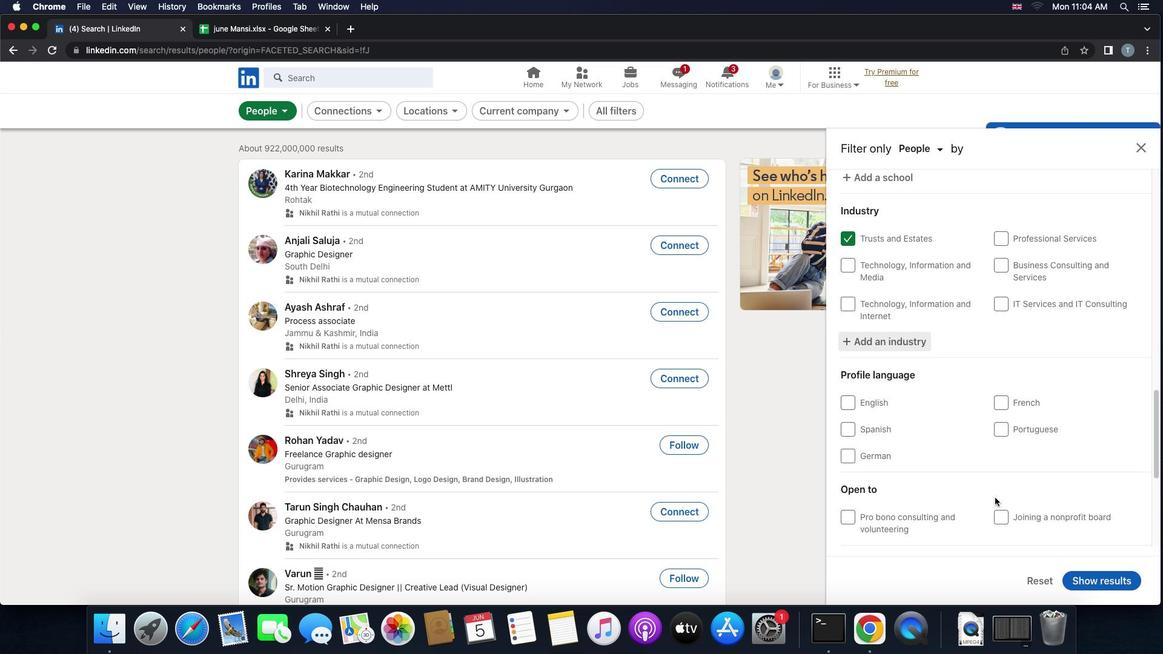 
Action: Mouse scrolled (995, 498) with delta (0, 0)
Screenshot: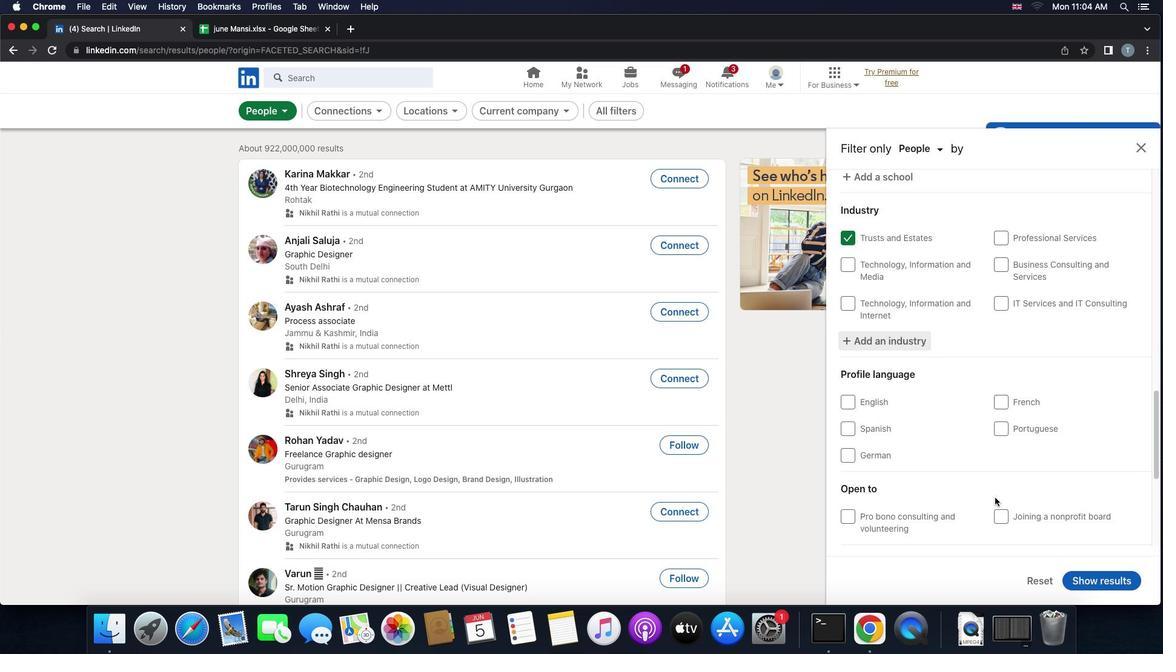 
Action: Mouse scrolled (995, 498) with delta (0, 0)
Screenshot: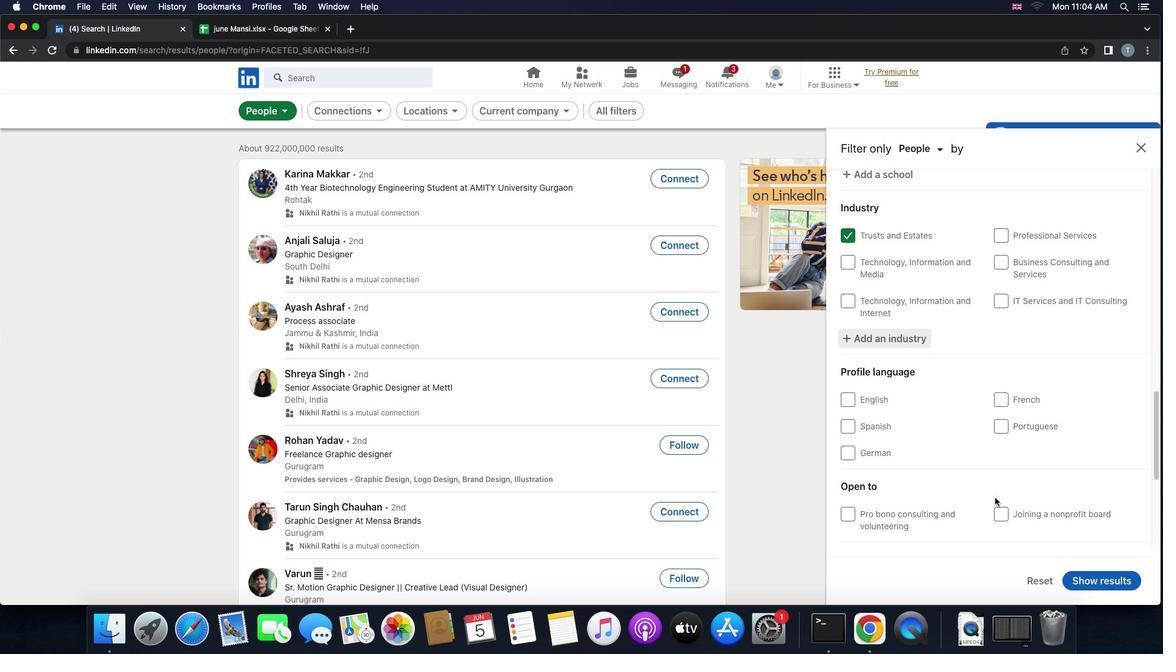 
Action: Mouse moved to (1004, 415)
Screenshot: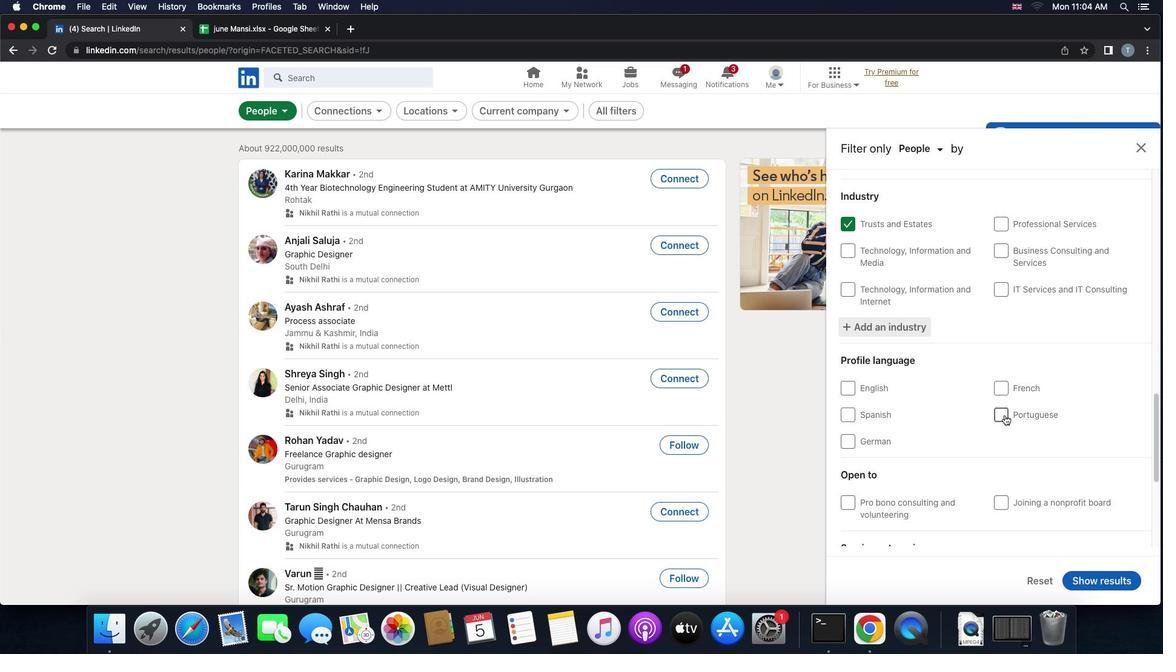 
Action: Mouse pressed left at (1004, 415)
Screenshot: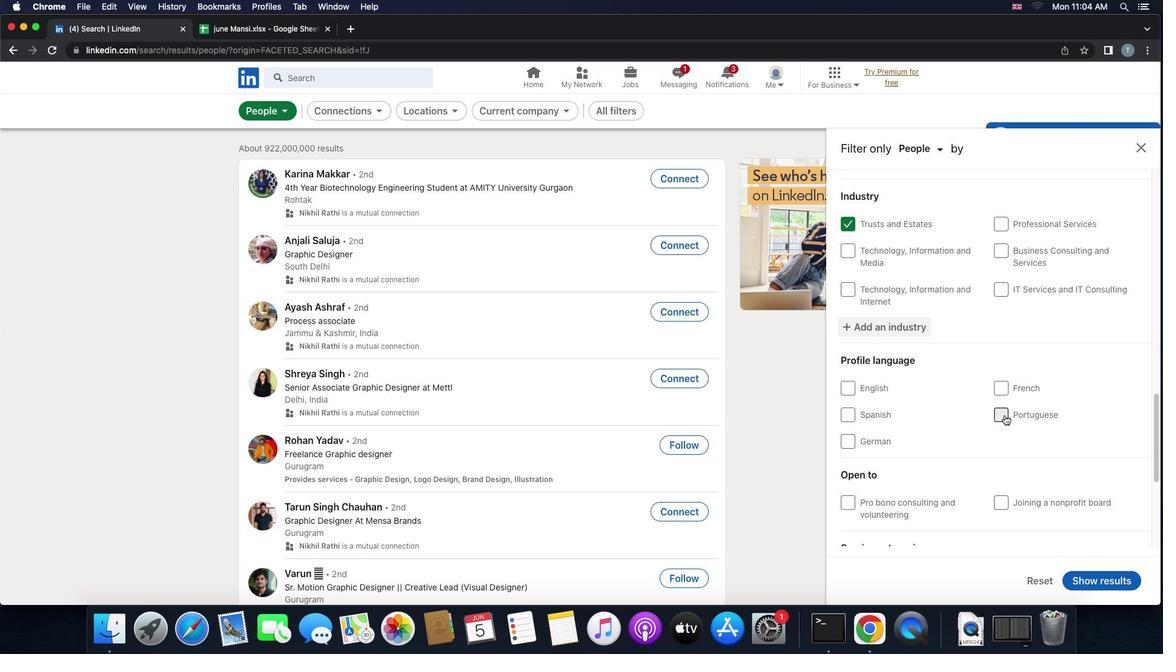 
Action: Mouse moved to (994, 436)
Screenshot: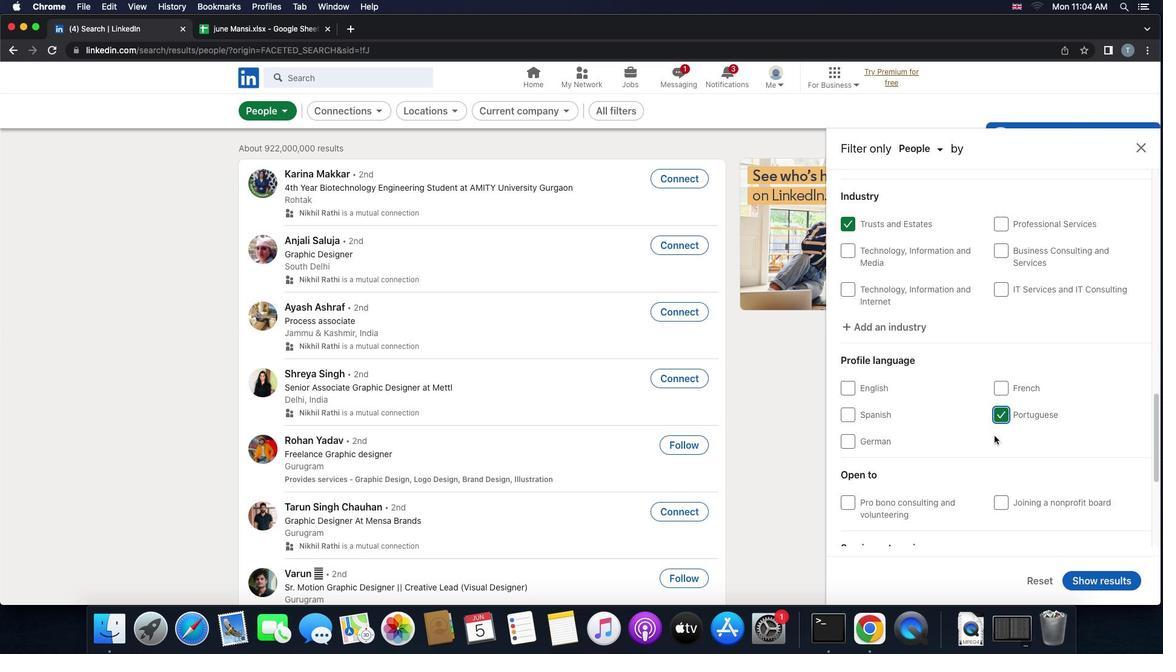 
Action: Mouse scrolled (994, 436) with delta (0, 0)
Screenshot: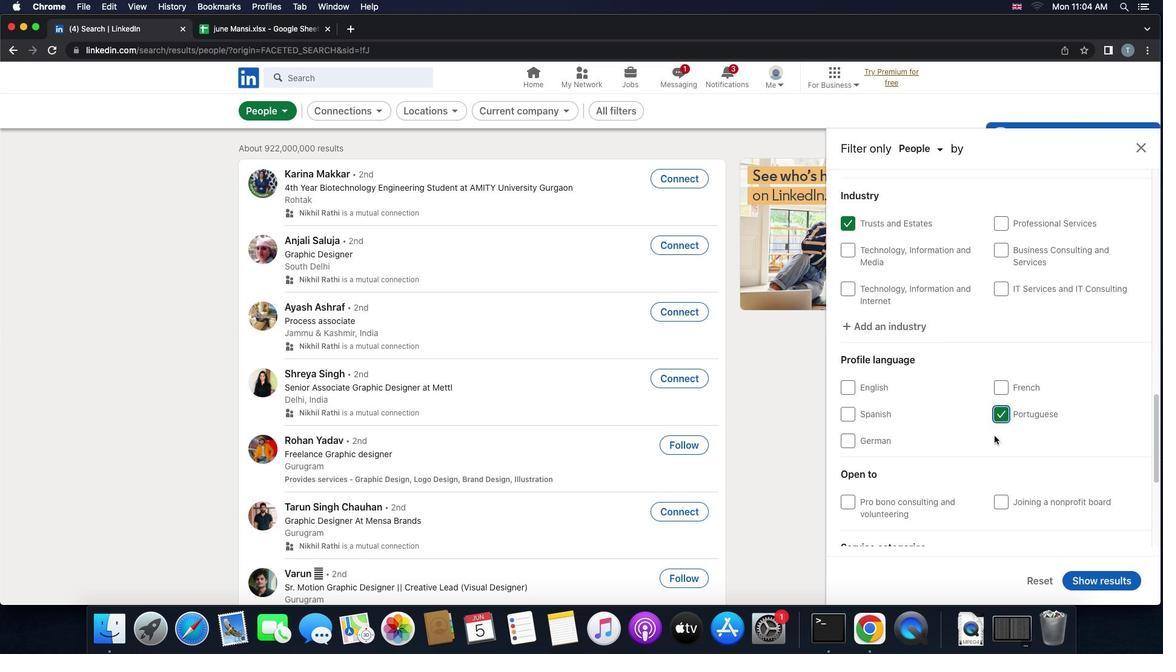 
Action: Mouse scrolled (994, 436) with delta (0, 0)
Screenshot: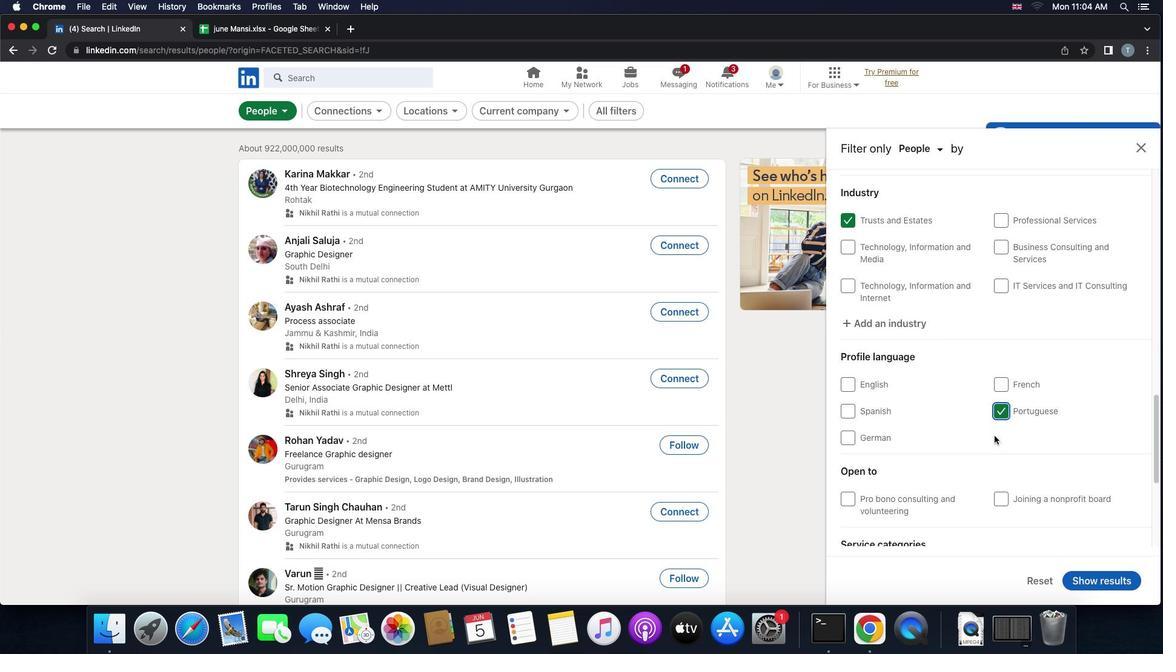 
Action: Mouse scrolled (994, 436) with delta (0, 0)
Screenshot: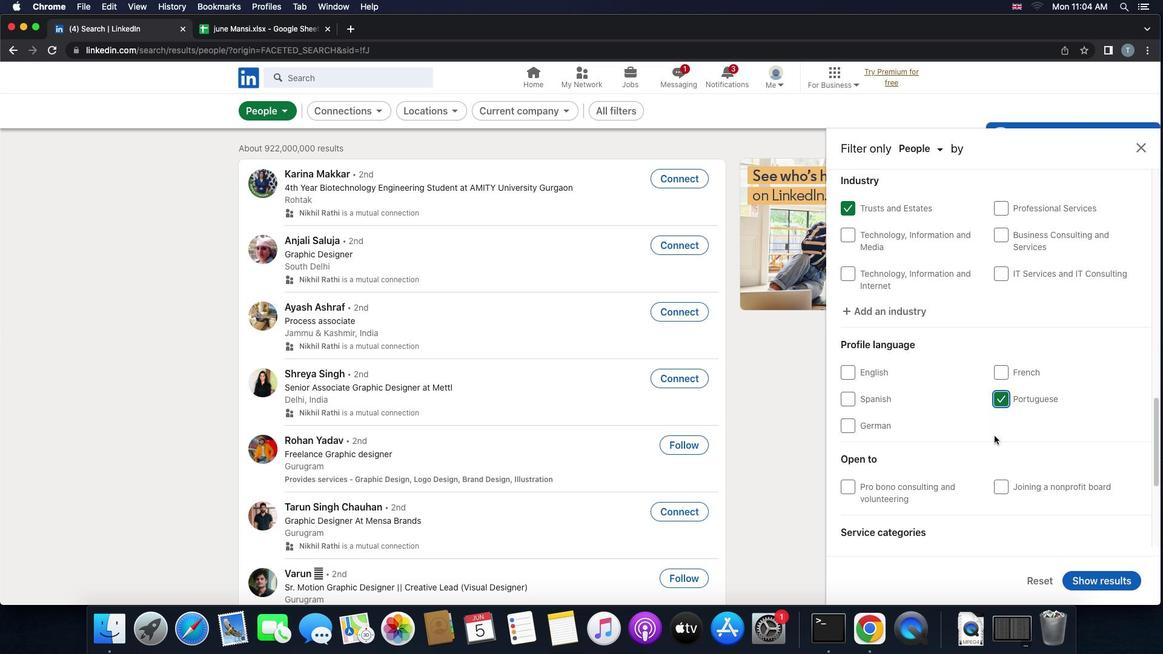 
Action: Mouse scrolled (994, 436) with delta (0, 0)
Screenshot: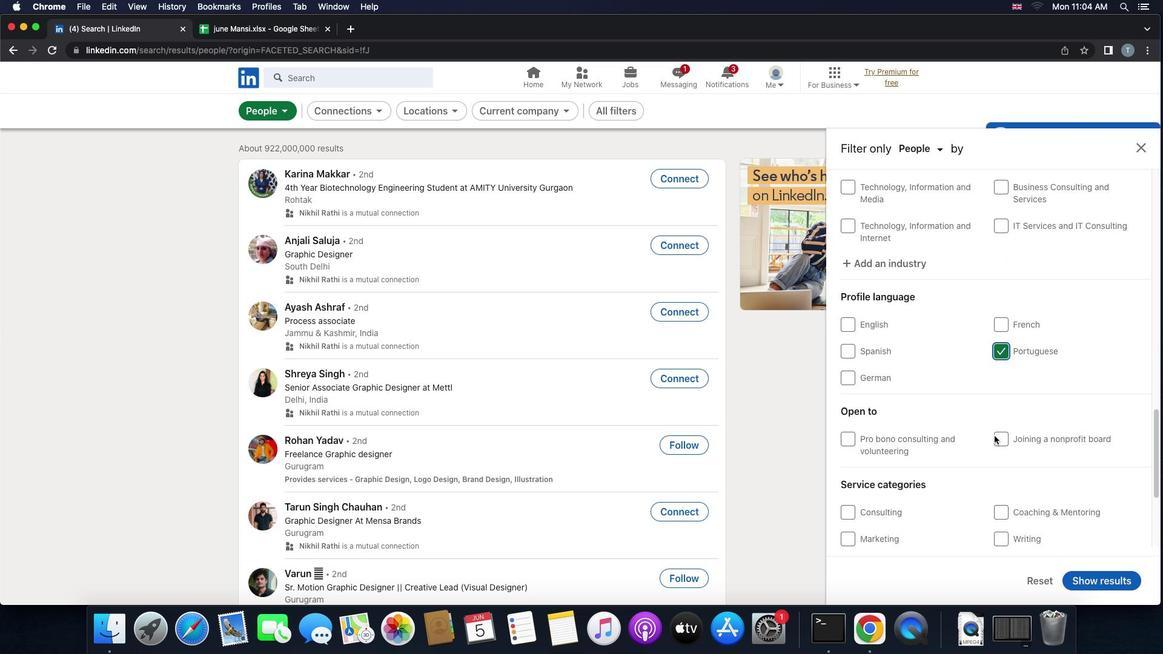 
Action: Mouse scrolled (994, 436) with delta (0, 0)
Screenshot: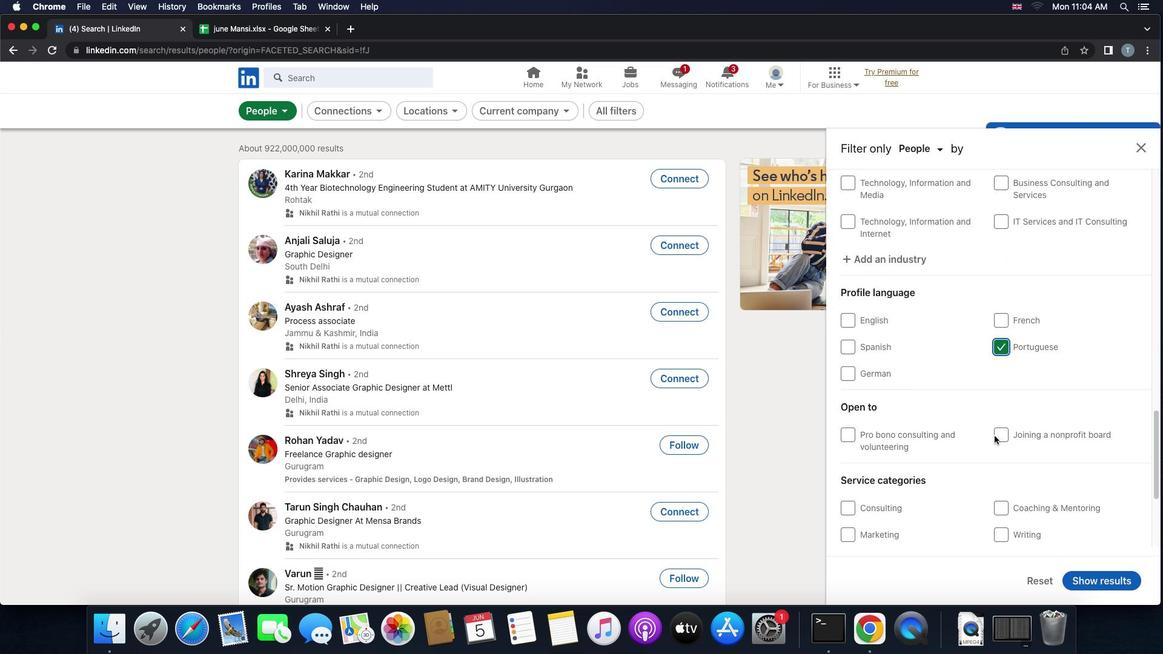 
Action: Mouse scrolled (994, 436) with delta (0, -1)
Screenshot: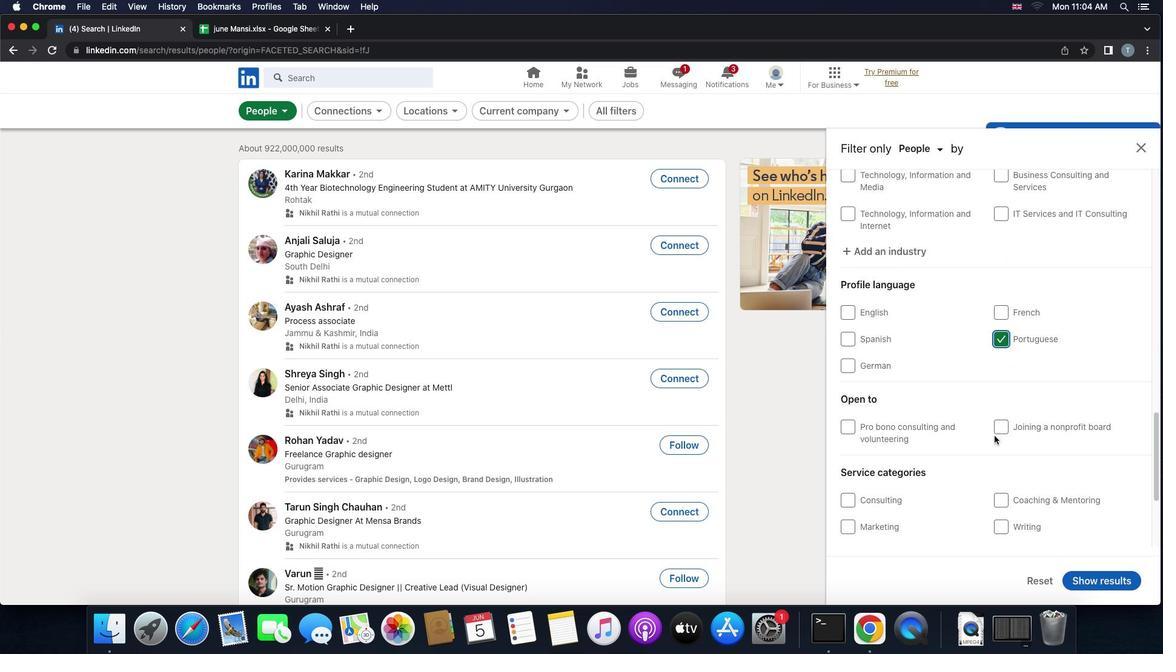 
Action: Mouse scrolled (994, 436) with delta (0, 0)
Screenshot: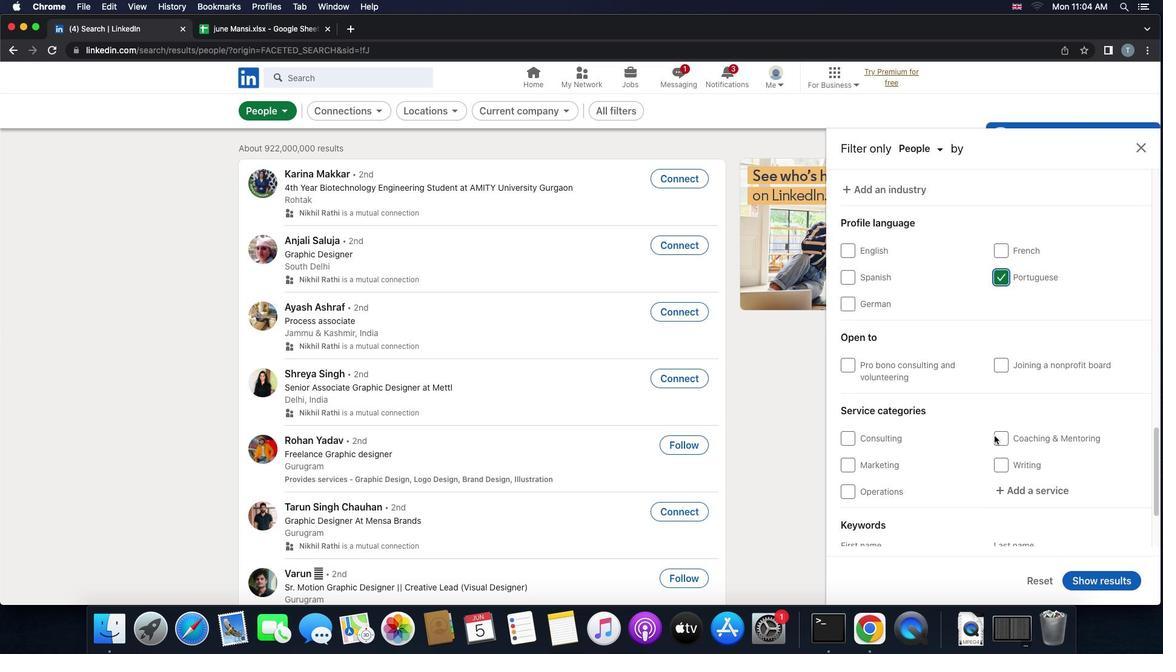
Action: Mouse scrolled (994, 436) with delta (0, 0)
Screenshot: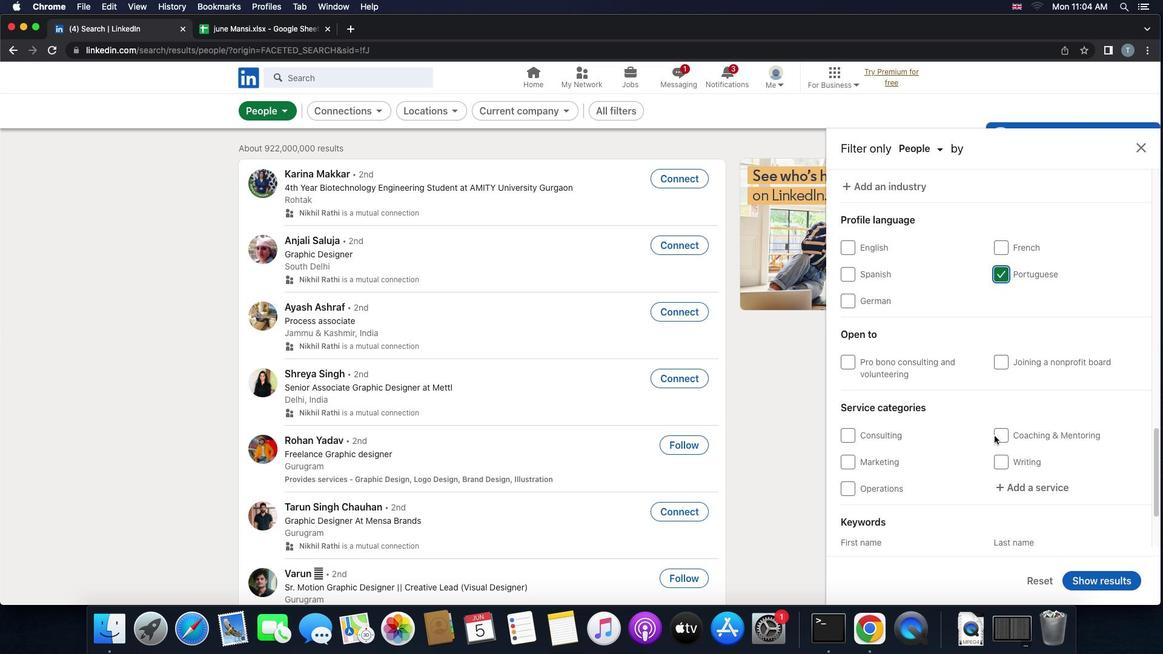 
Action: Mouse scrolled (994, 436) with delta (0, 0)
Screenshot: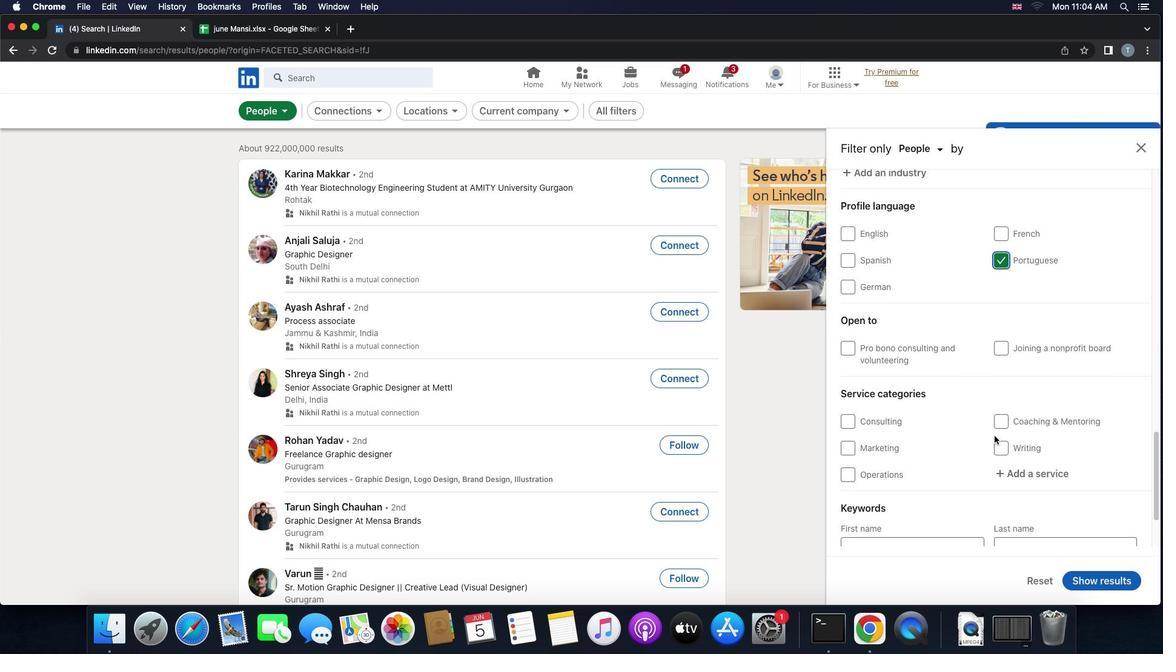 
Action: Mouse moved to (1012, 441)
Screenshot: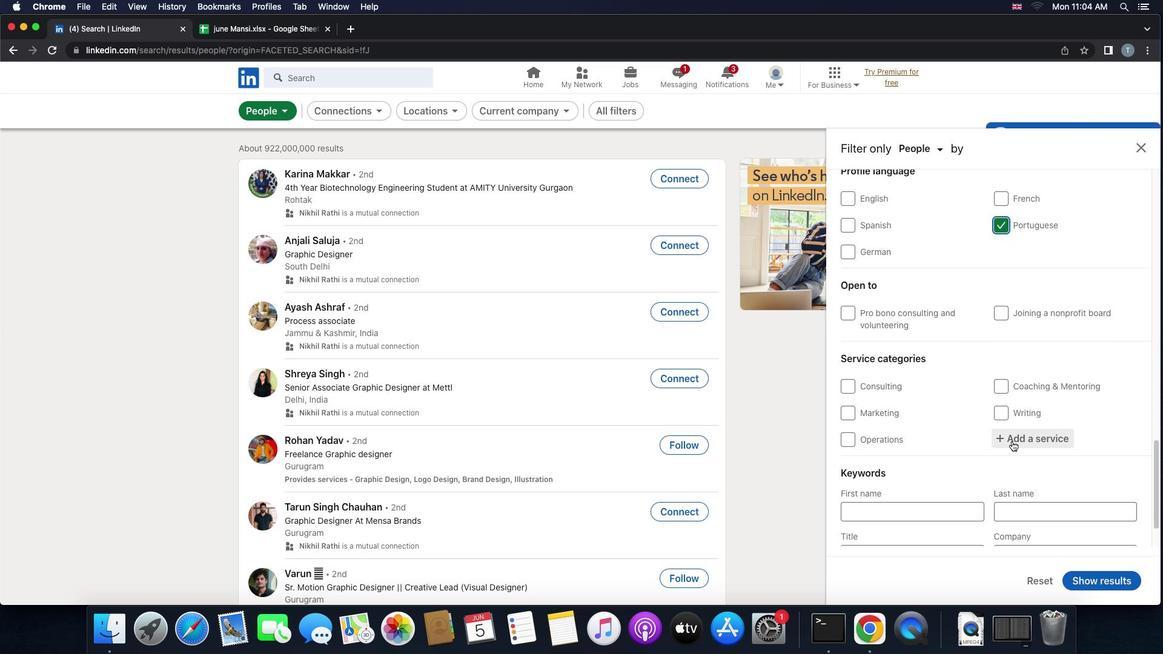 
Action: Mouse pressed left at (1012, 441)
Screenshot: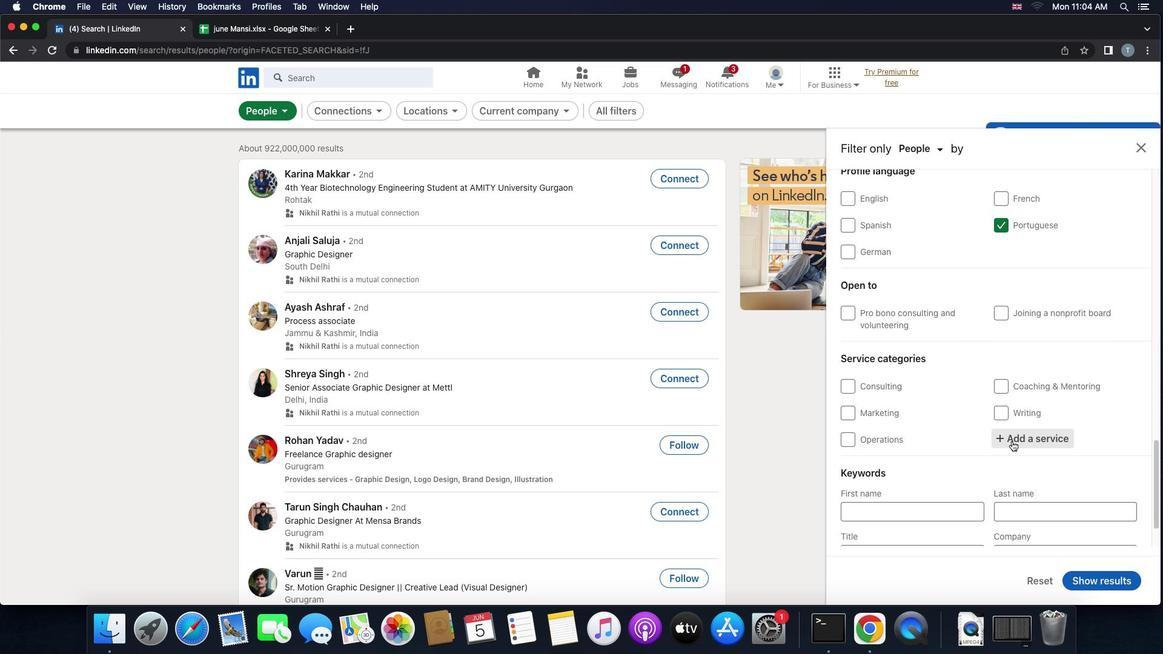 
Action: Key pressed 'e''v''e''n''t'Key.space
Screenshot: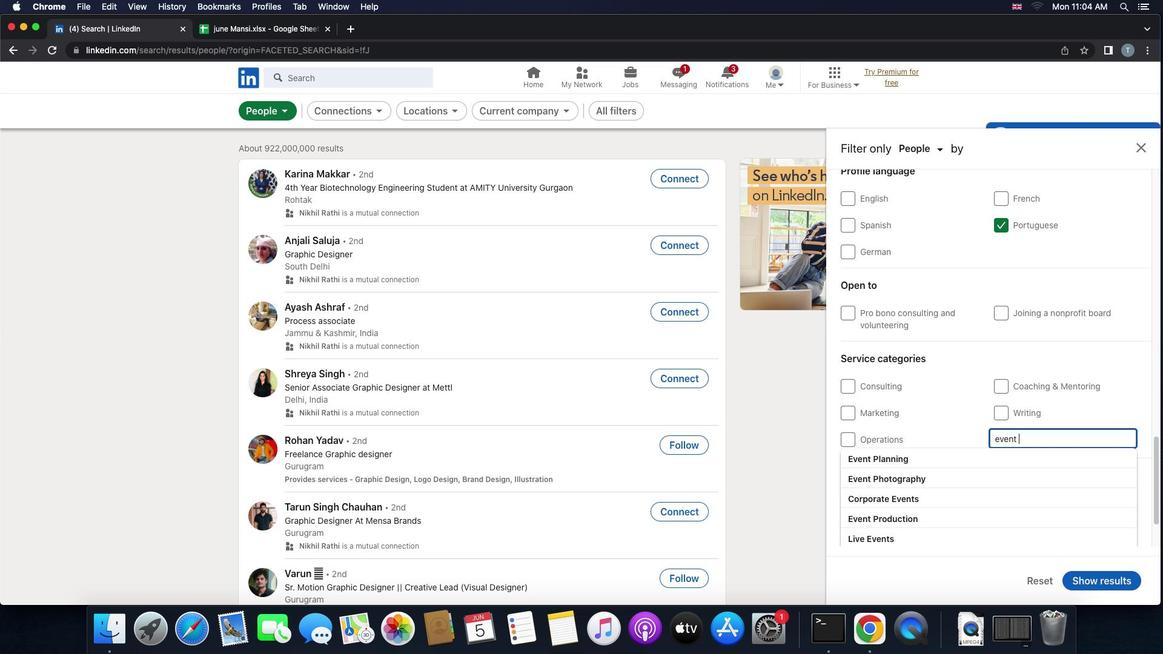 
Action: Mouse moved to (1008, 458)
Screenshot: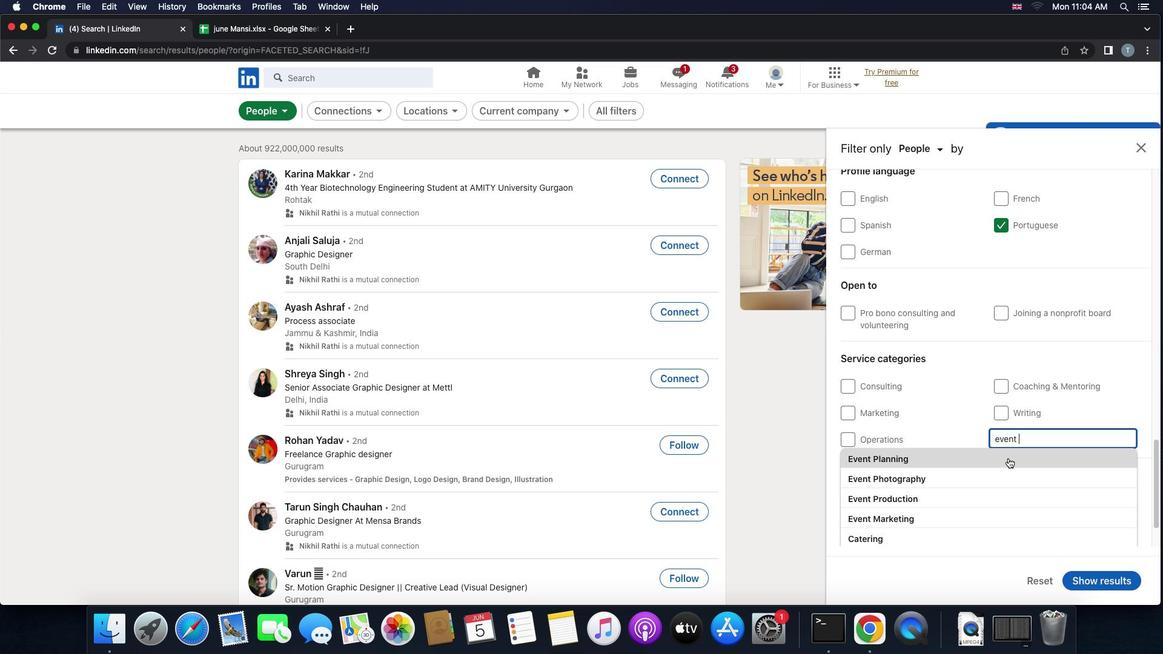 
Action: Mouse pressed left at (1008, 458)
Screenshot: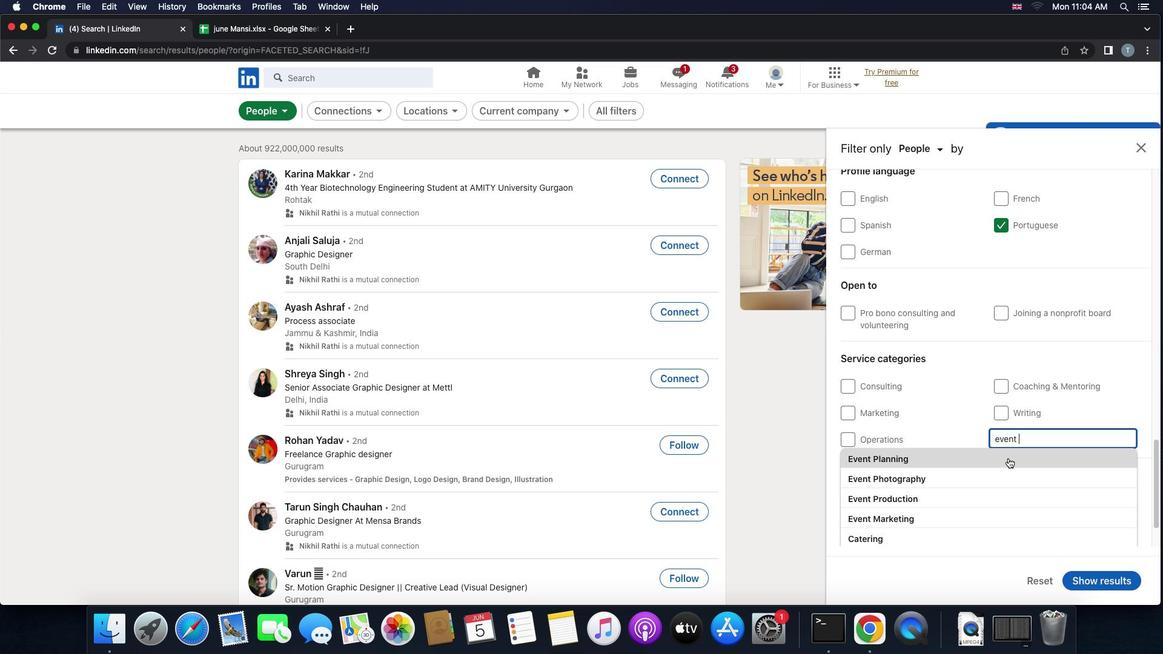 
Action: Mouse moved to (1008, 459)
Screenshot: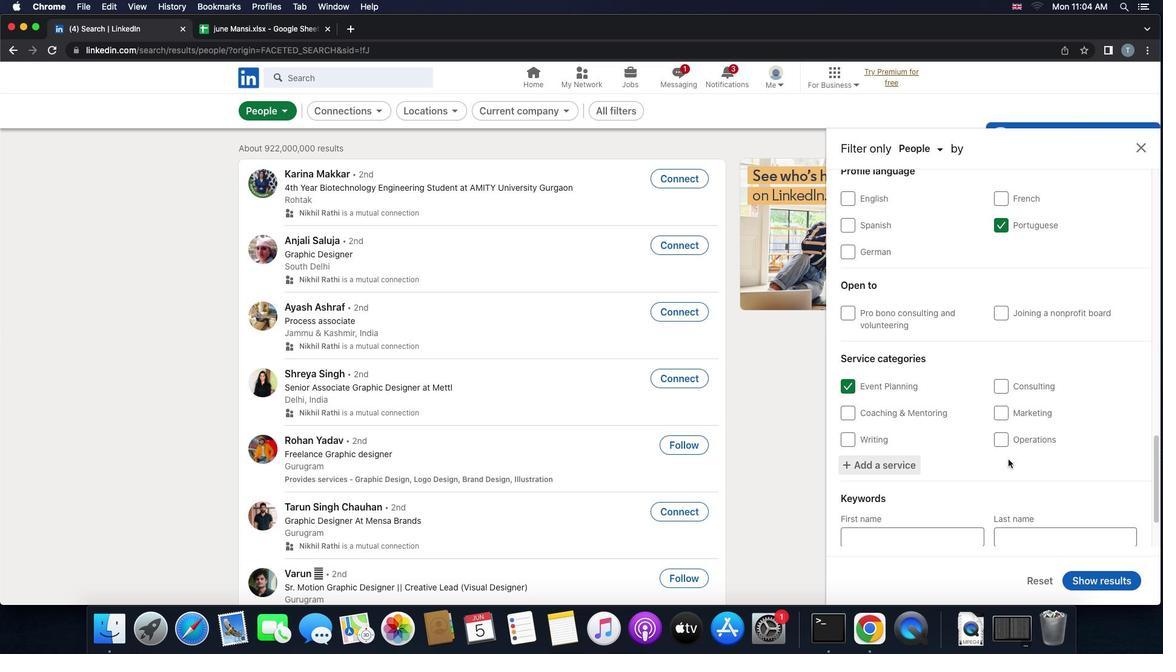 
Action: Mouse scrolled (1008, 459) with delta (0, 0)
Screenshot: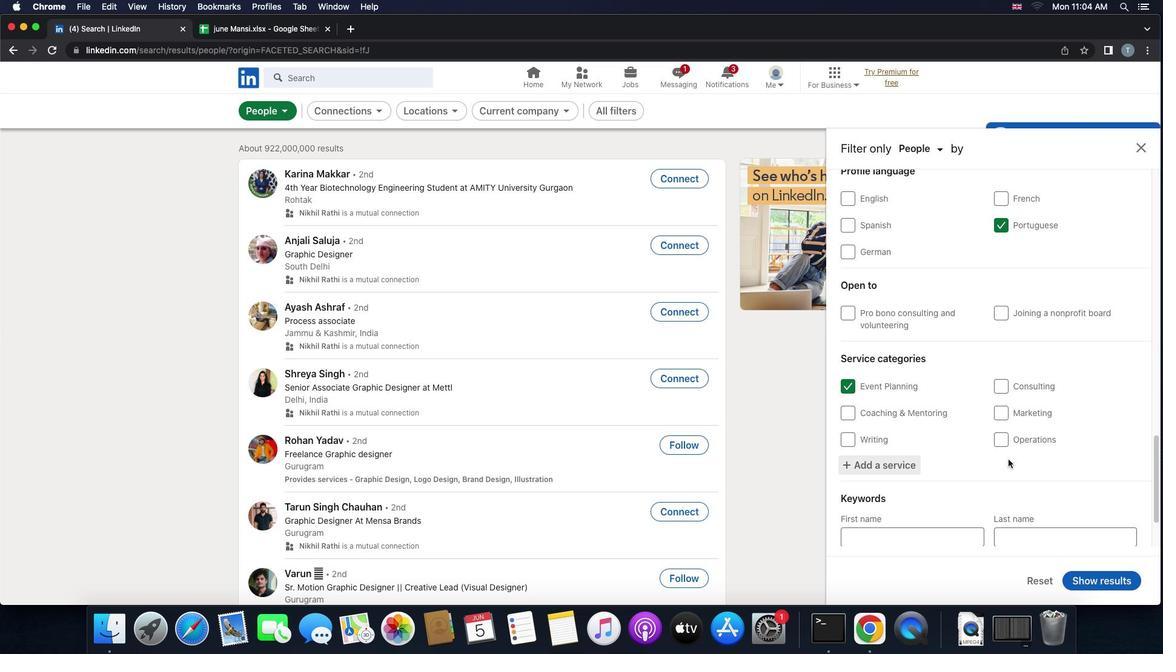 
Action: Mouse scrolled (1008, 459) with delta (0, 0)
Screenshot: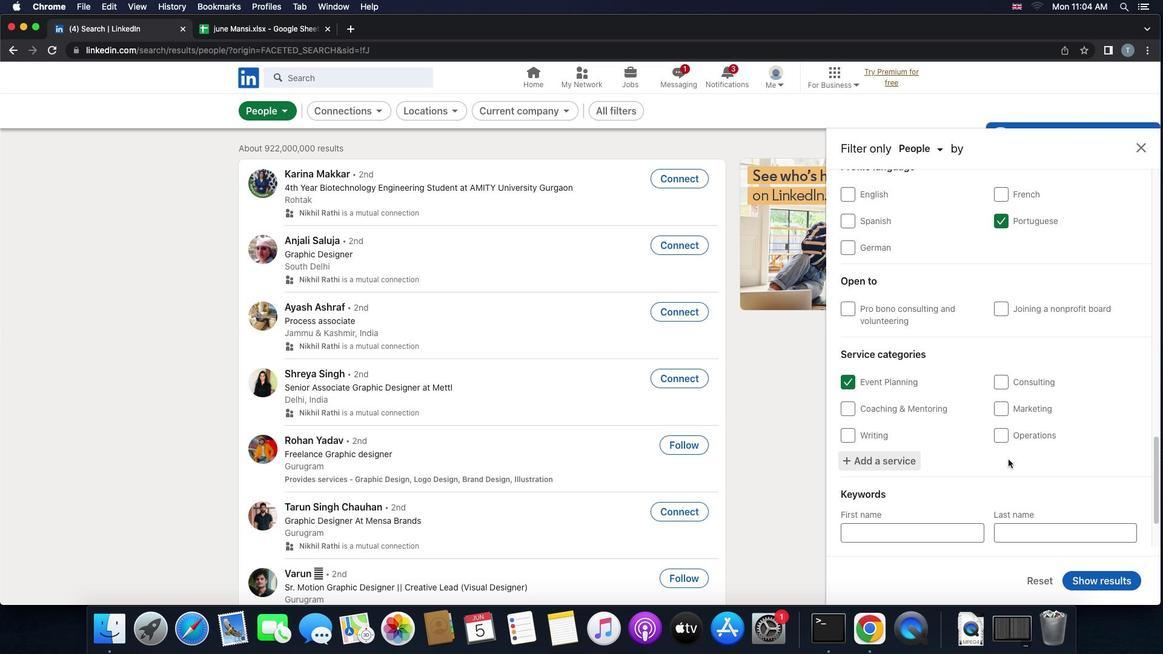
Action: Mouse scrolled (1008, 459) with delta (0, 0)
Screenshot: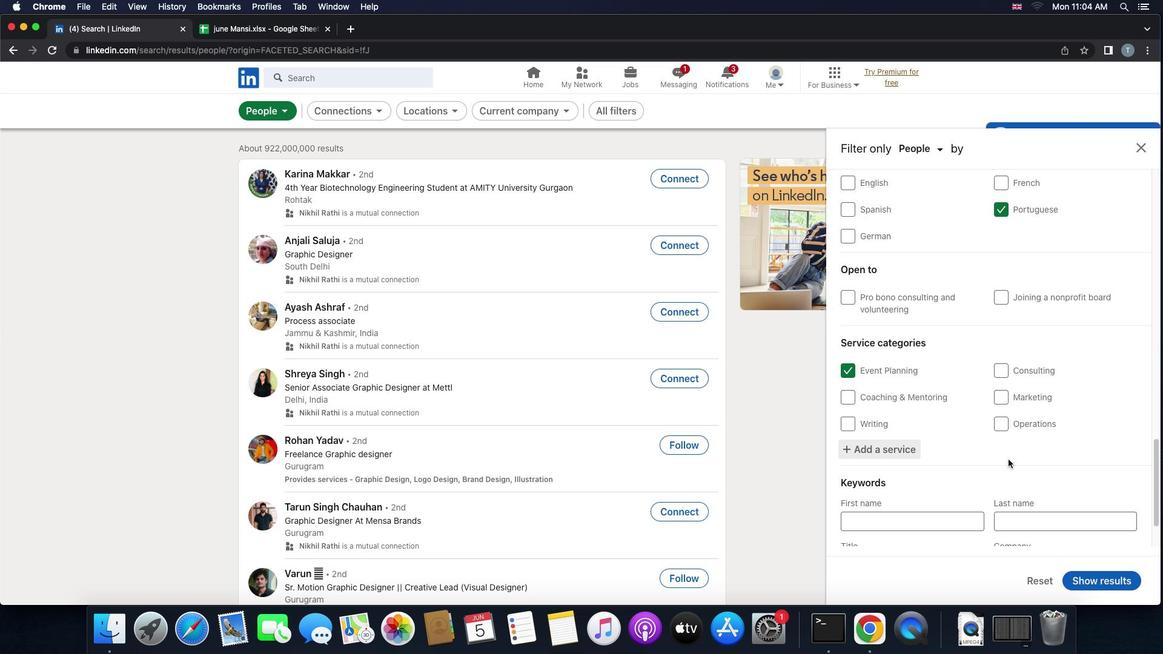 
Action: Mouse moved to (1008, 459)
Screenshot: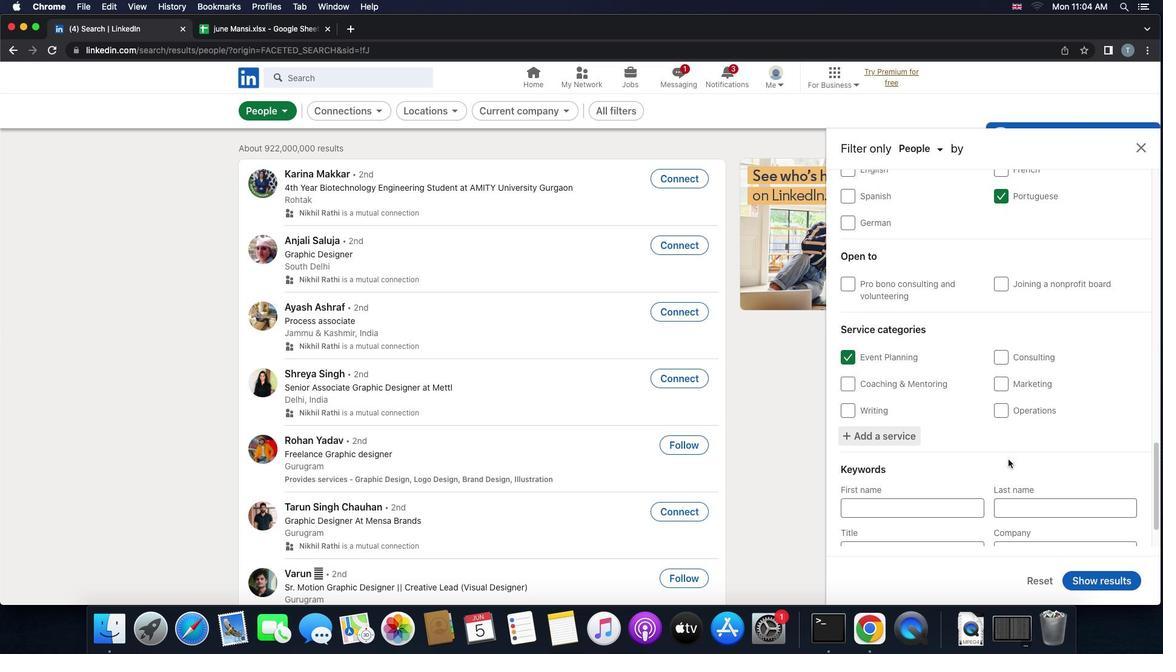 
Action: Mouse scrolled (1008, 459) with delta (0, 0)
Screenshot: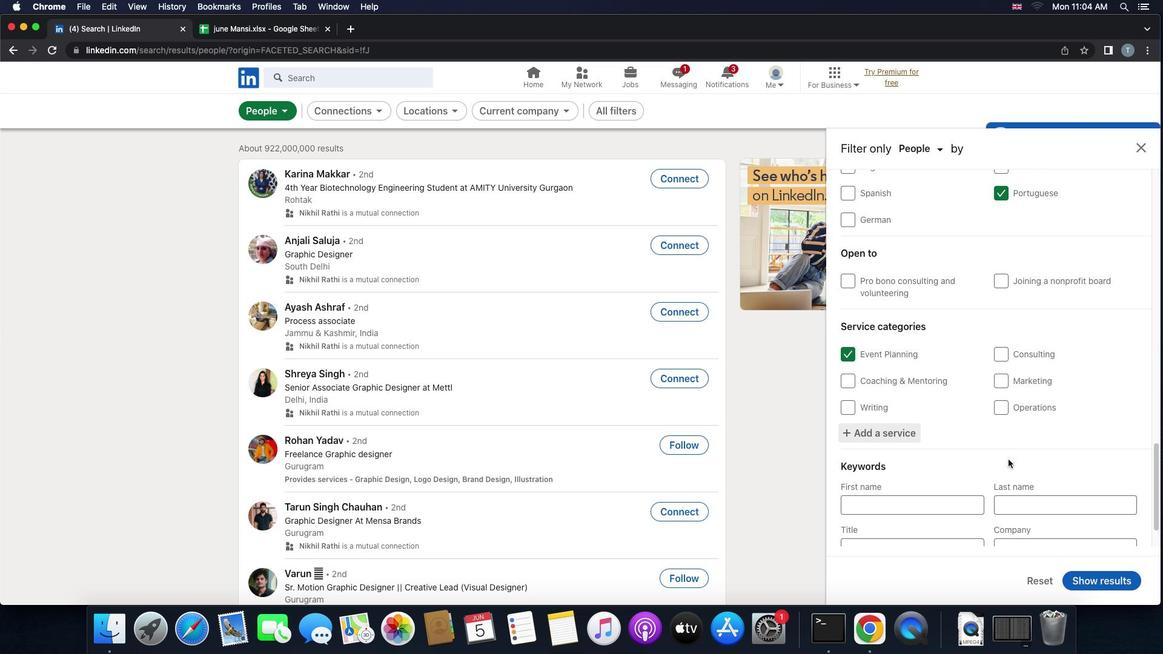 
Action: Mouse scrolled (1008, 459) with delta (0, 0)
Screenshot: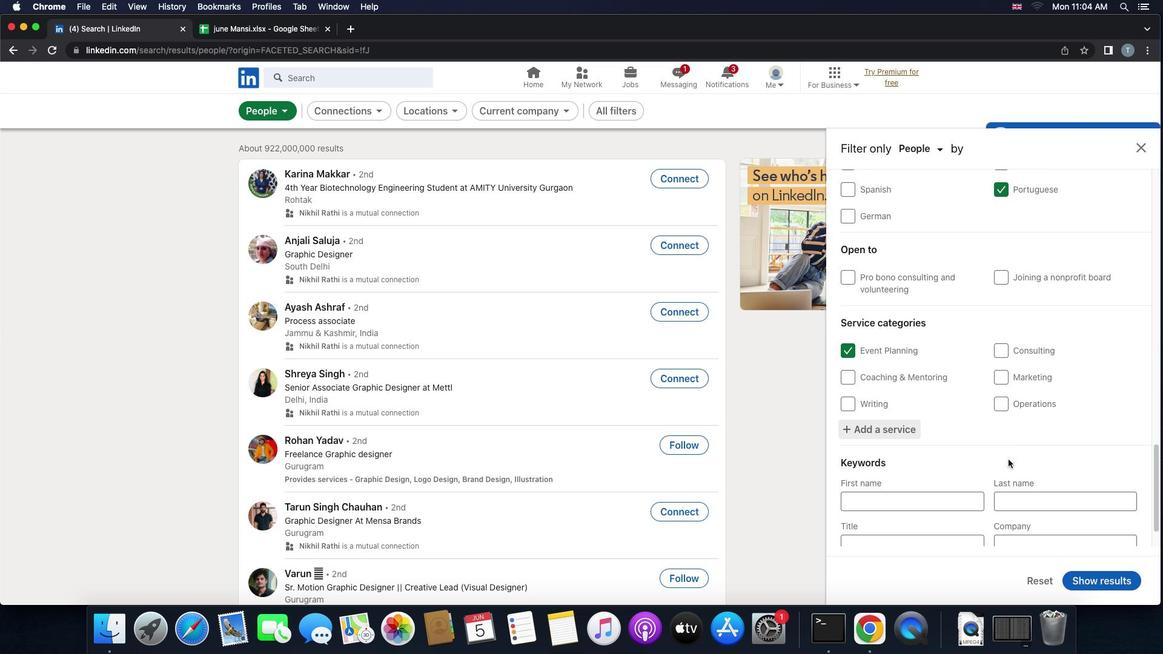 
Action: Mouse scrolled (1008, 459) with delta (0, 0)
Screenshot: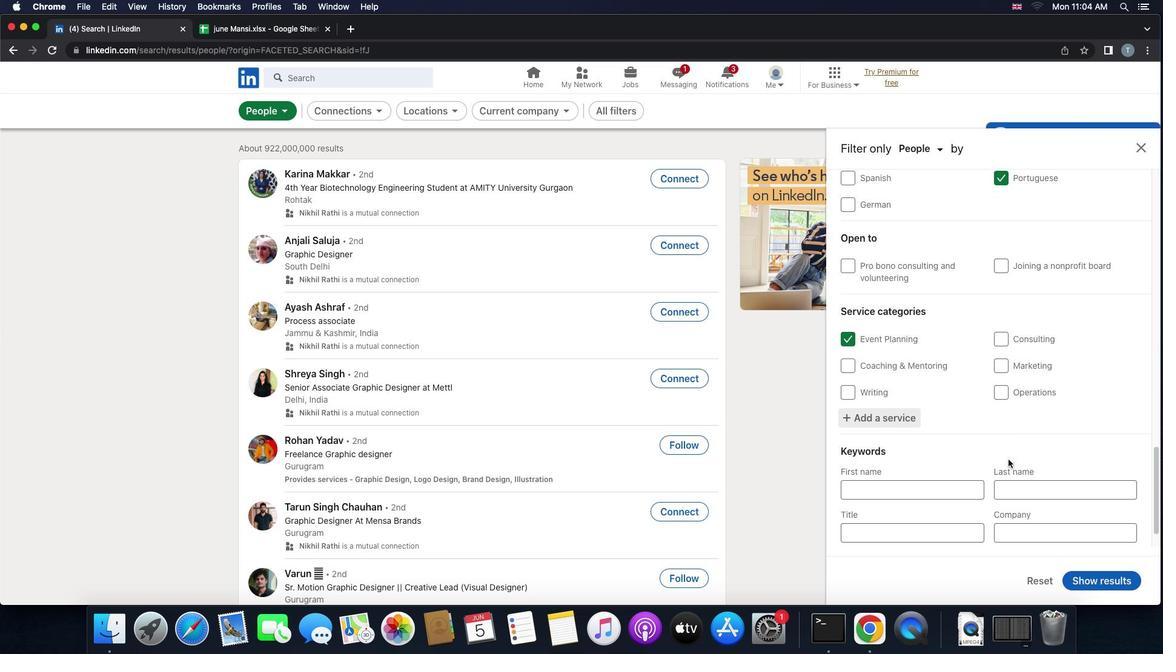 
Action: Mouse scrolled (1008, 459) with delta (0, 0)
Screenshot: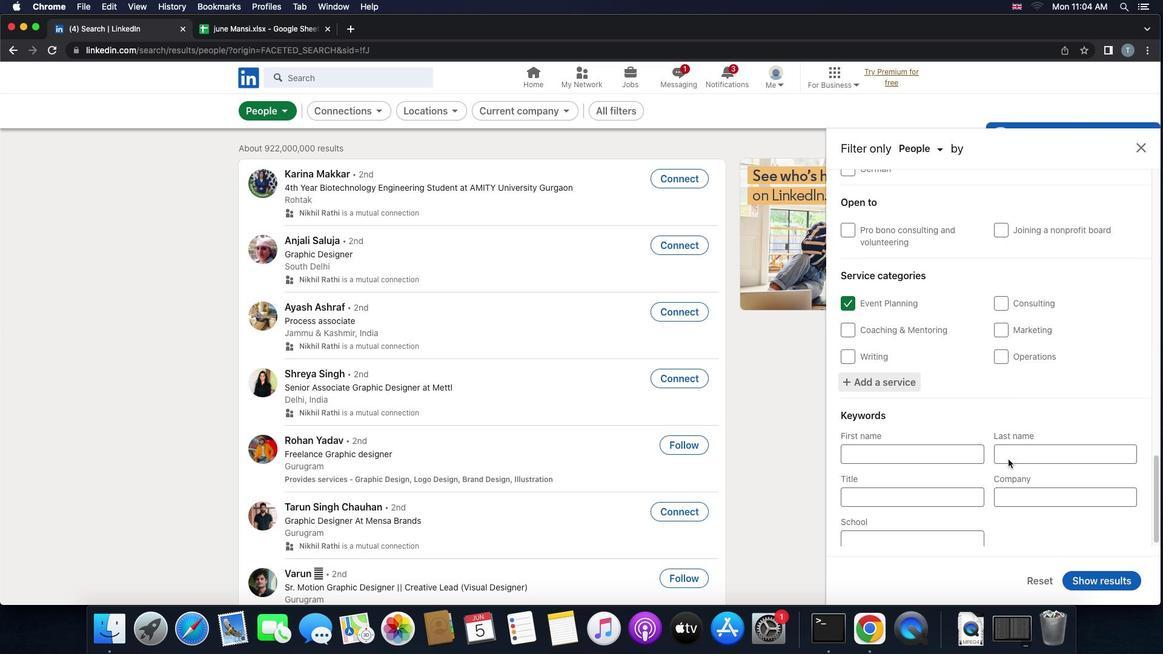 
Action: Mouse scrolled (1008, 459) with delta (0, 0)
Screenshot: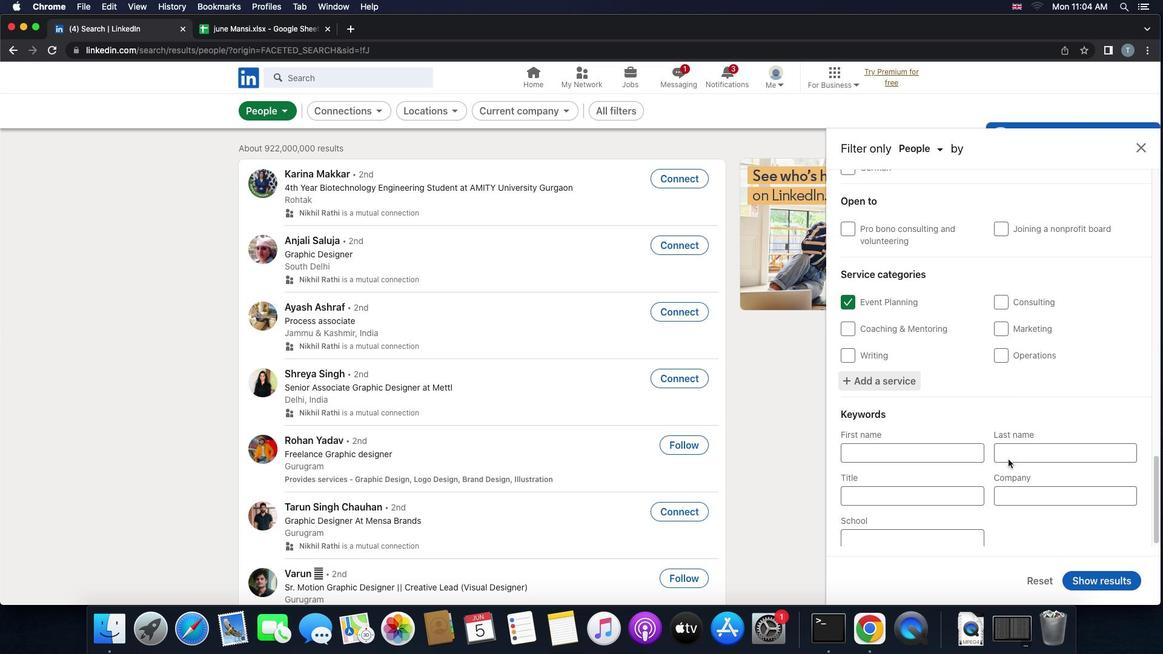 
Action: Mouse scrolled (1008, 459) with delta (0, -1)
Screenshot: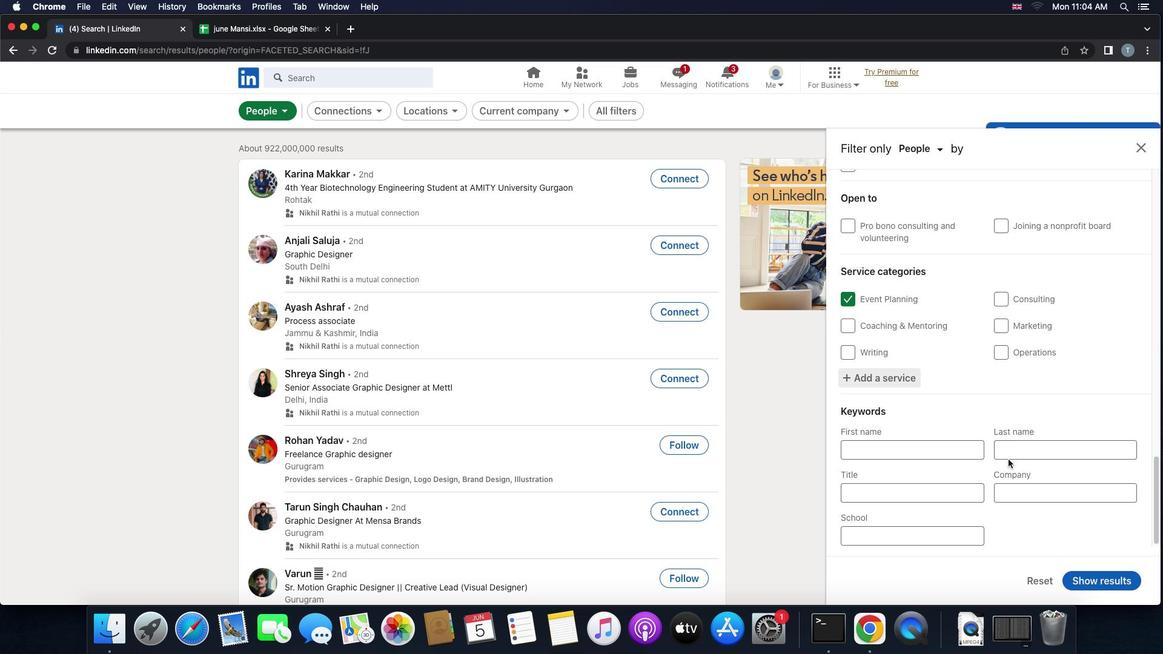 
Action: Mouse moved to (942, 487)
Screenshot: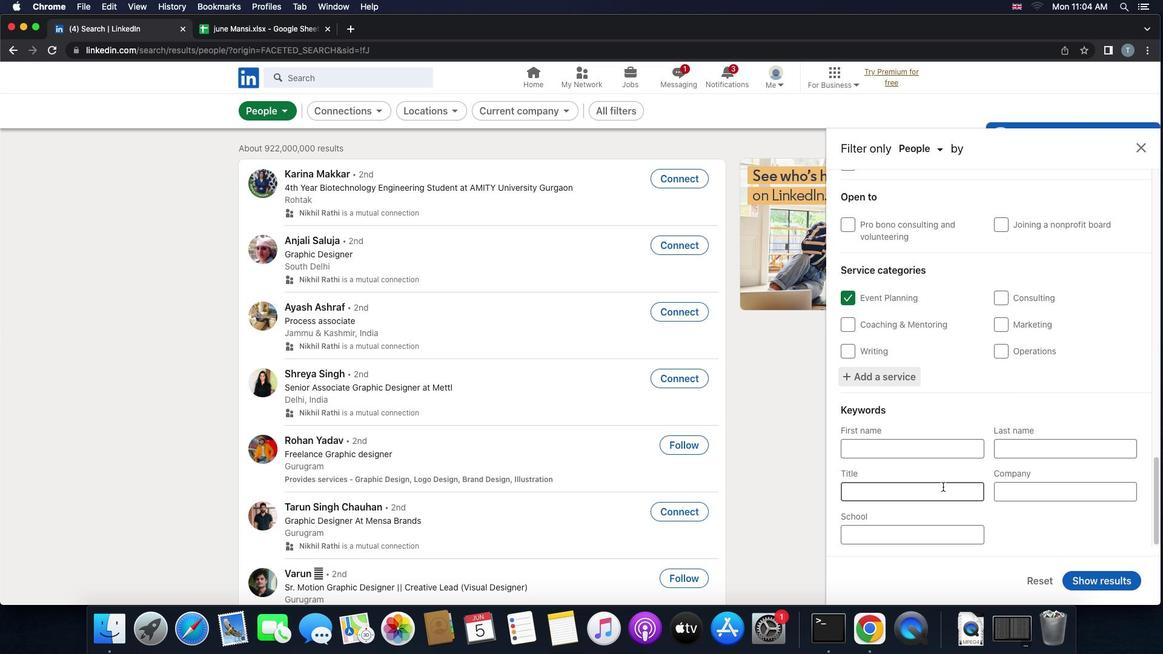 
Action: Mouse pressed left at (942, 487)
Screenshot: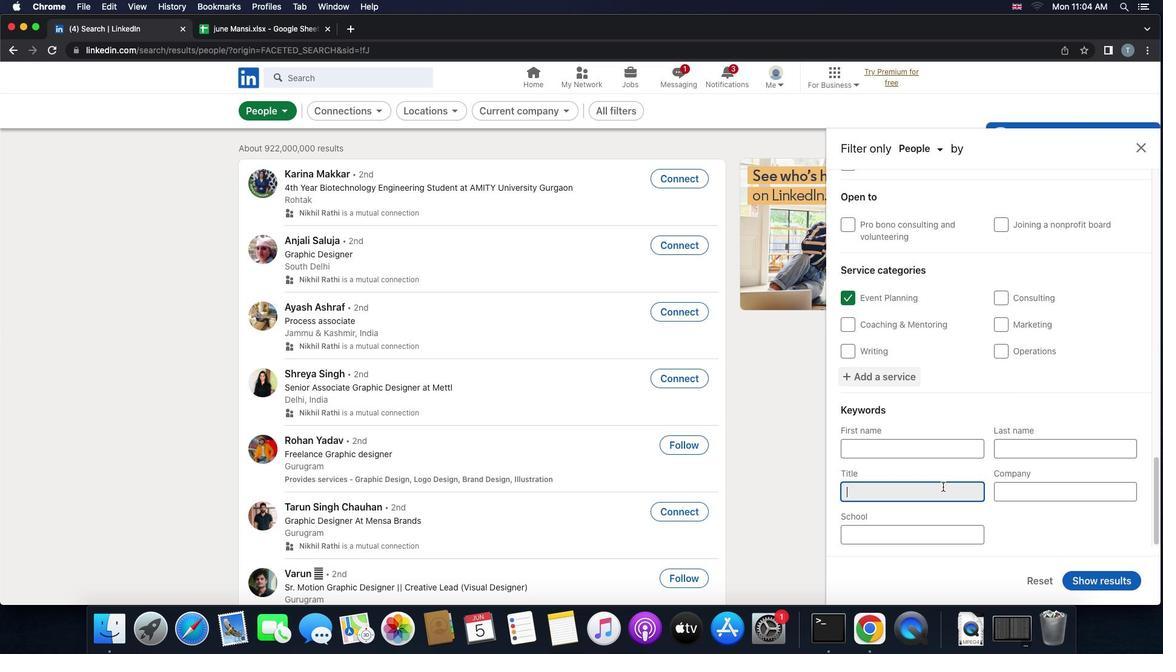 
Action: Key pressed 'o''p''e''r''a''t''i''o''n'Key.space'd''i''r''e''c''t''o''r'
Screenshot: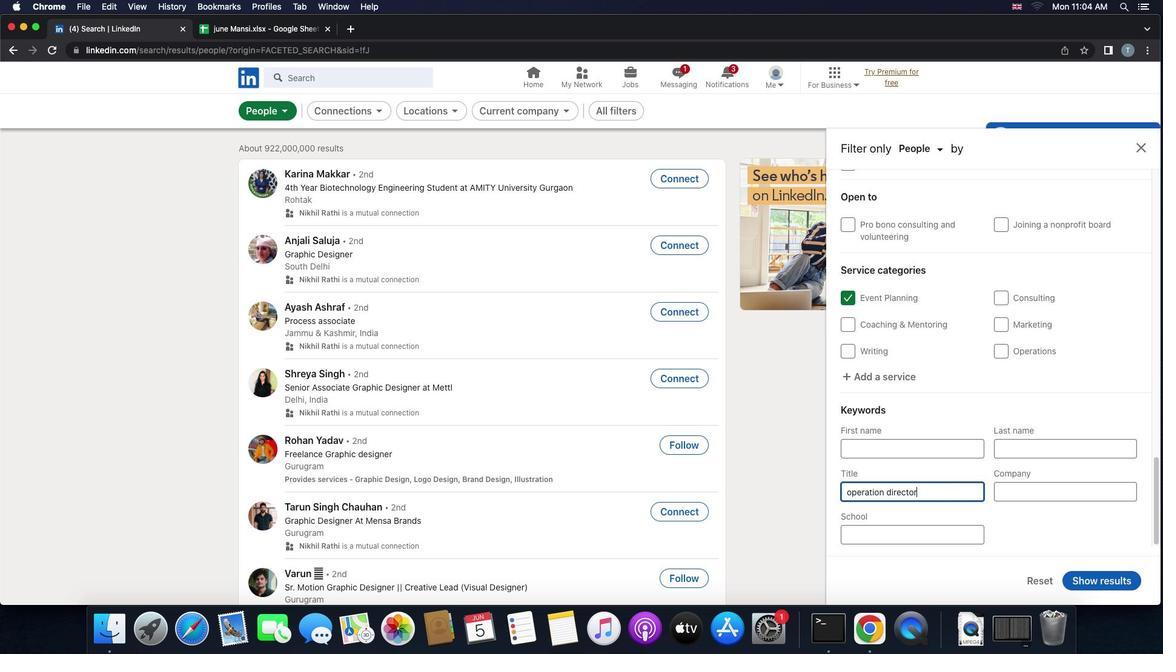 
Action: Mouse moved to (1131, 579)
Screenshot: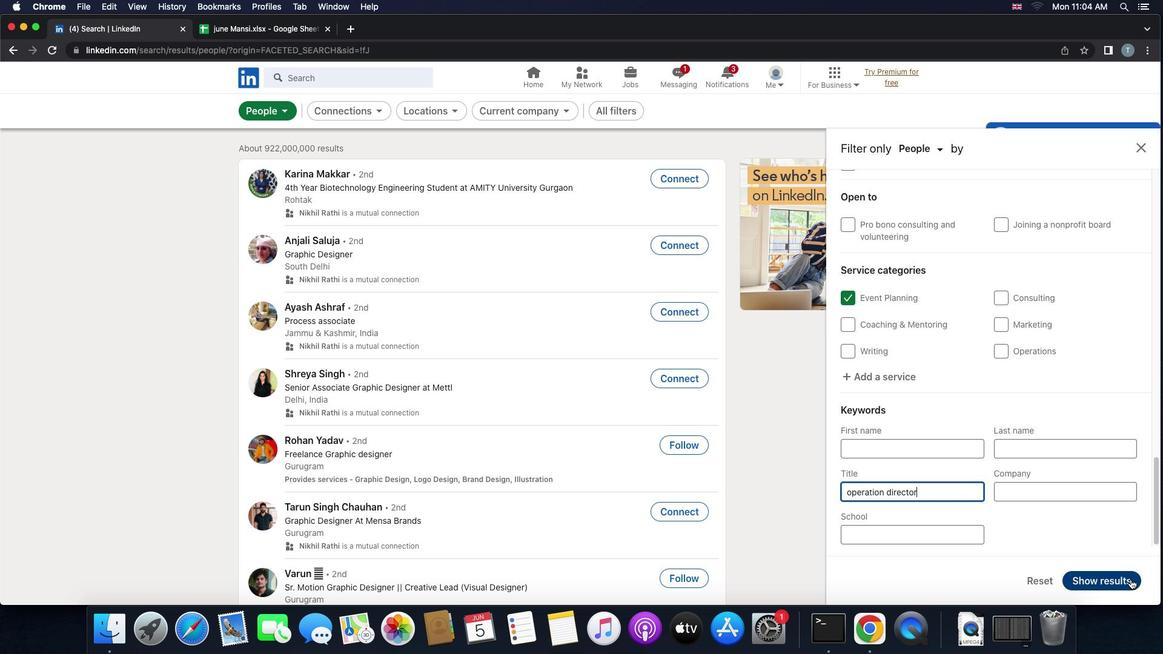 
Action: Mouse pressed left at (1131, 579)
Screenshot: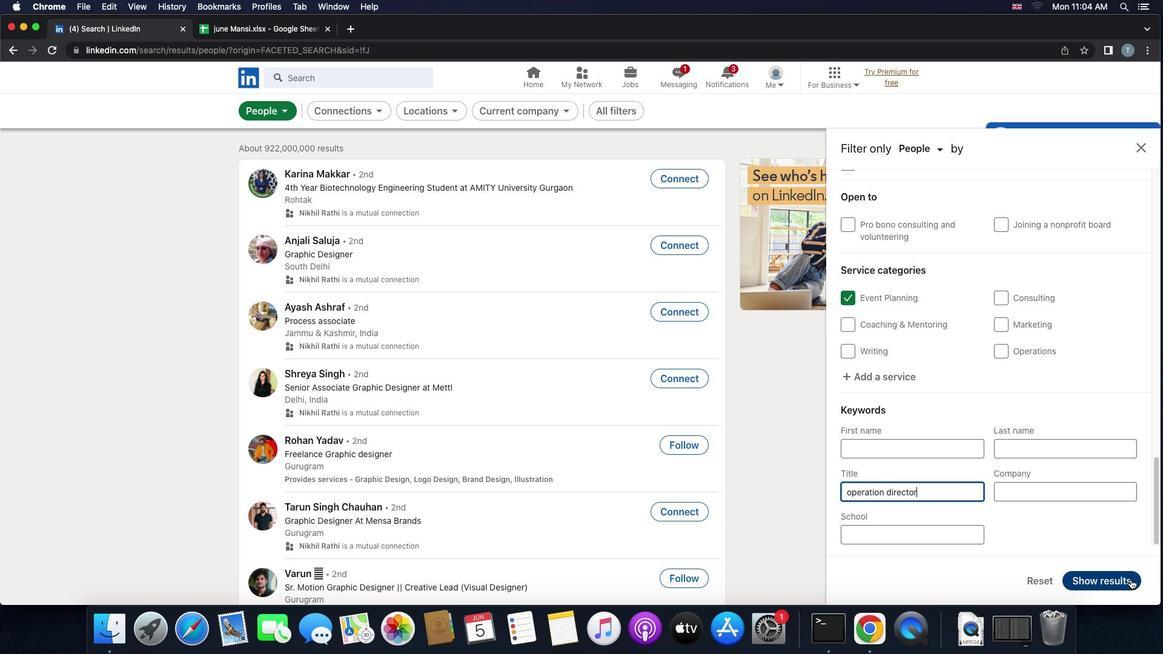 
Action: Mouse moved to (1123, 576)
Screenshot: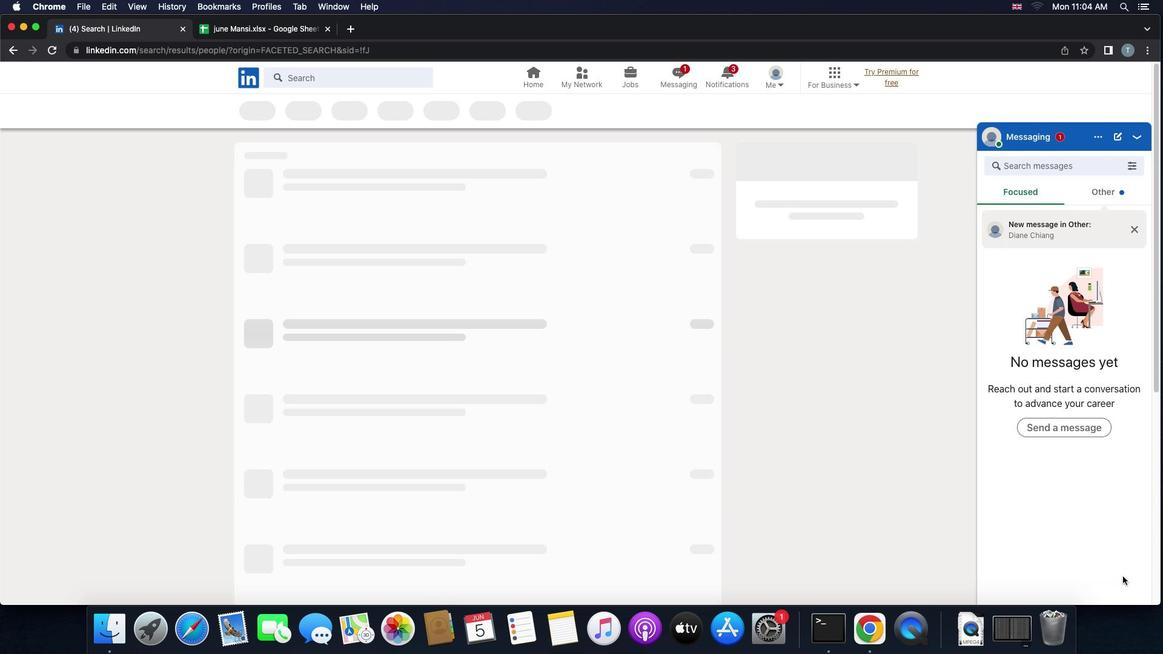 
